 Task: Create a resume using Canva and update it with your personal details, including name, education, language skills, and technical skills.
Action: Mouse moved to (94, 252)
Screenshot: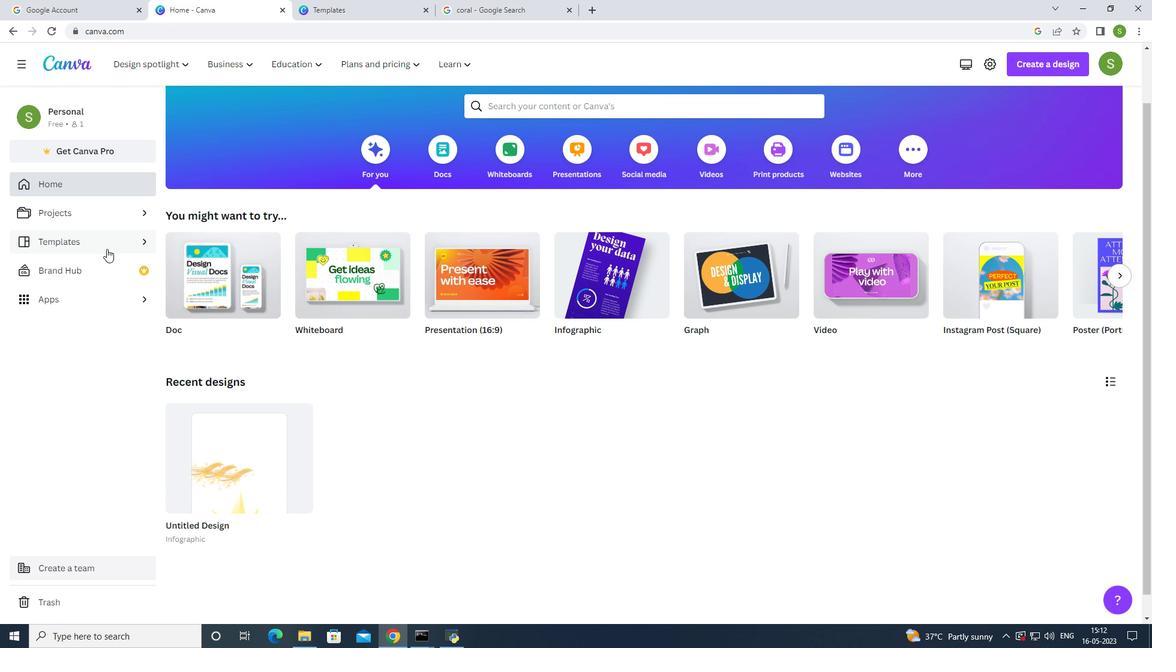 
Action: Mouse pressed left at (94, 252)
Screenshot: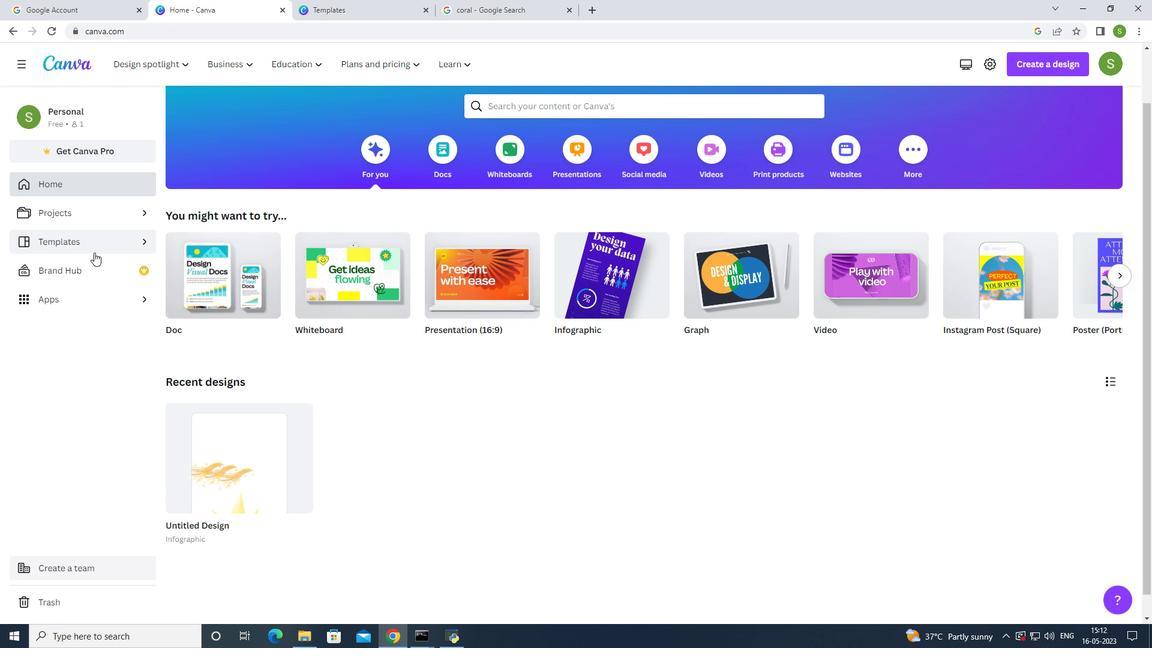 
Action: Mouse moved to (642, 56)
Screenshot: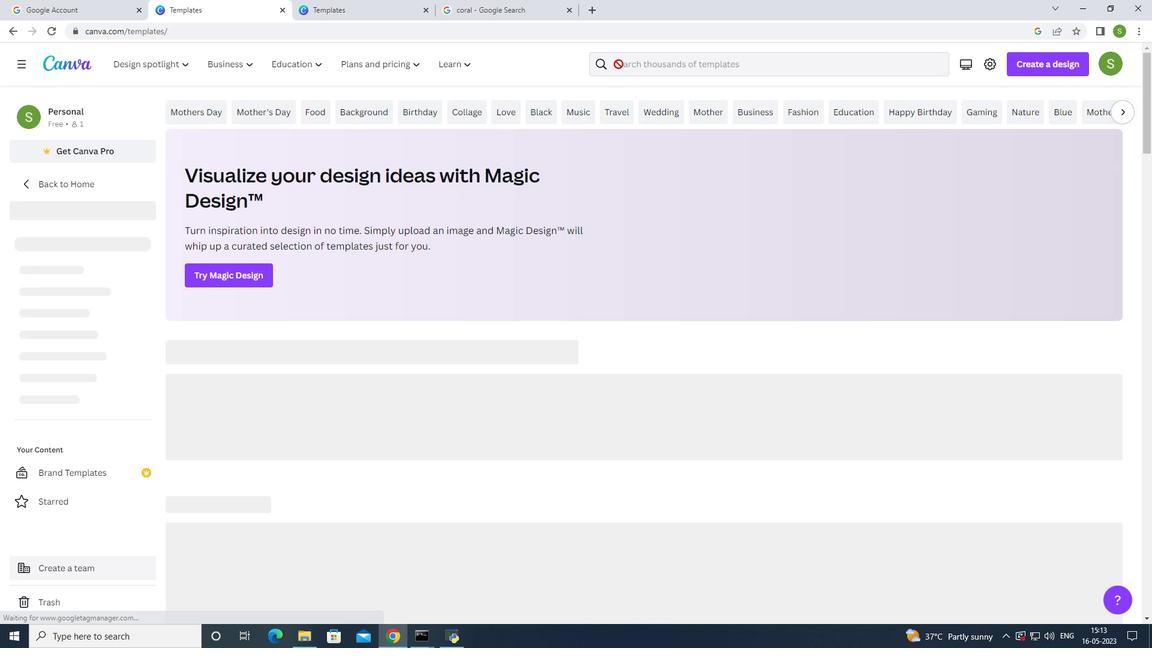 
Action: Mouse pressed left at (642, 56)
Screenshot: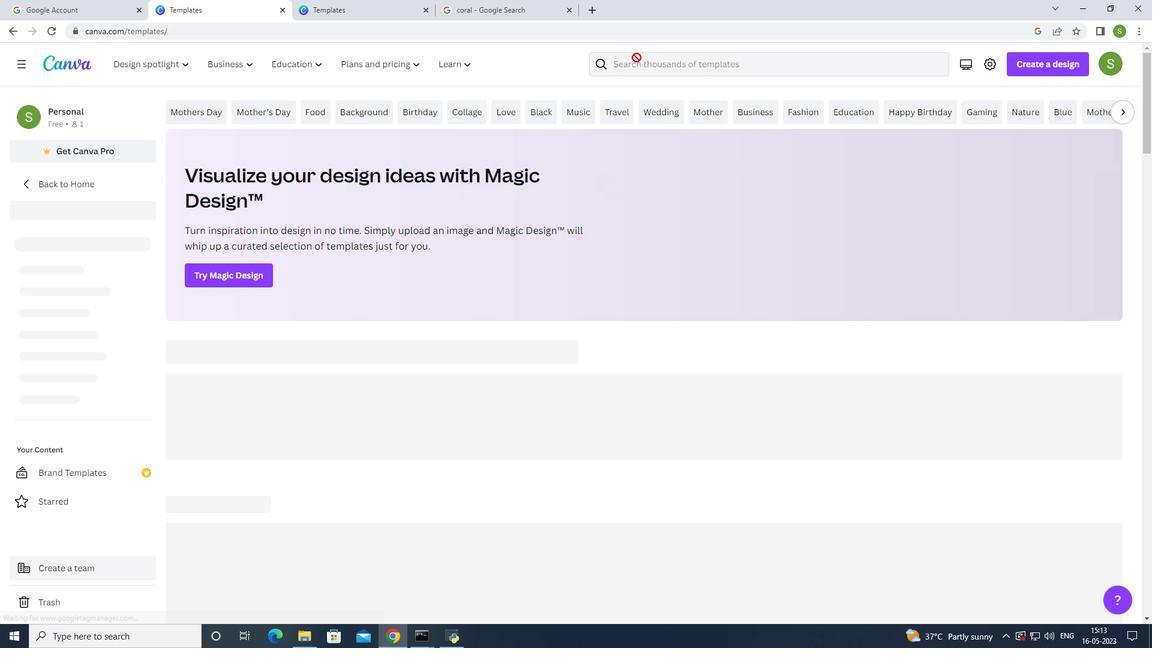 
Action: Mouse moved to (642, 60)
Screenshot: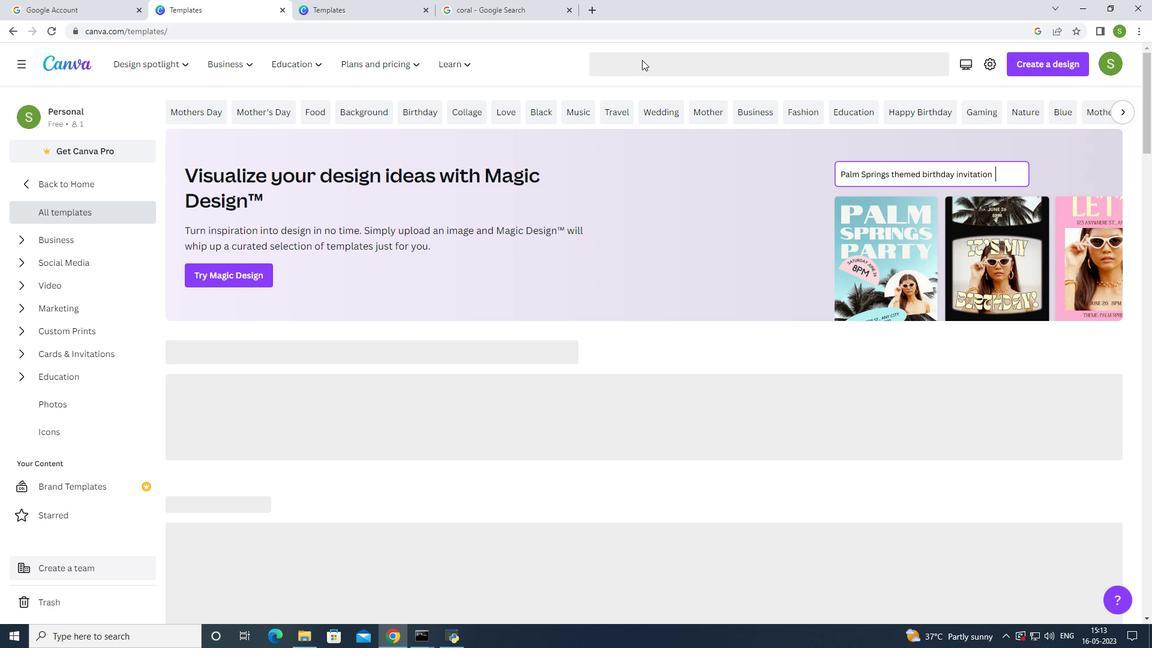 
Action: Mouse pressed left at (642, 60)
Screenshot: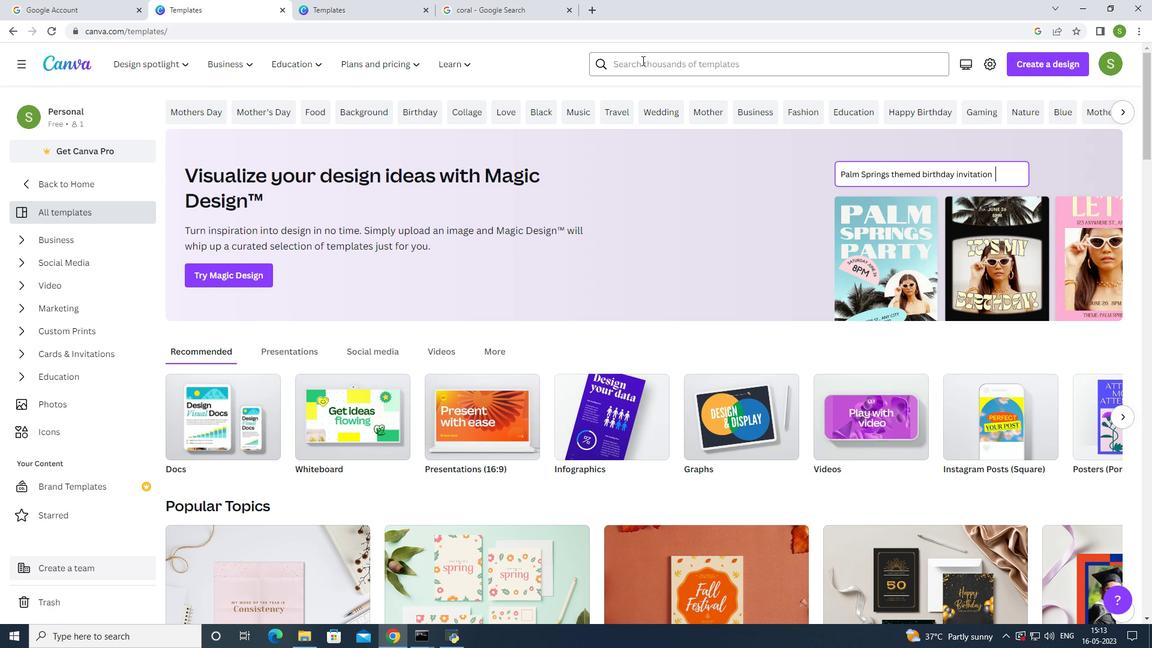 
Action: Mouse moved to (641, 66)
Screenshot: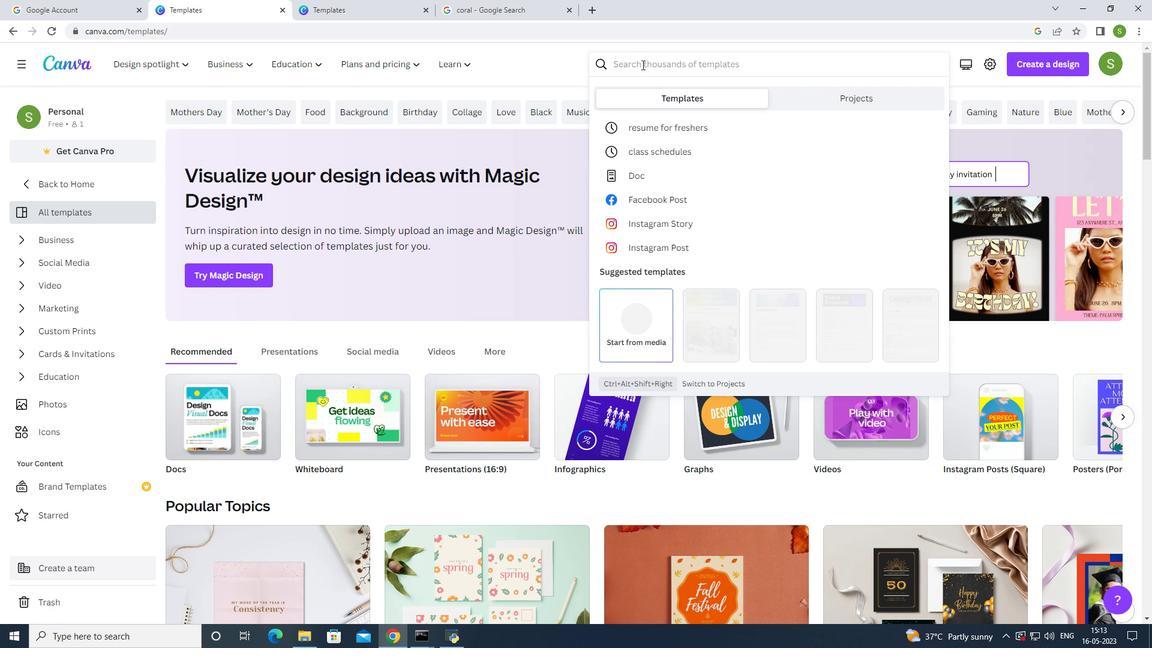 
Action: Key pressed res
Screenshot: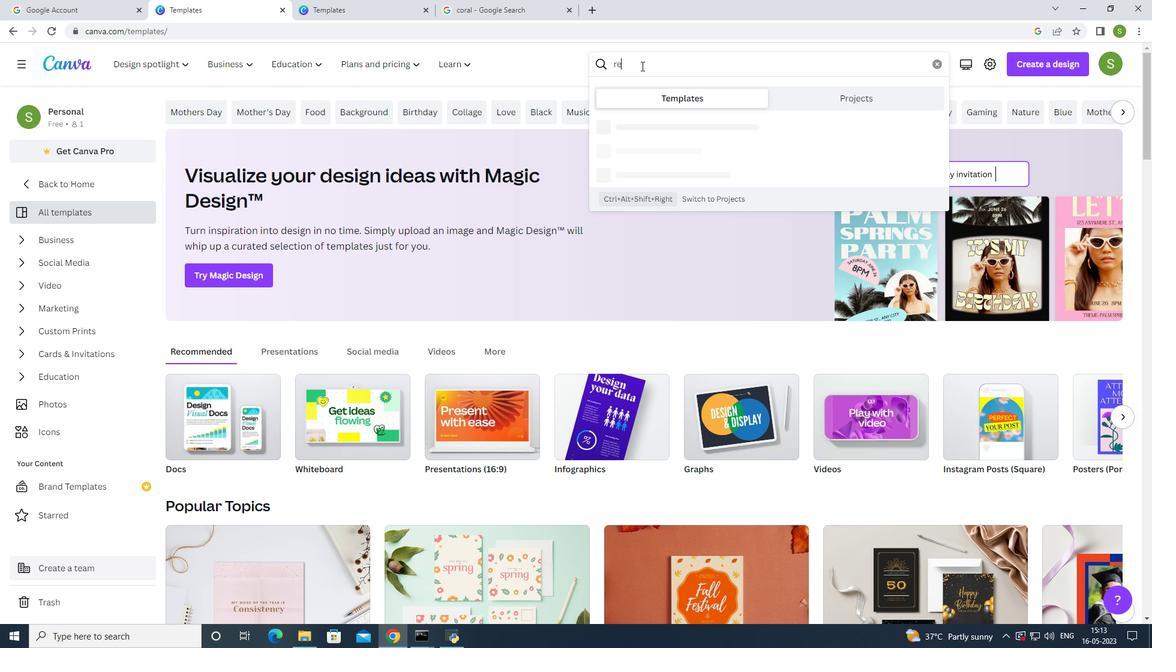 
Action: Mouse moved to (637, 71)
Screenshot: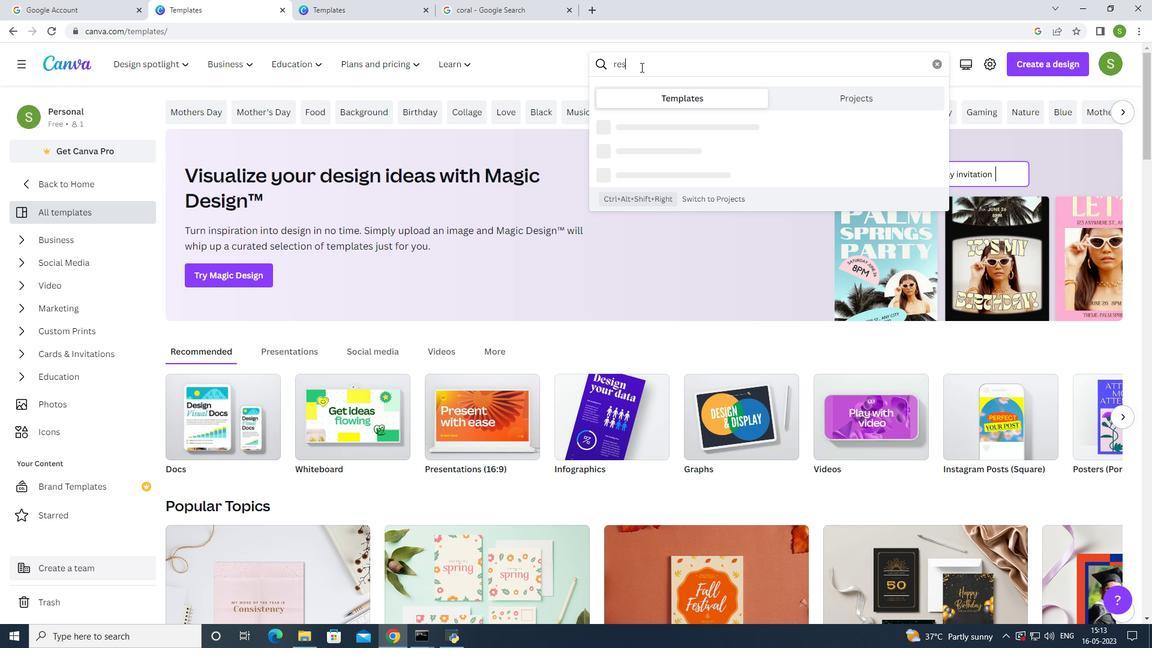 
Action: Key pressed um
Screenshot: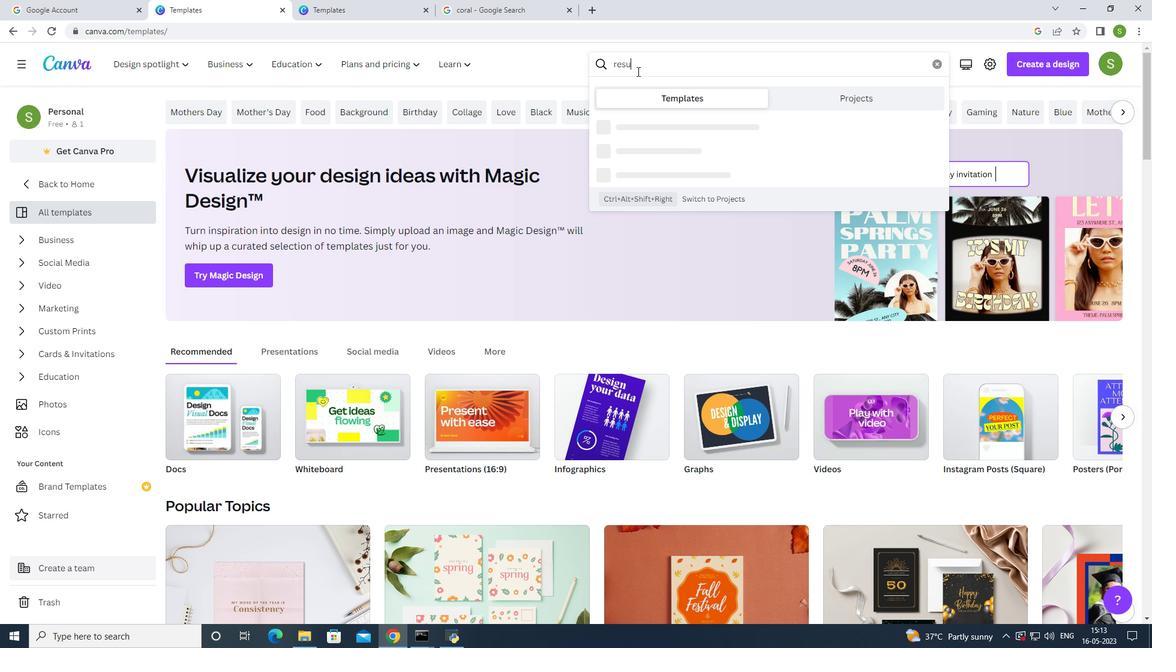 
Action: Mouse moved to (634, 73)
Screenshot: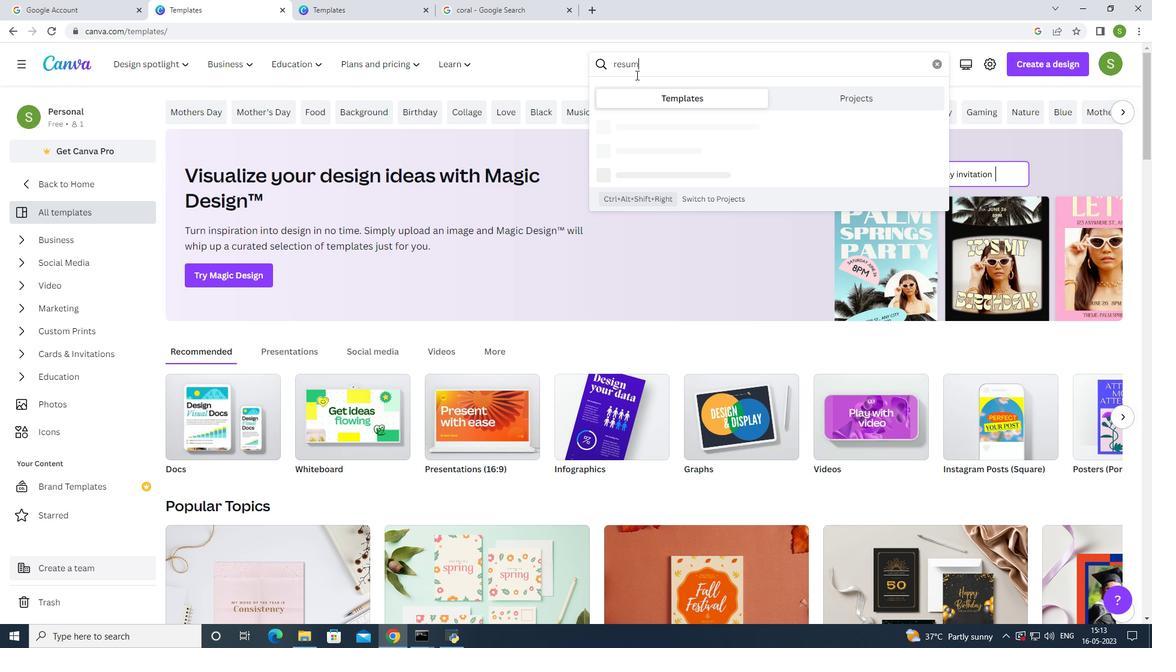 
Action: Key pressed e
Screenshot: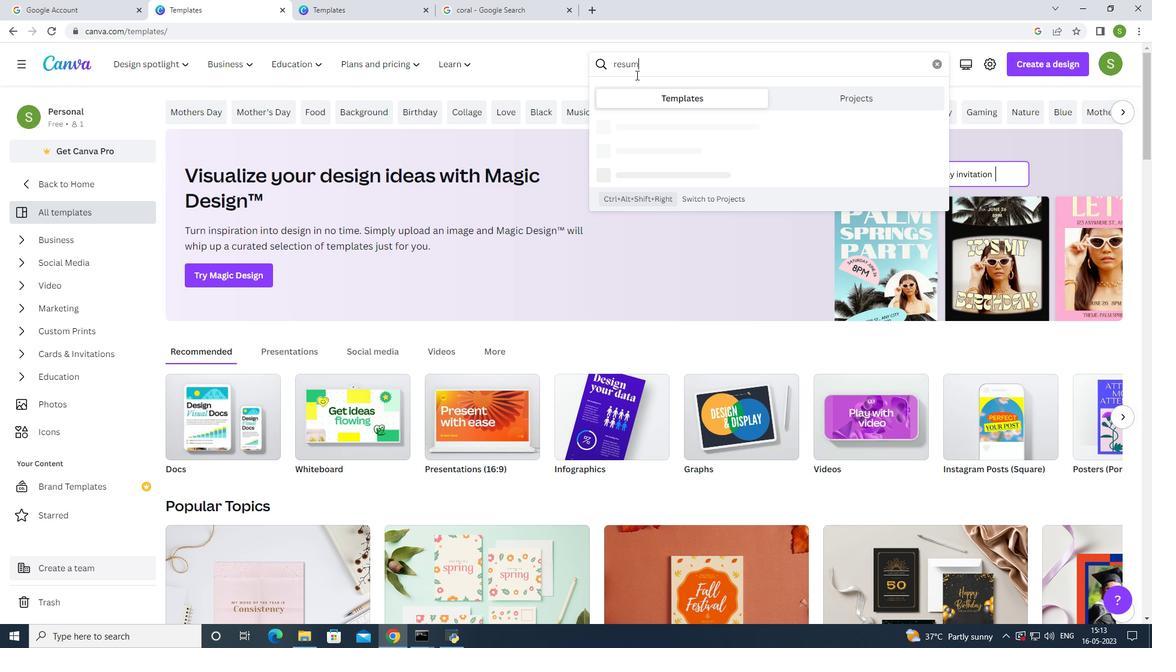 
Action: Mouse moved to (648, 127)
Screenshot: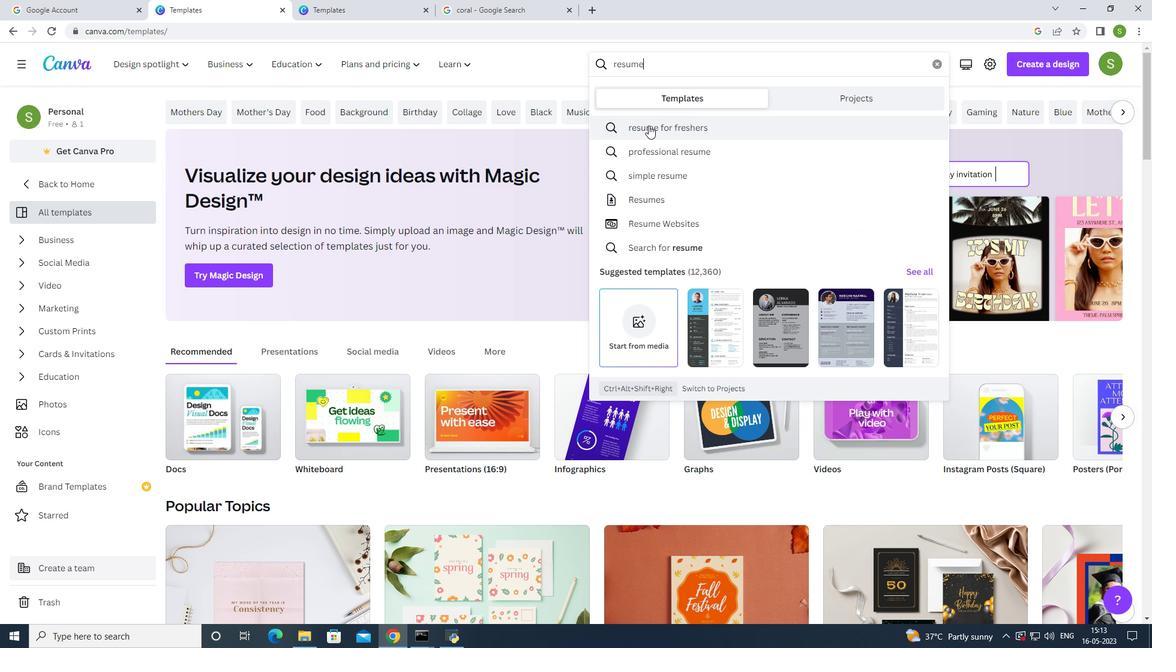 
Action: Mouse pressed left at (648, 127)
Screenshot: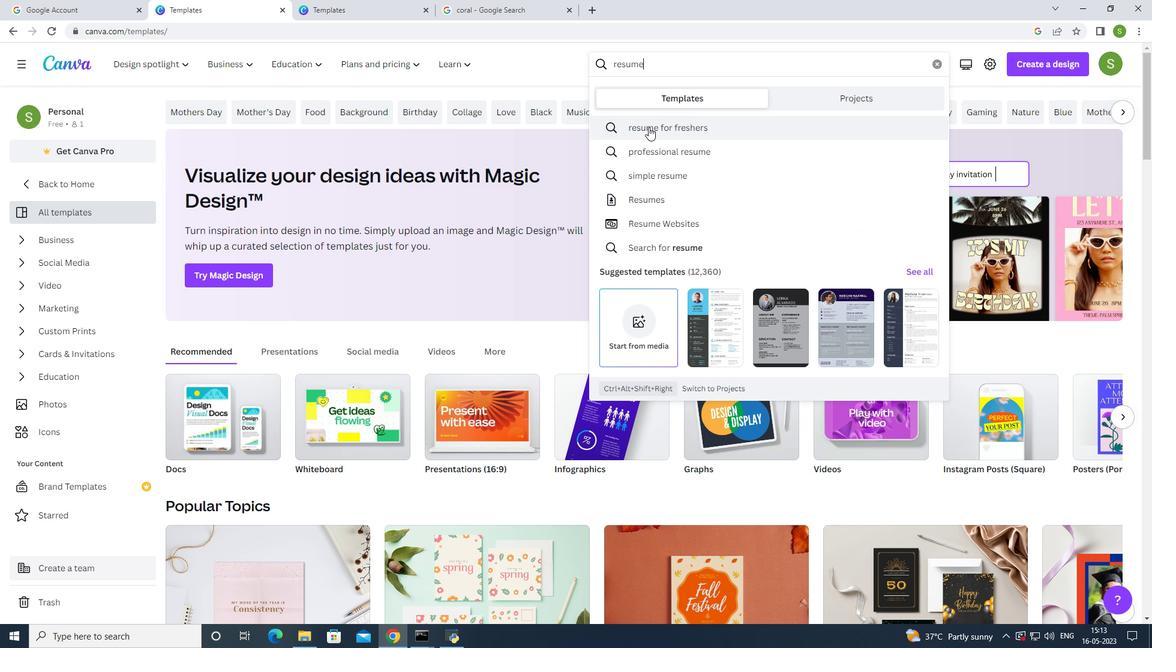 
Action: Mouse moved to (584, 291)
Screenshot: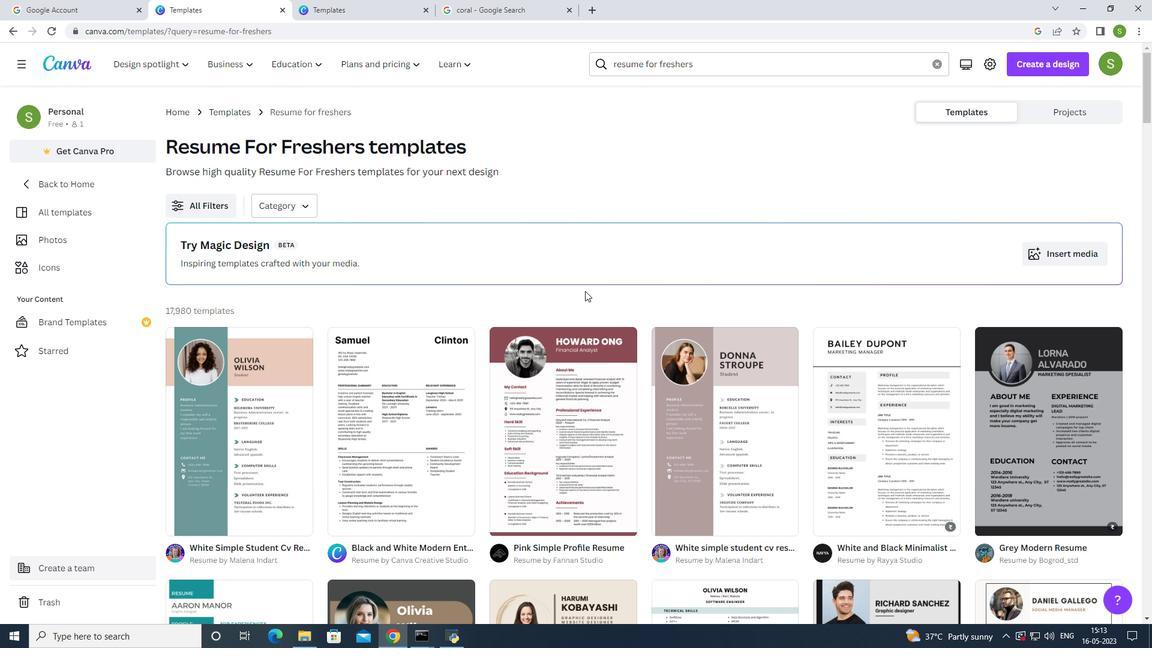 
Action: Mouse scrolled (584, 291) with delta (0, 0)
Screenshot: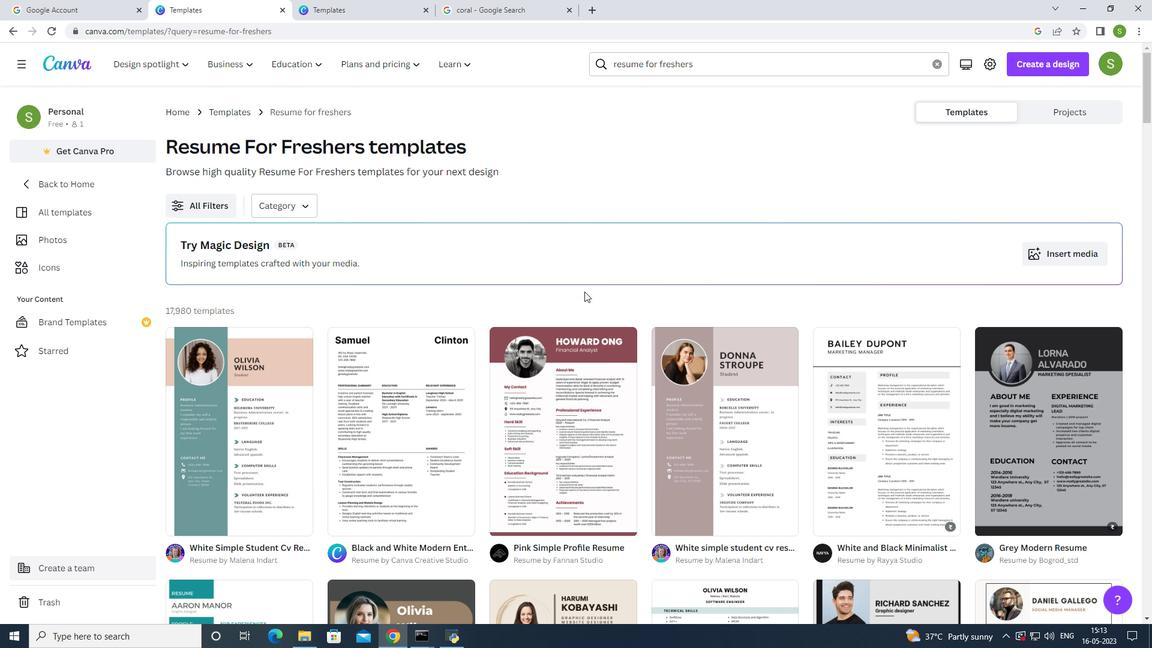 
Action: Mouse scrolled (584, 291) with delta (0, 0)
Screenshot: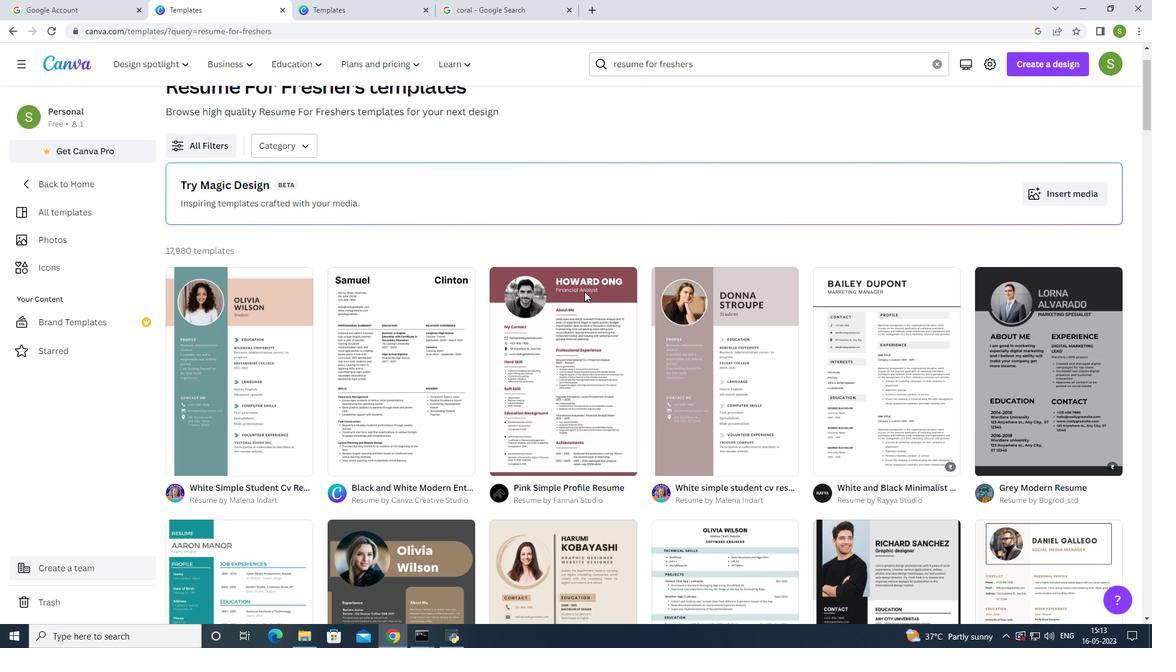 
Action: Mouse moved to (272, 331)
Screenshot: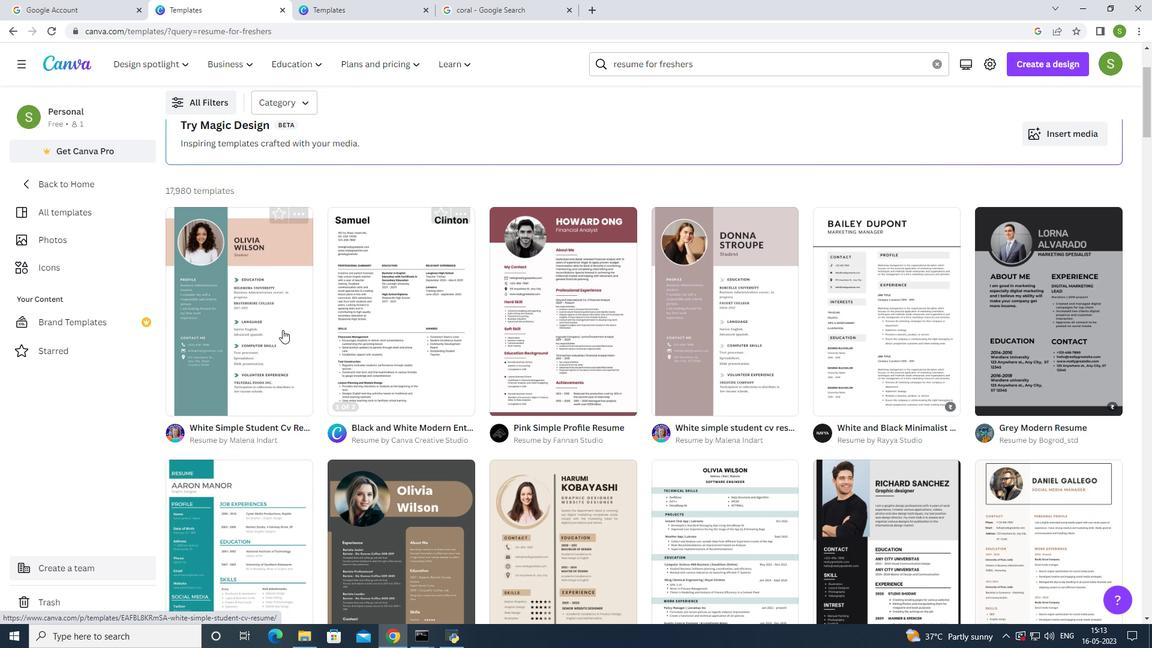 
Action: Mouse pressed left at (272, 331)
Screenshot: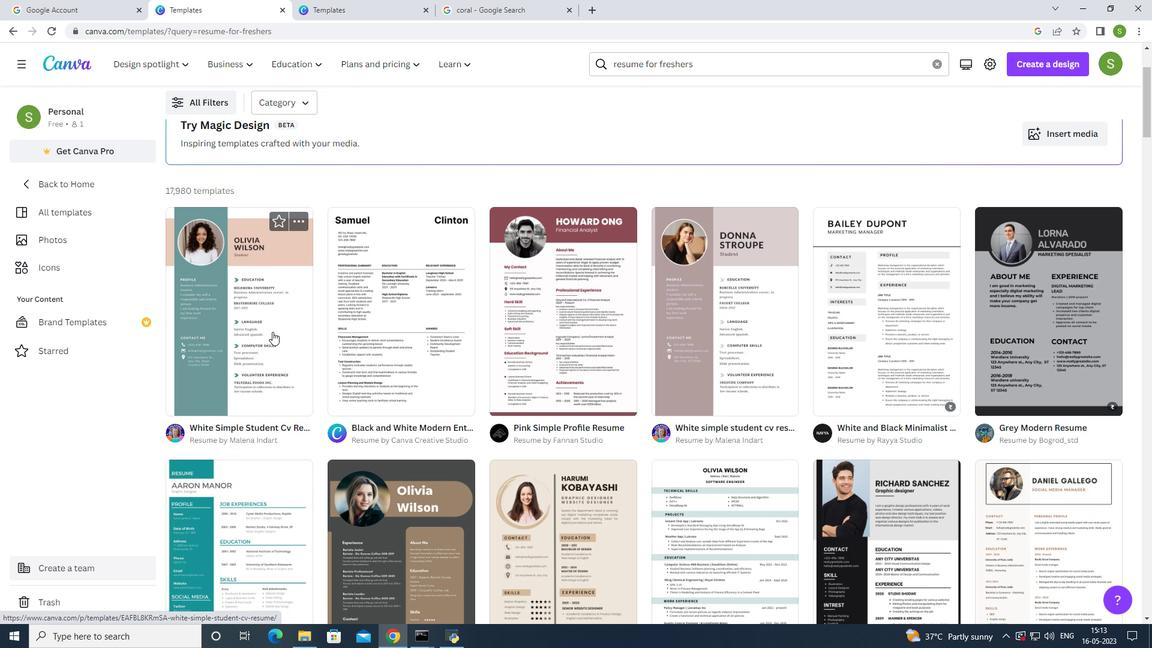 
Action: Mouse moved to (455, 222)
Screenshot: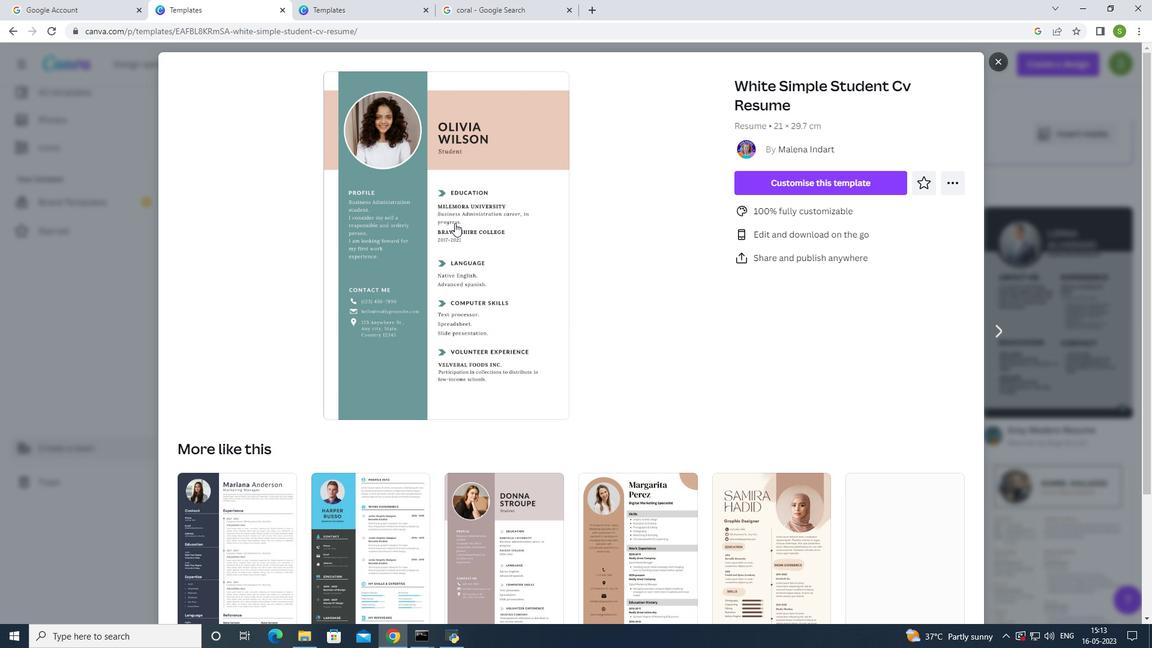 
Action: Mouse pressed left at (455, 222)
Screenshot: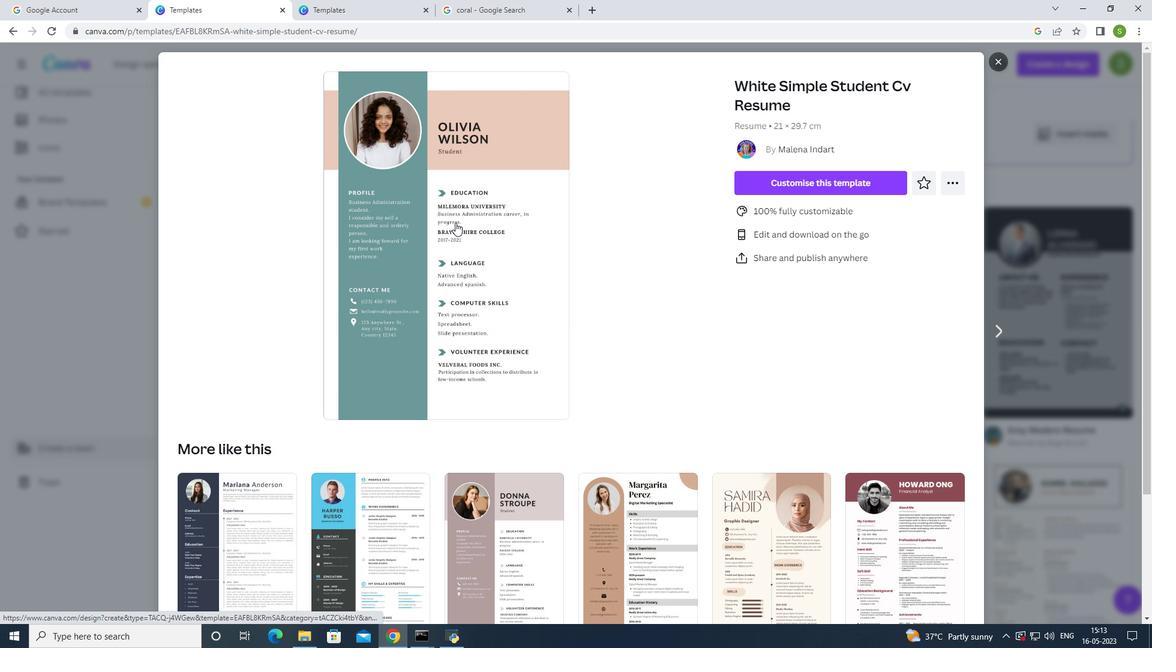
Action: Mouse moved to (771, 291)
Screenshot: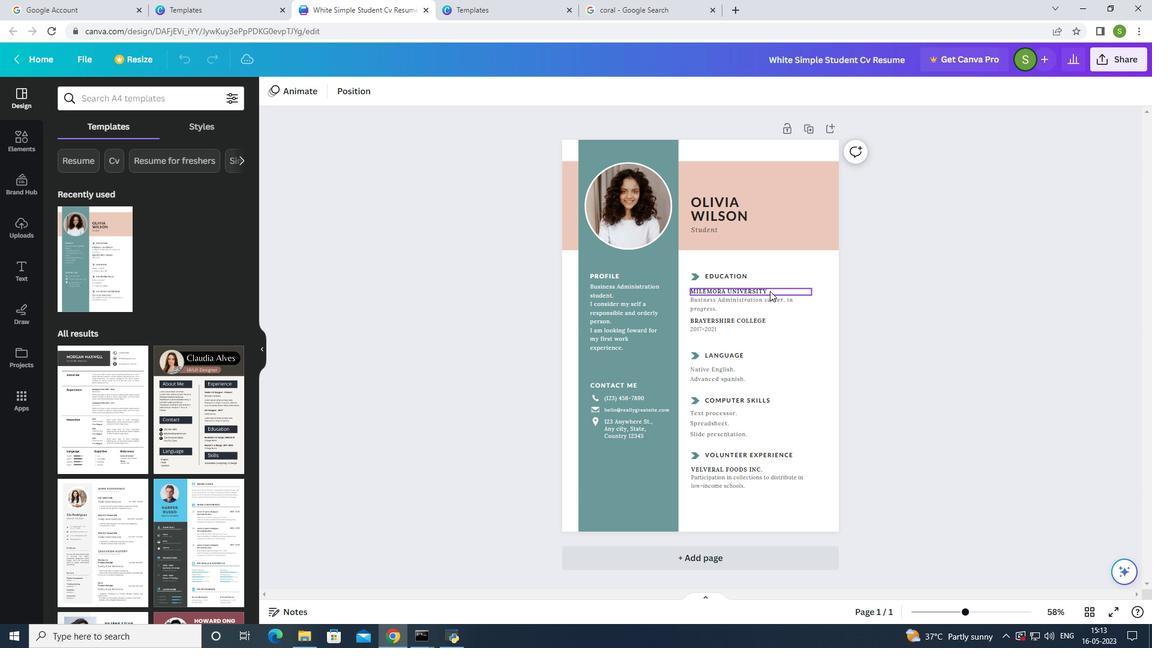 
Action: Mouse pressed left at (771, 291)
Screenshot: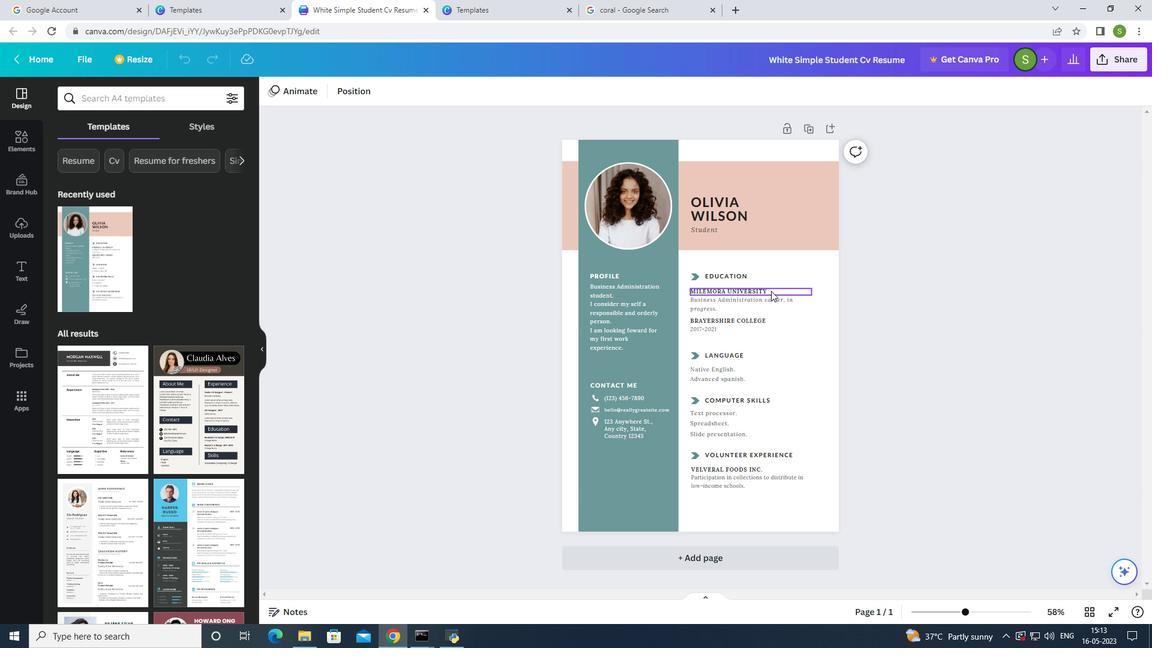 
Action: Mouse moved to (771, 291)
Screenshot: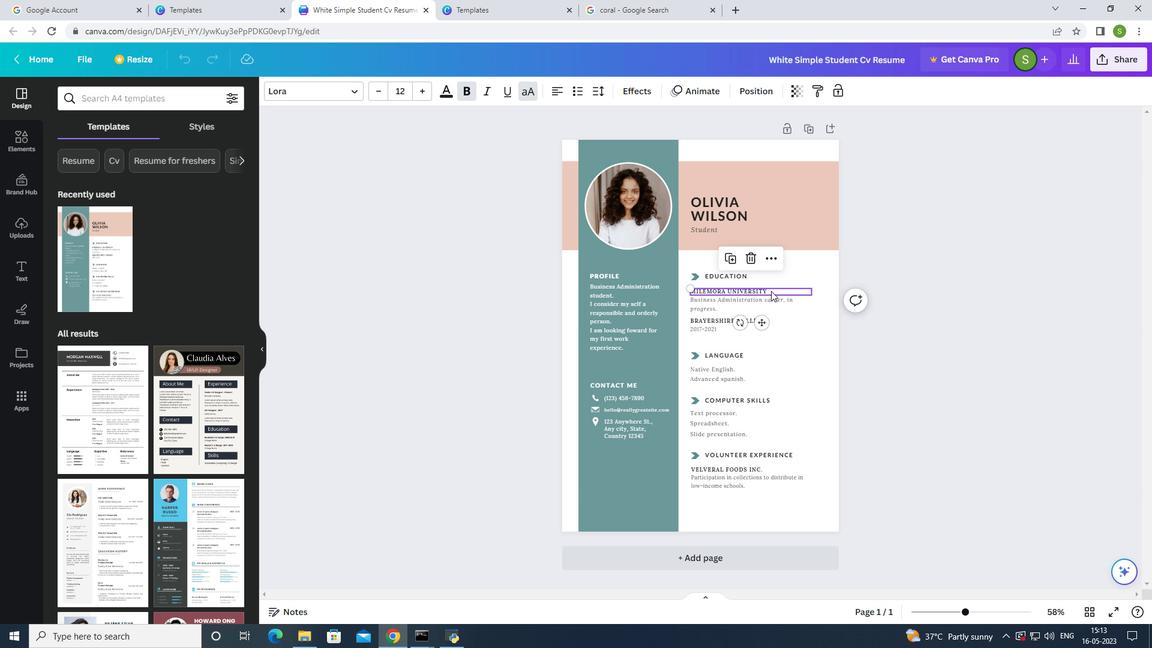 
Action: Mouse pressed left at (771, 291)
Screenshot: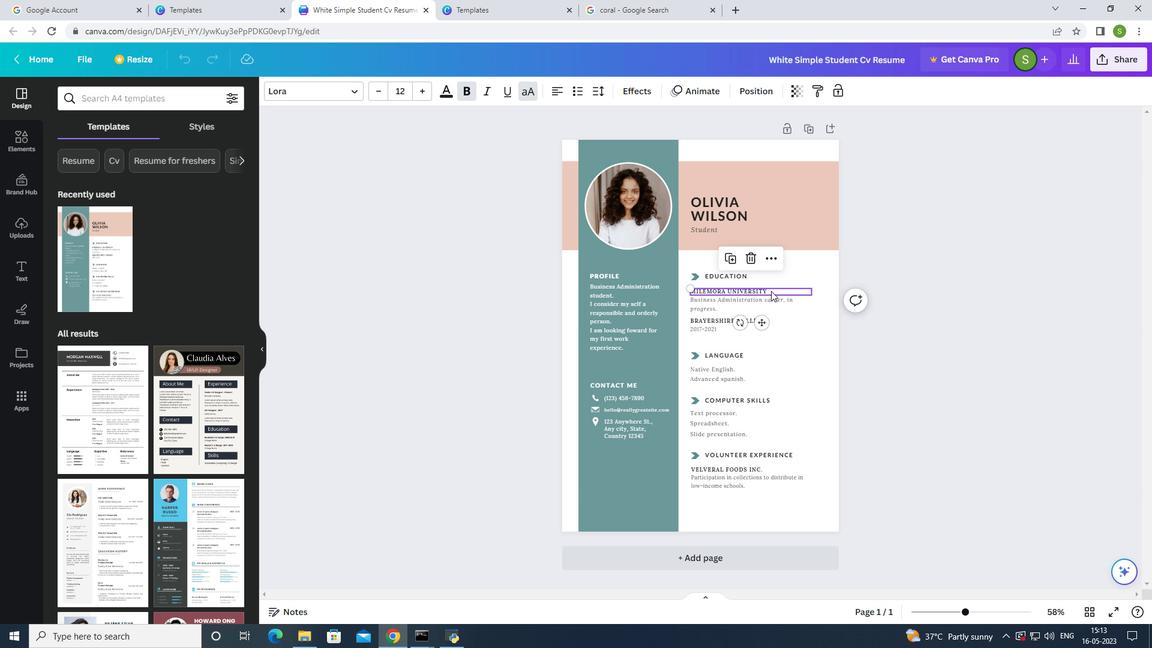 
Action: Mouse moved to (786, 285)
Screenshot: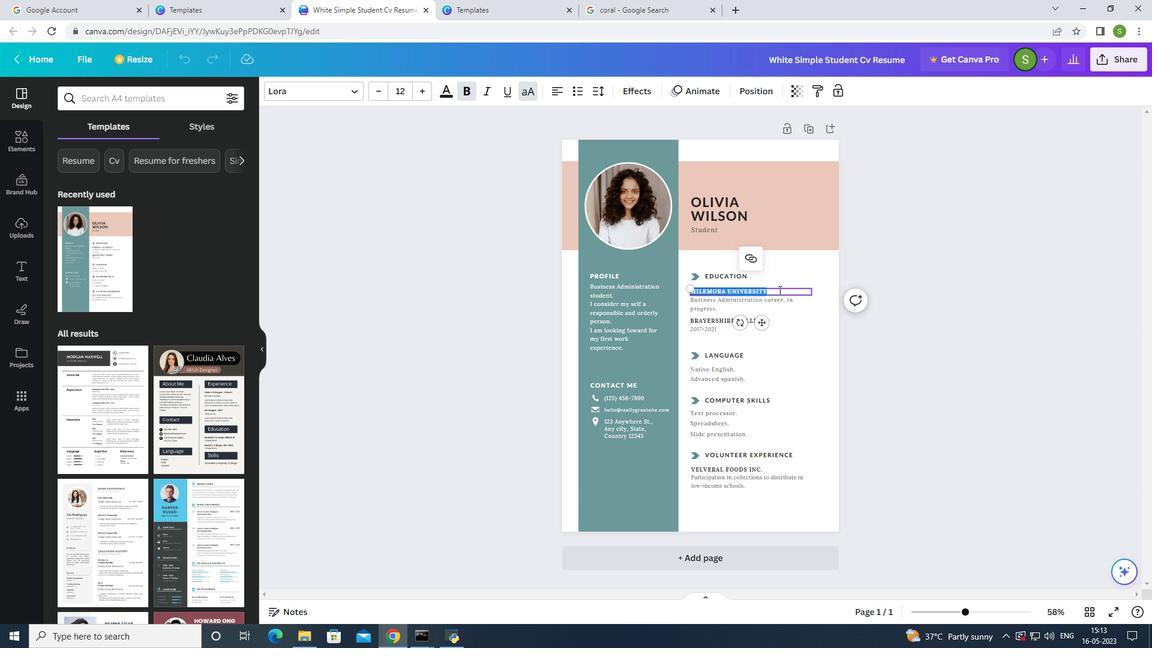 
Action: Key pressed <Key.shift>D<Key.shift><Key.caps_lock>ELH
Screenshot: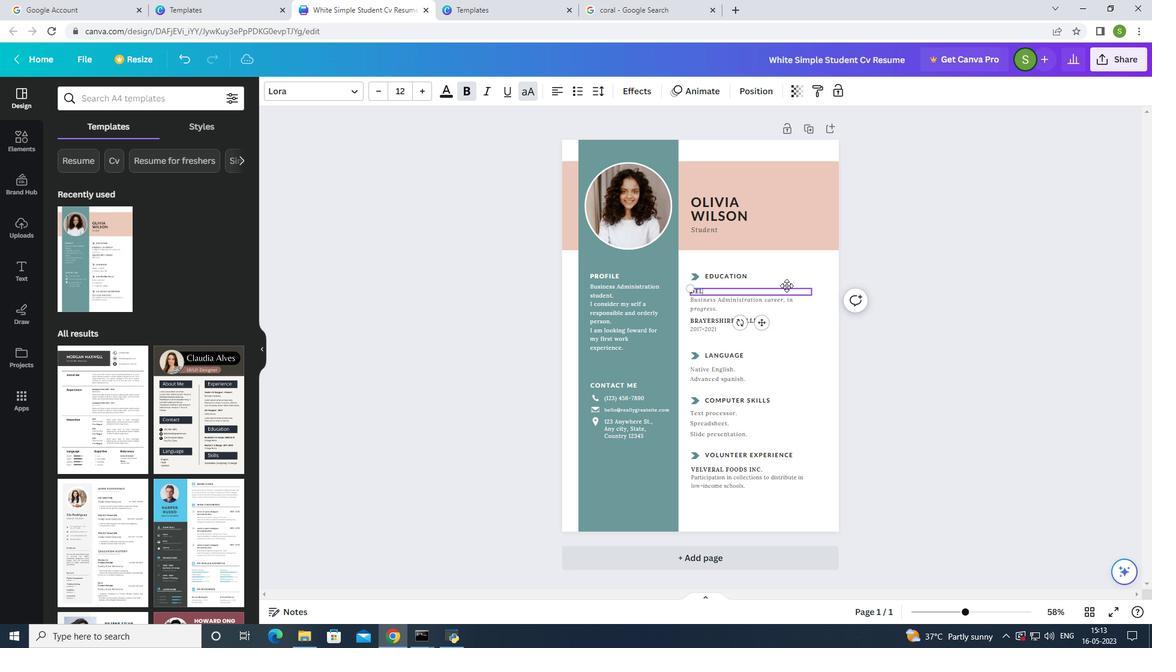 
Action: Mouse moved to (787, 285)
Screenshot: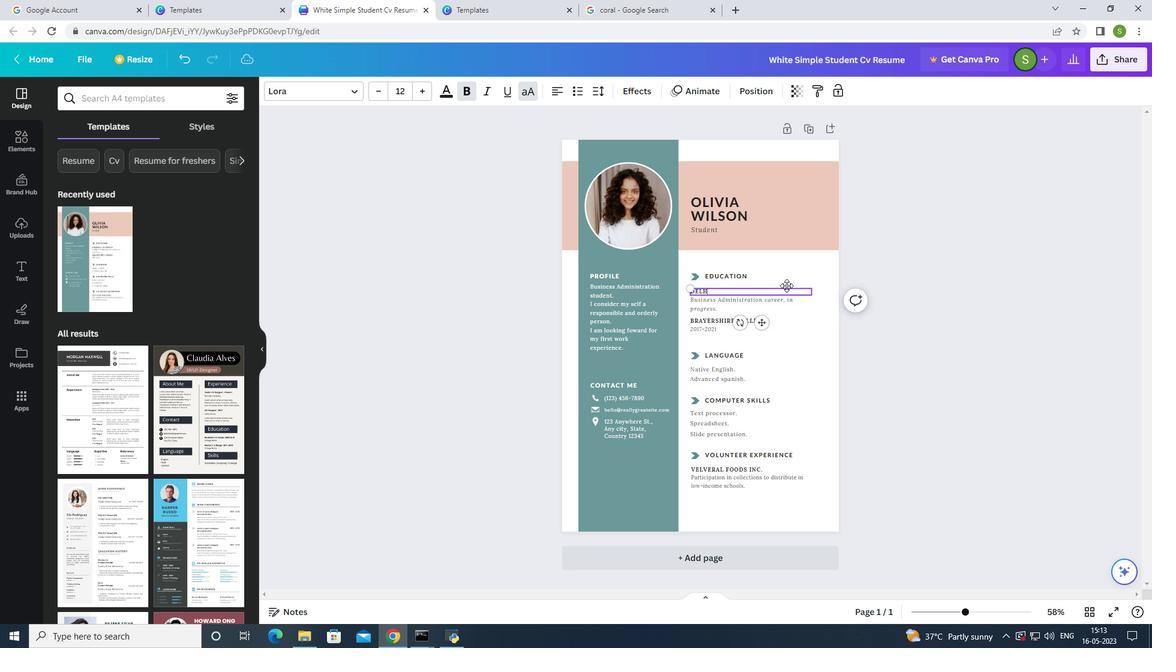 
Action: Key pressed I
Screenshot: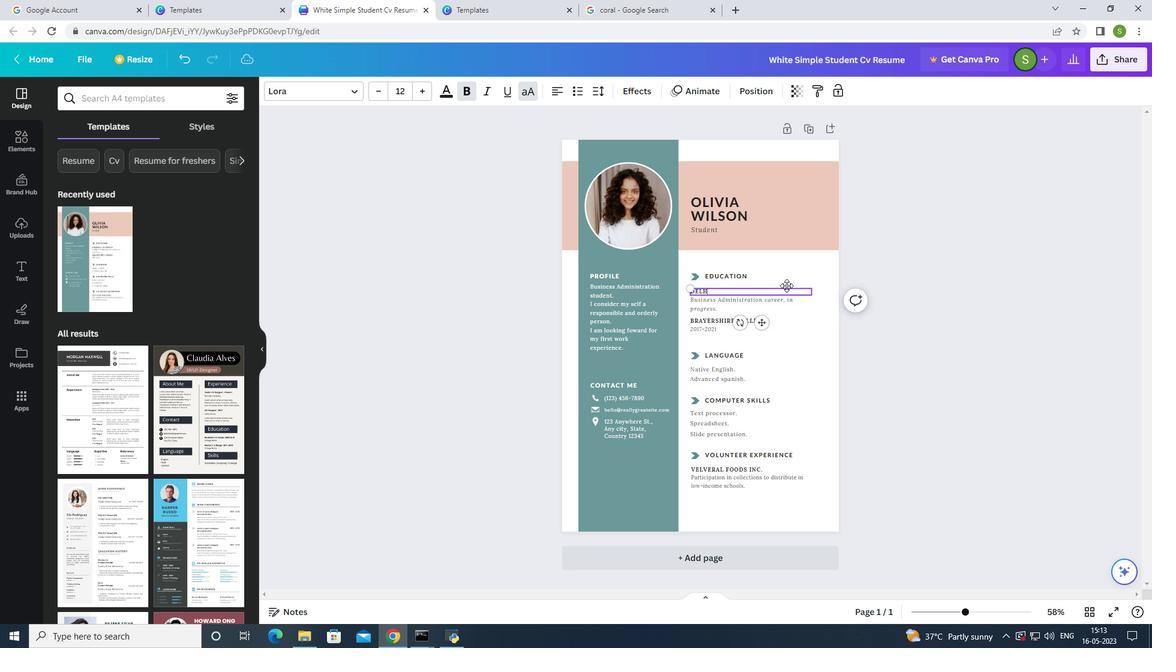 
Action: Mouse moved to (789, 288)
Screenshot: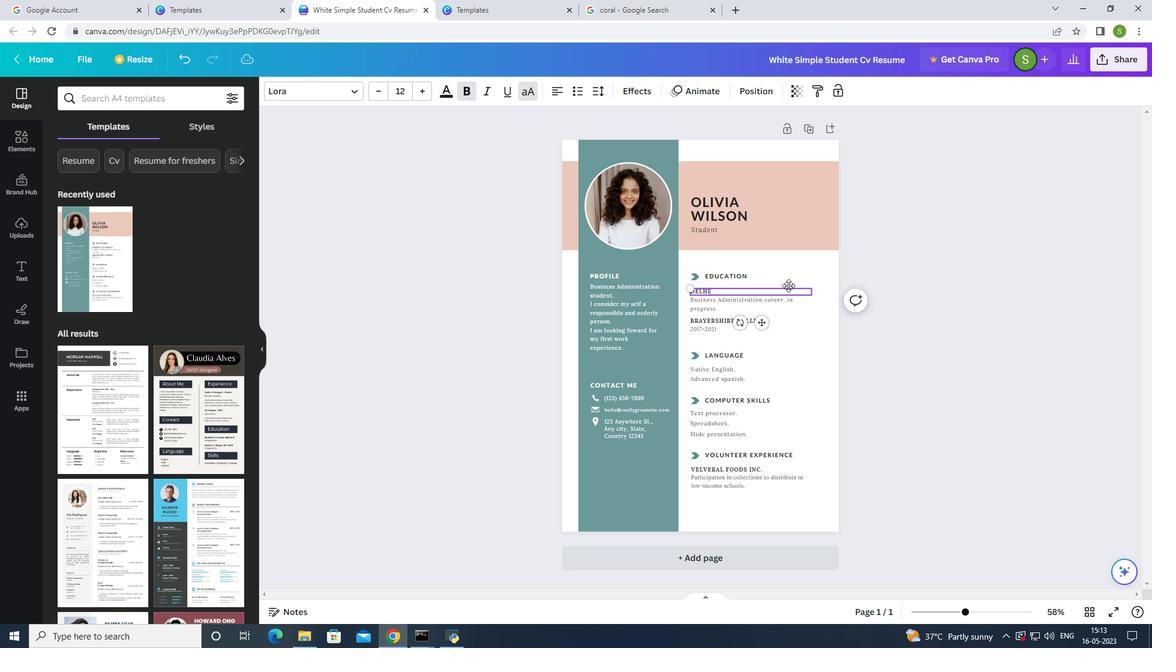 
Action: Key pressed <Key.space>UNIVERSITY
Screenshot: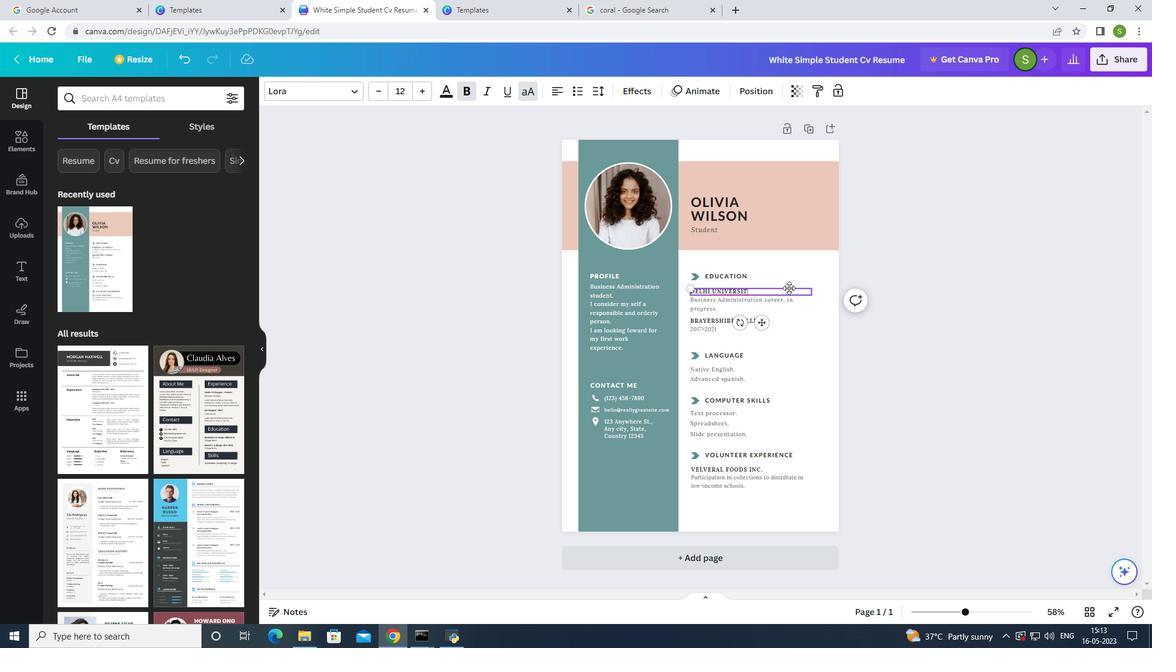 
Action: Mouse moved to (795, 341)
Screenshot: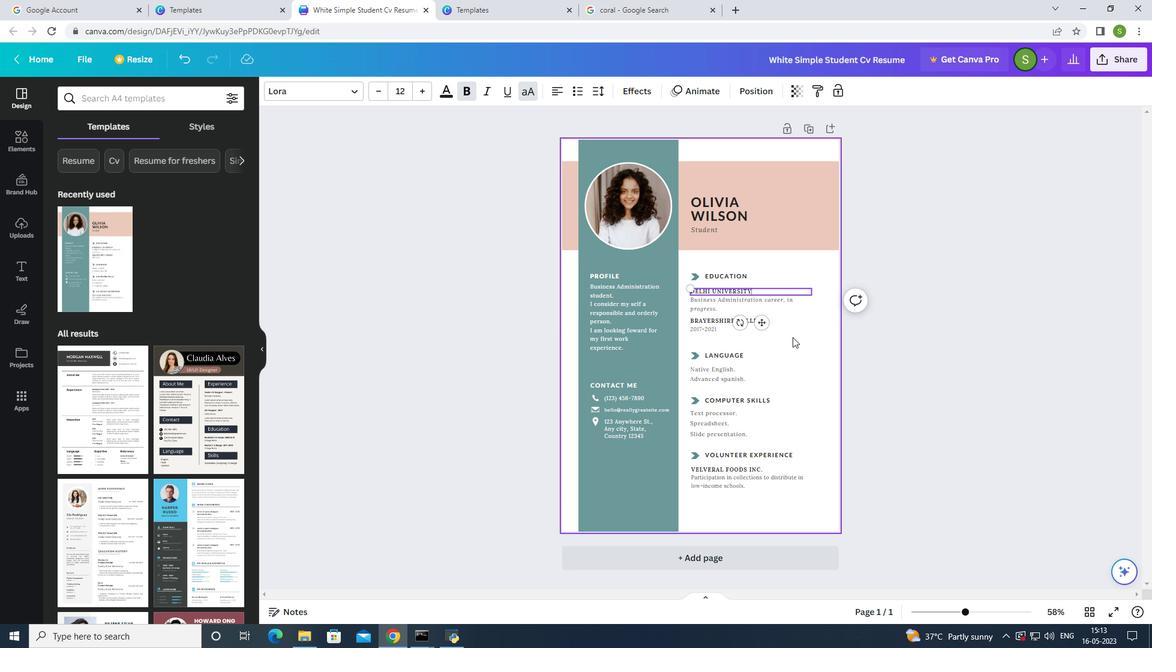 
Action: Mouse pressed left at (795, 341)
Screenshot: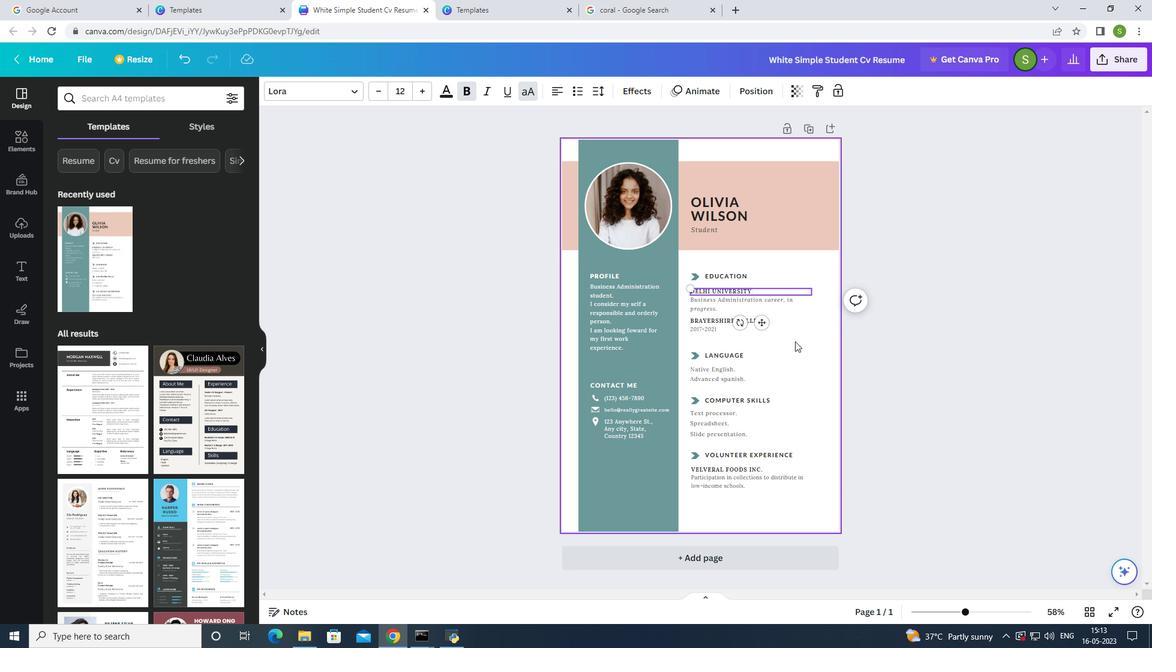 
Action: Mouse moved to (734, 320)
Screenshot: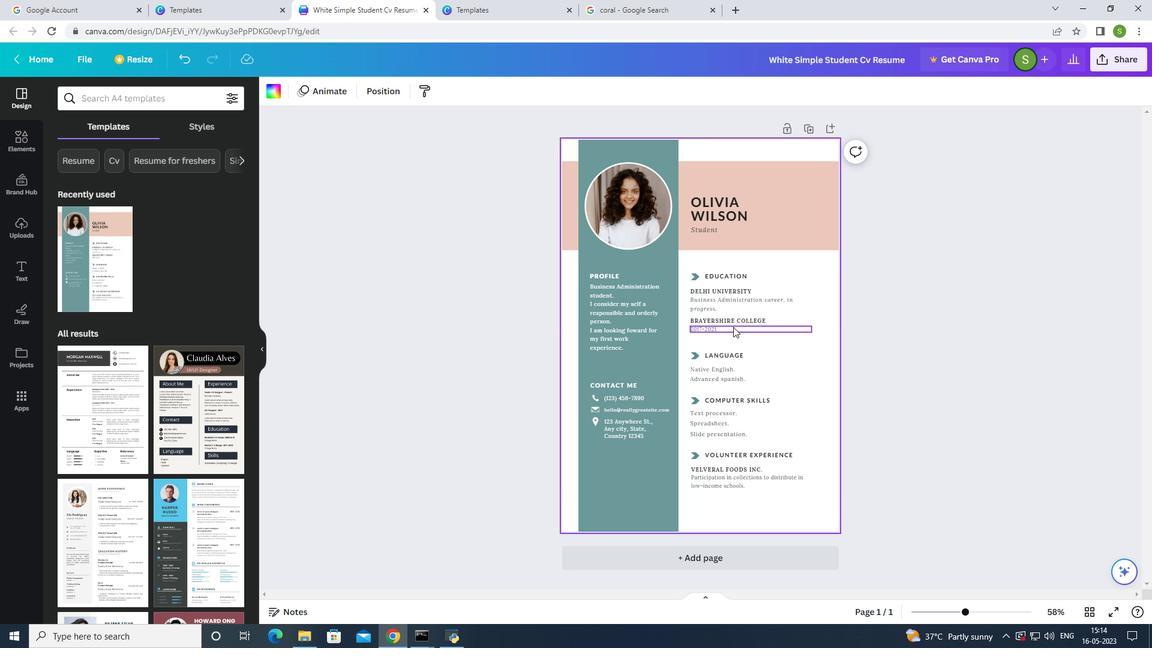
Action: Mouse pressed left at (734, 320)
Screenshot: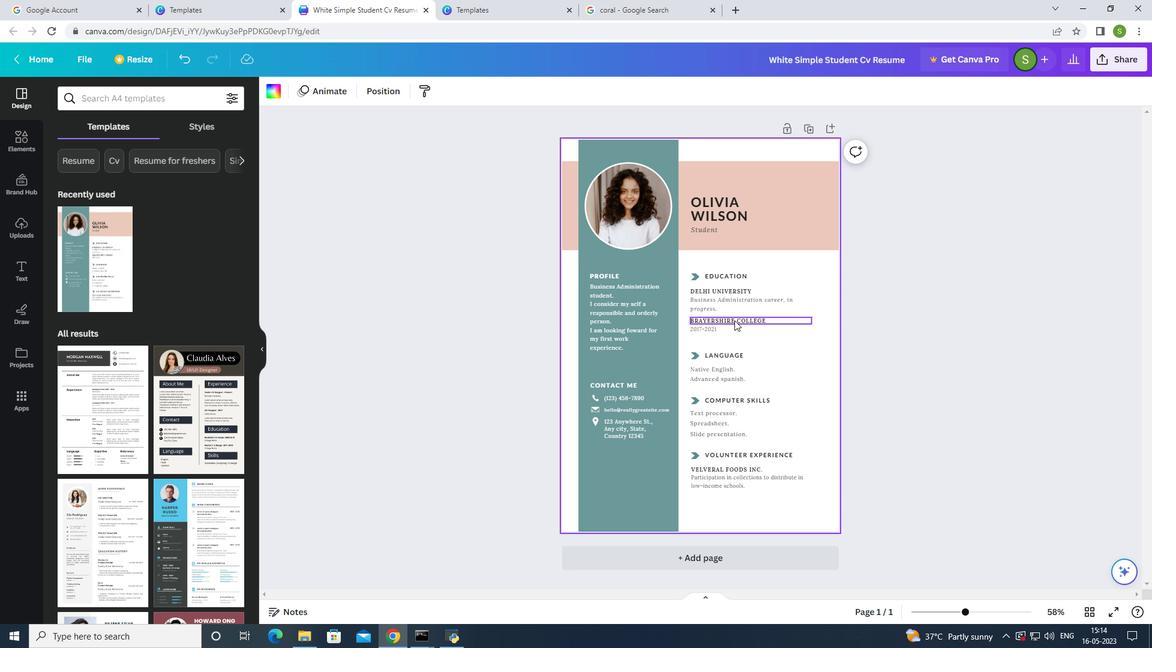 
Action: Mouse moved to (736, 318)
Screenshot: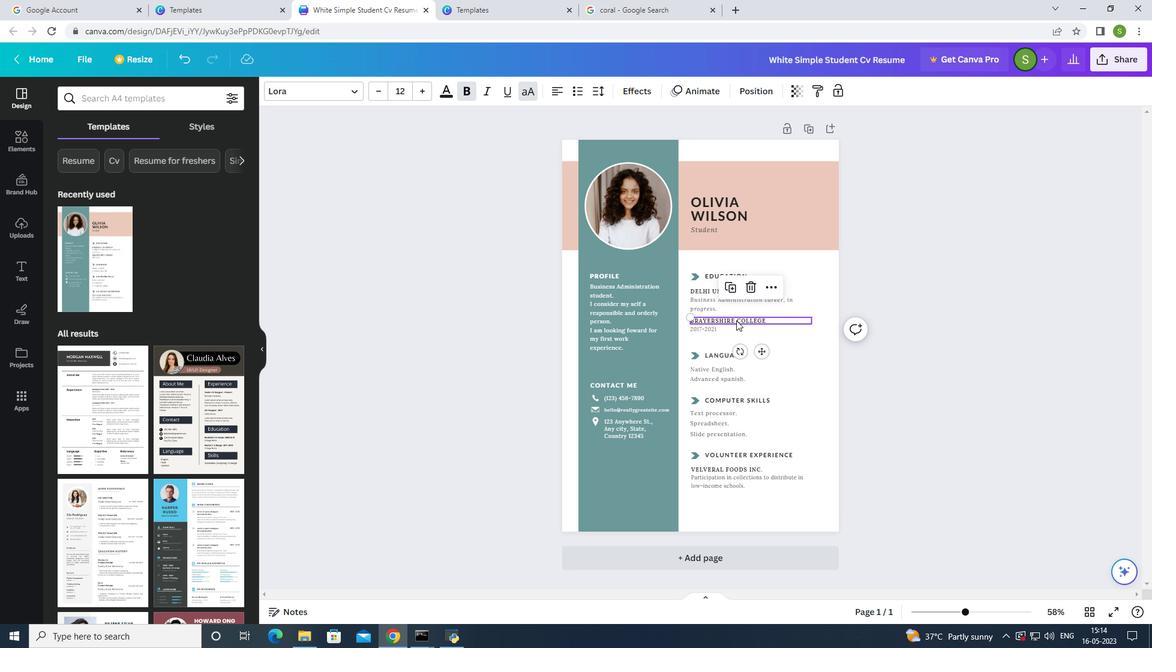 
Action: Mouse pressed left at (736, 318)
Screenshot: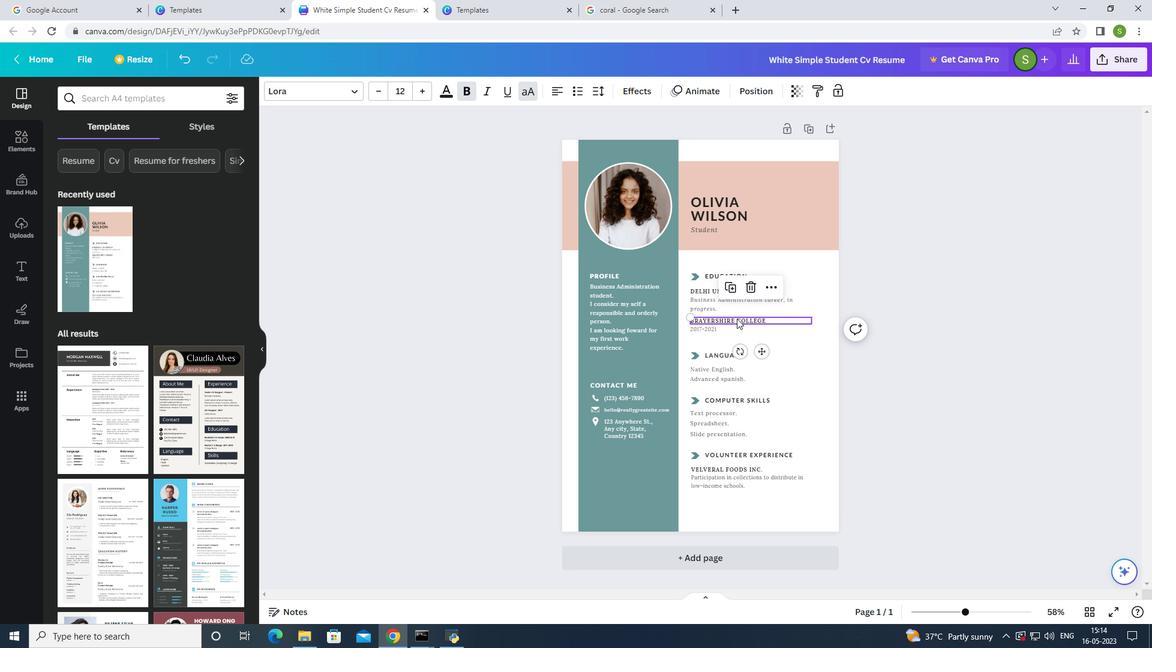 
Action: Mouse moved to (736, 321)
Screenshot: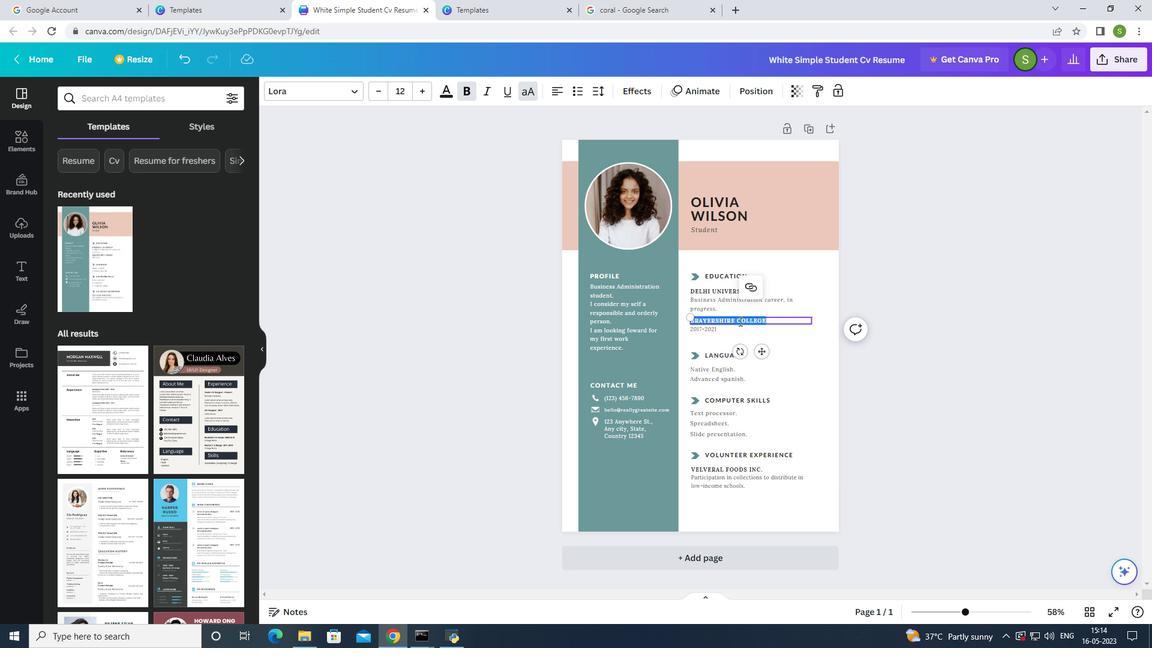 
Action: Mouse pressed left at (736, 321)
Screenshot: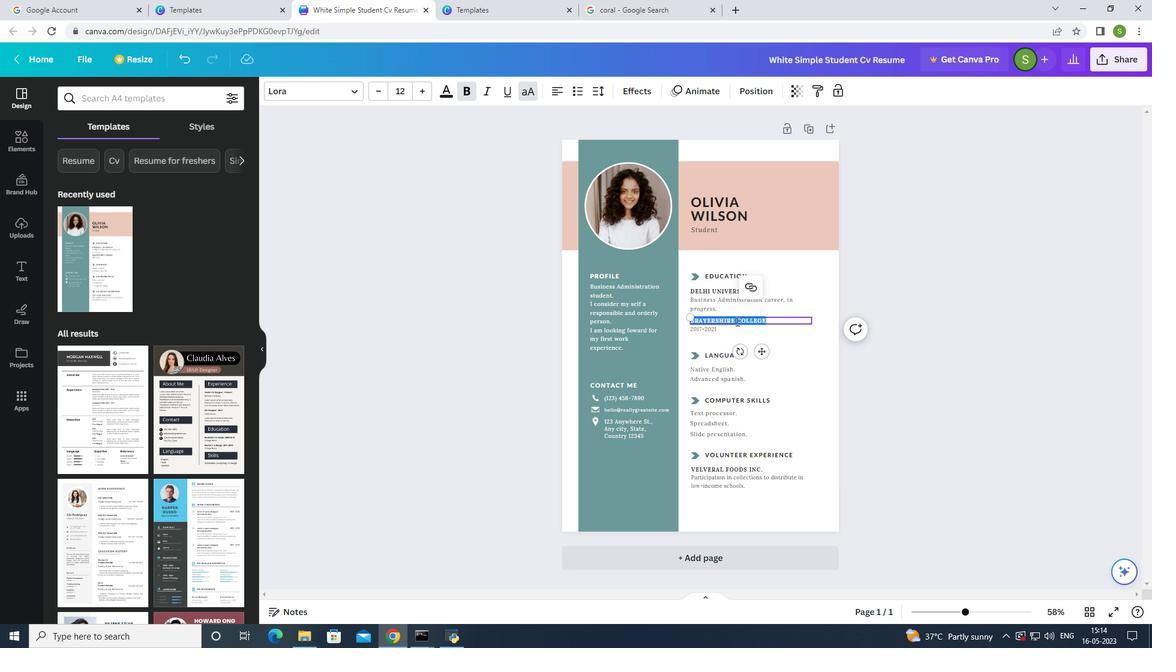 
Action: Mouse moved to (760, 321)
Screenshot: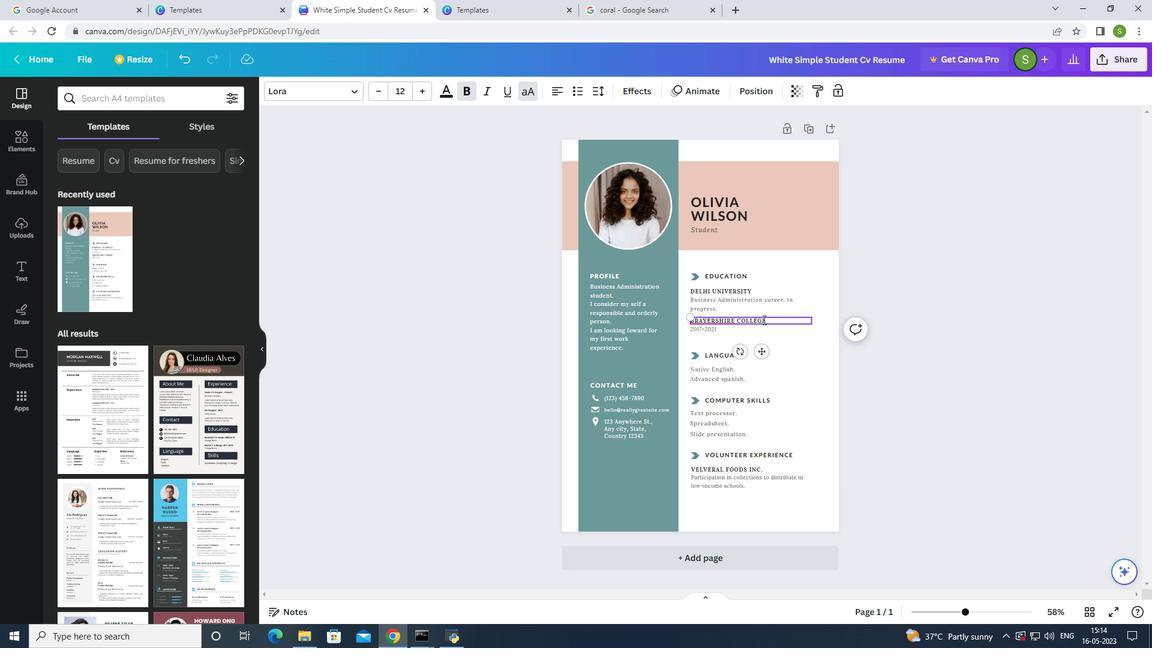 
Action: Key pressed <Key.backspace><Key.backspace><Key.backspace><Key.backspace><Key.backspace><Key.backspace><Key.backspace><Key.backspace><Key.backspace><Key.backspace><Key.backspace><Key.backspace><Key.backspace><Key.backspace><Key.backspace><Key.backspace><Key.backspace><Key.backspace><Key.backspace>DELHI<Key.space>
Screenshot: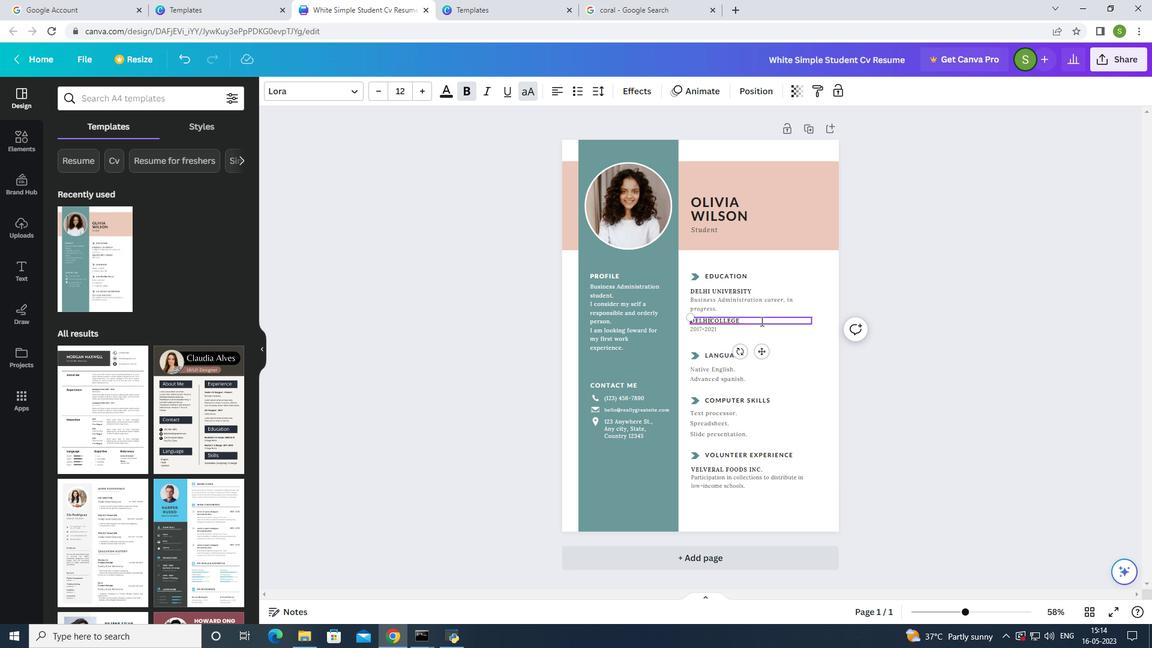 
Action: Mouse moved to (714, 369)
Screenshot: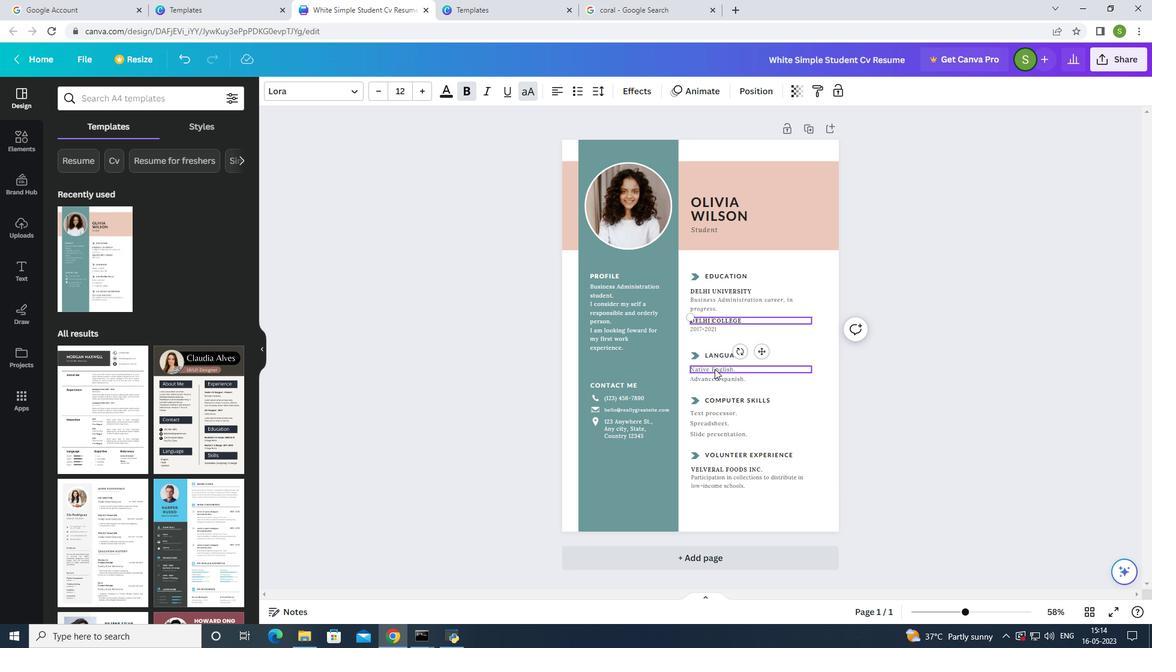 
Action: Mouse pressed left at (714, 369)
Screenshot: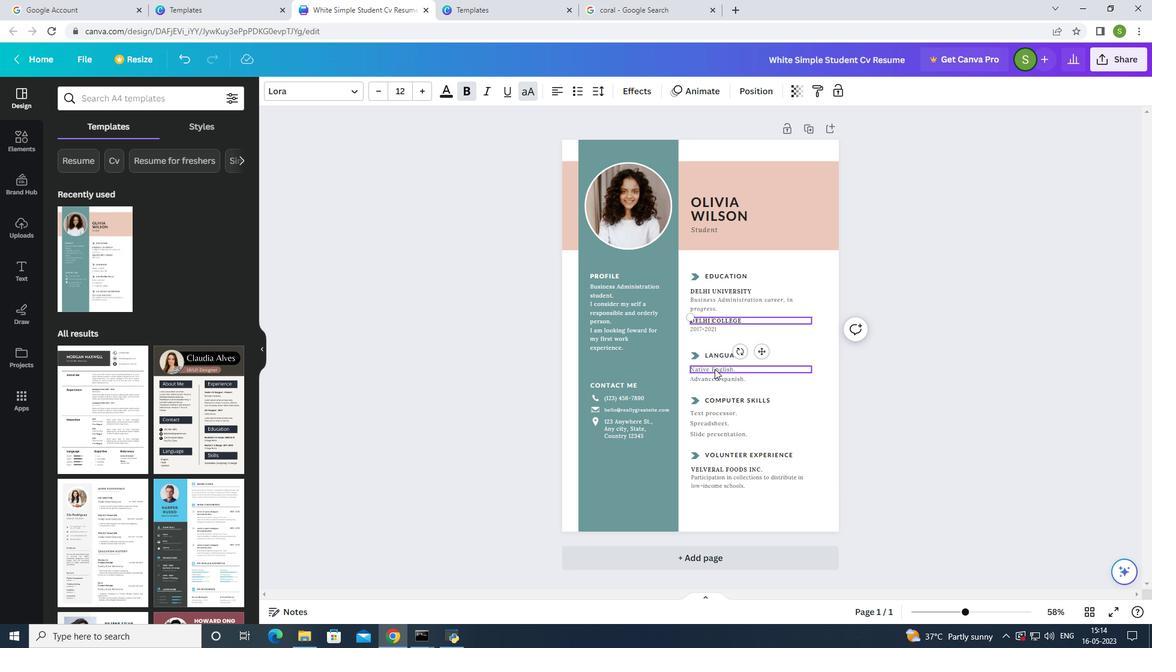 
Action: Mouse moved to (708, 367)
Screenshot: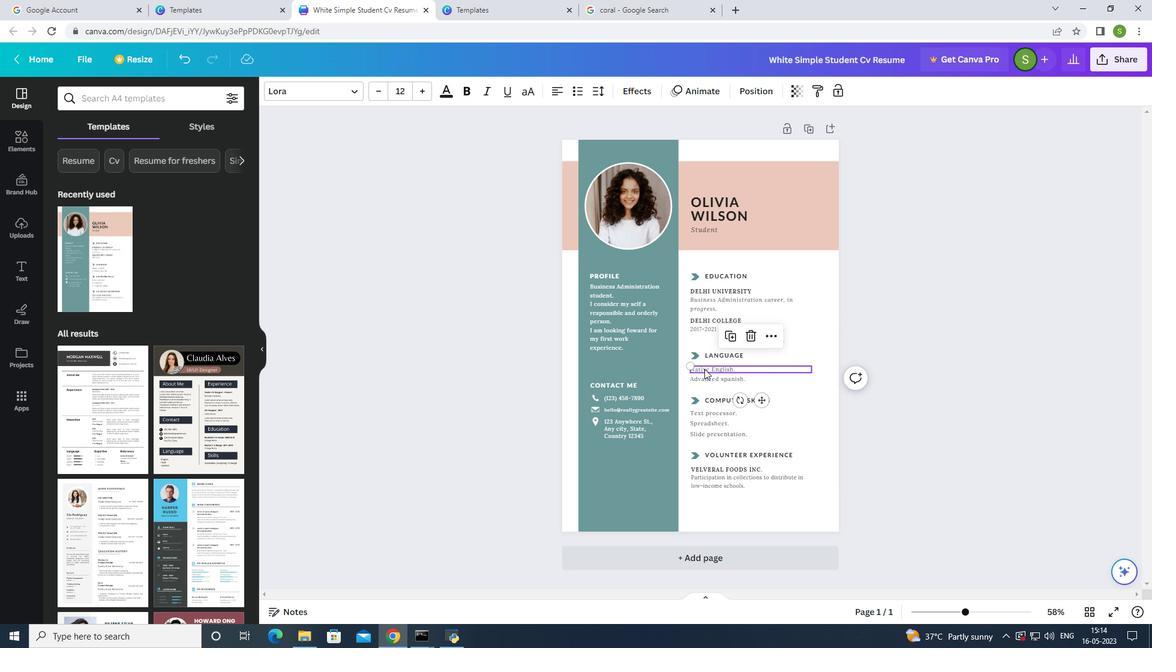 
Action: Mouse pressed left at (708, 367)
Screenshot: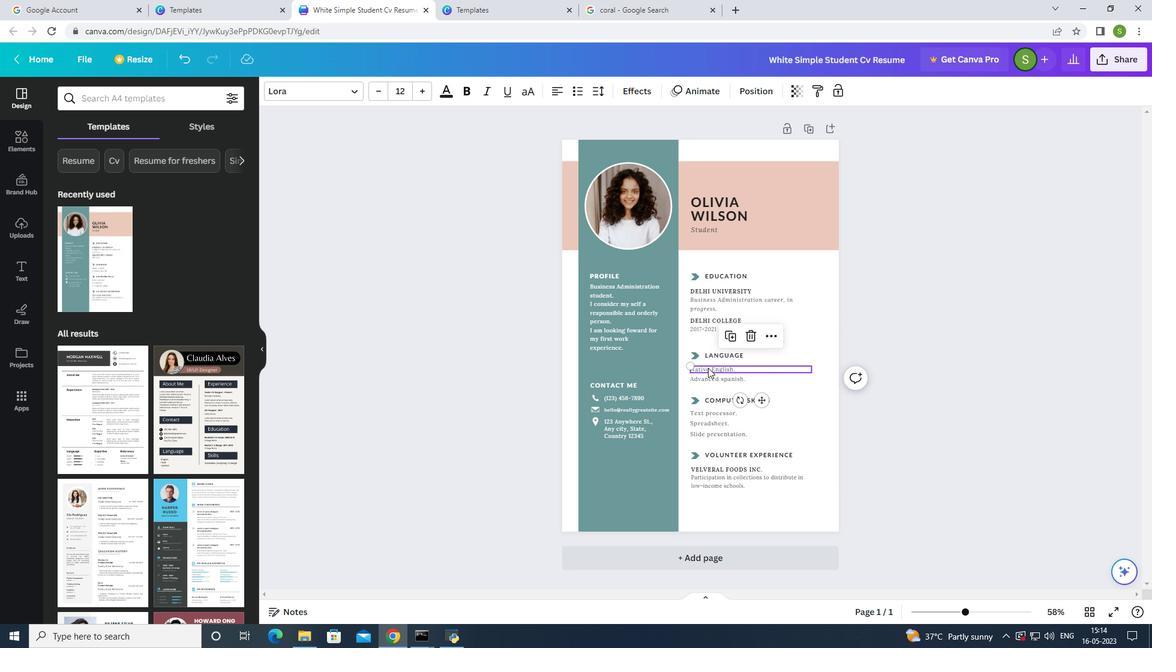 
Action: Mouse moved to (711, 369)
Screenshot: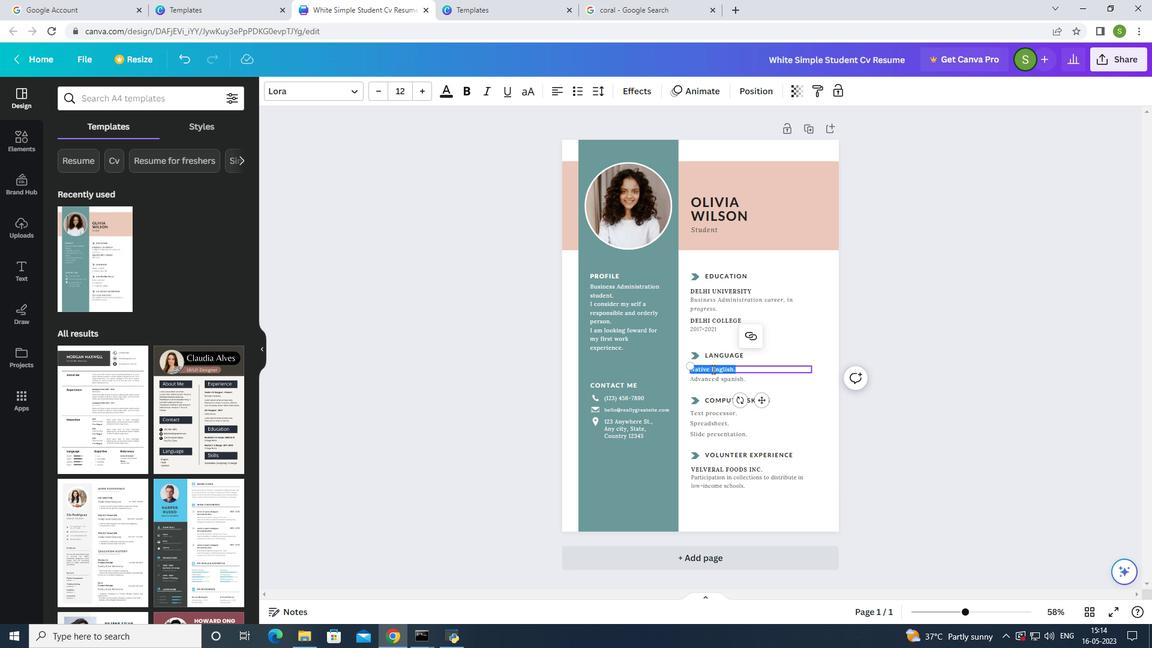 
Action: Mouse pressed left at (711, 369)
Screenshot: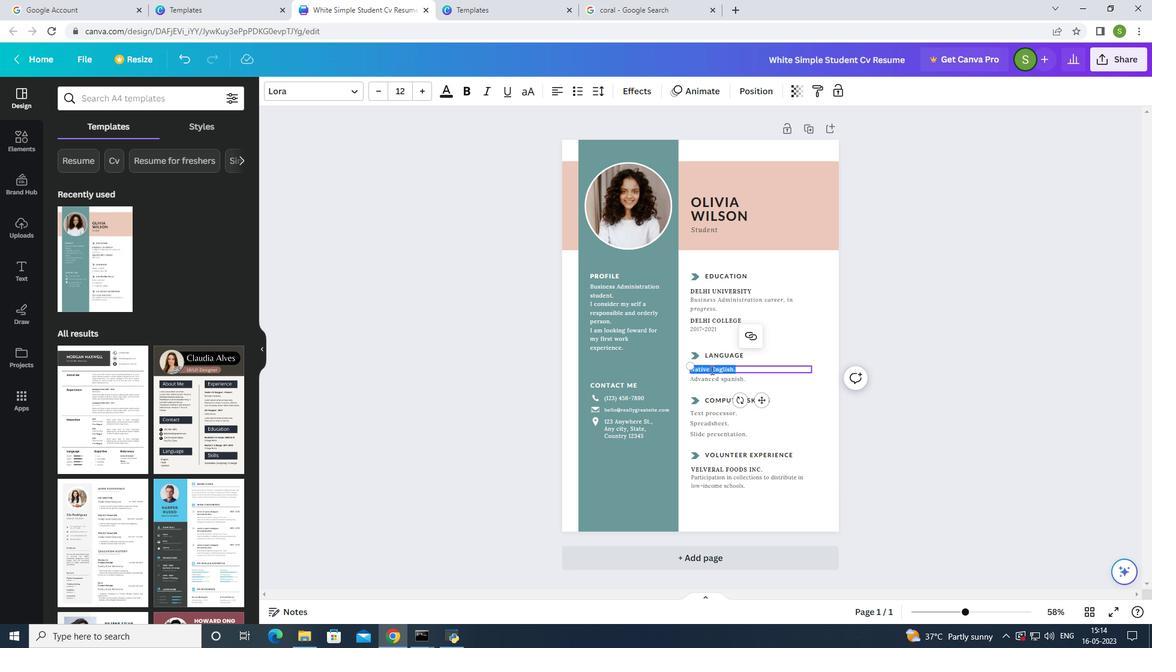 
Action: Mouse moved to (729, 379)
Screenshot: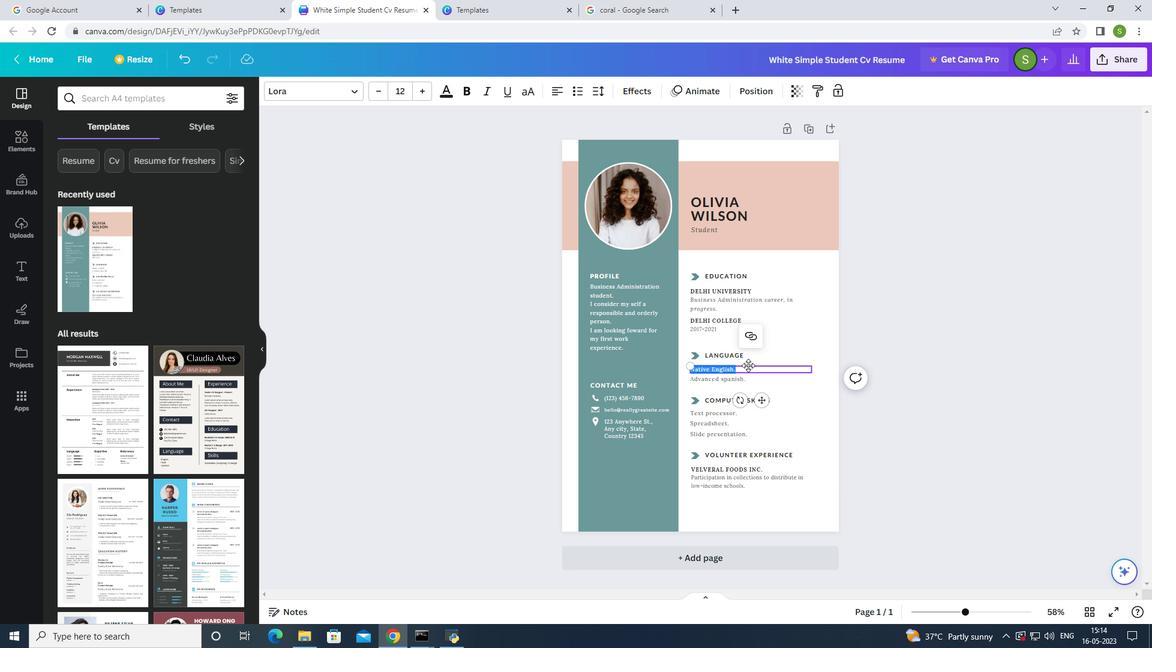
Action: Key pressed F<Key.caps_lock>rench<Key.space><Key.caps_lock>E<Key.caps_lock>nglish<Key.enter>
Screenshot: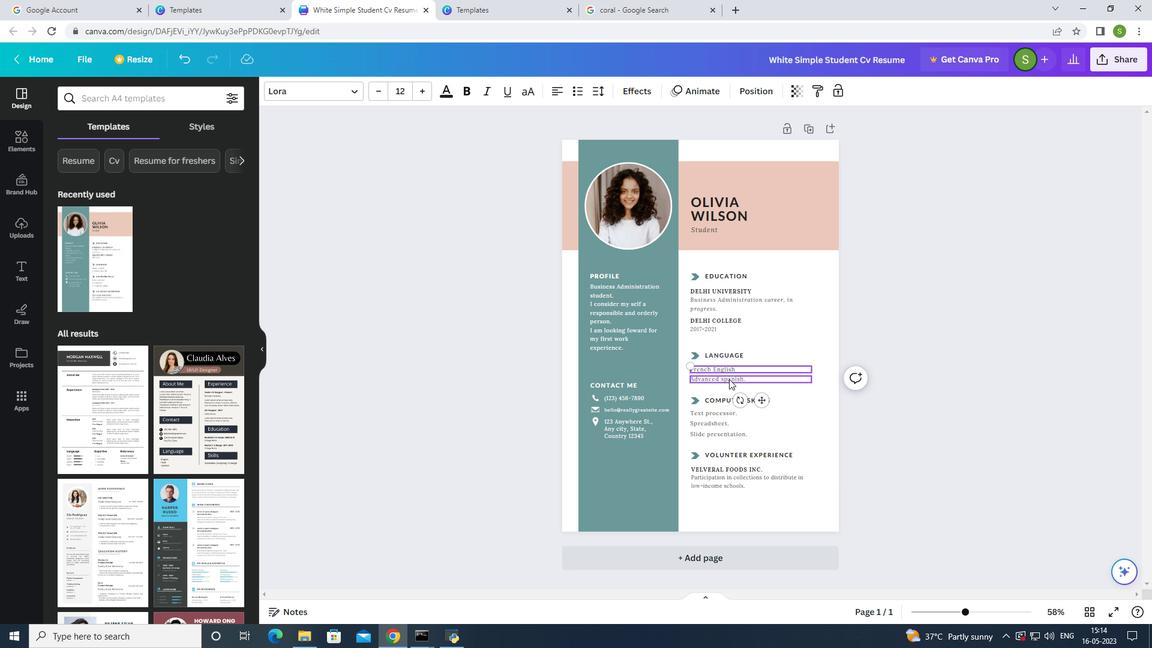 
Action: Mouse moved to (744, 398)
Screenshot: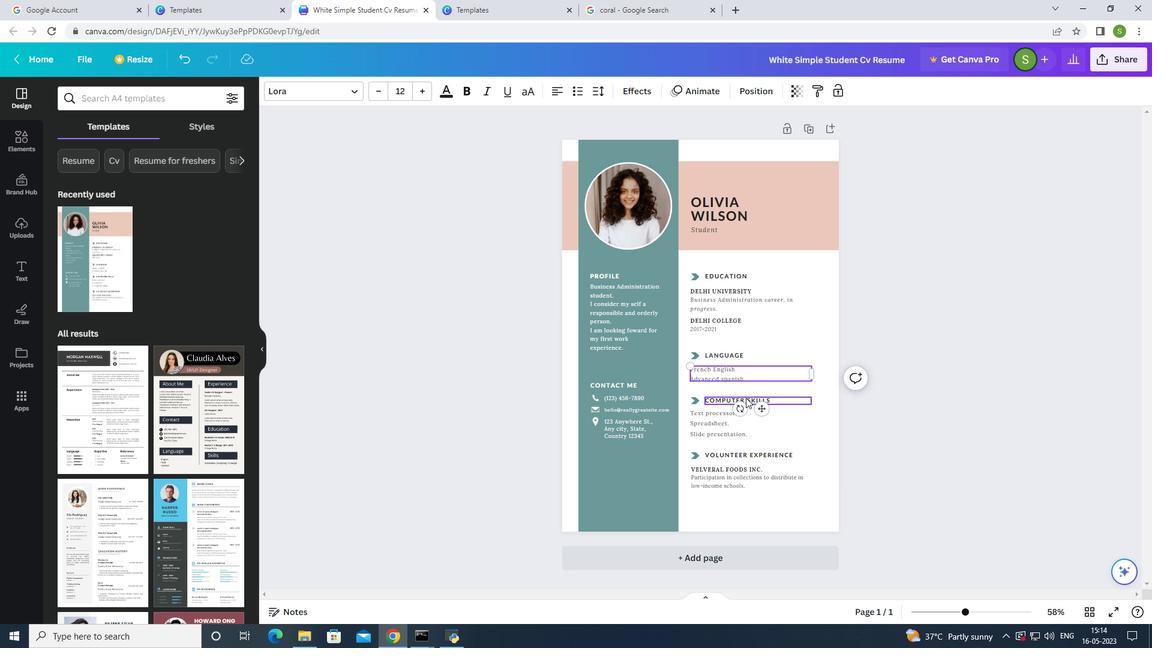 
Action: Mouse pressed left at (744, 398)
Screenshot: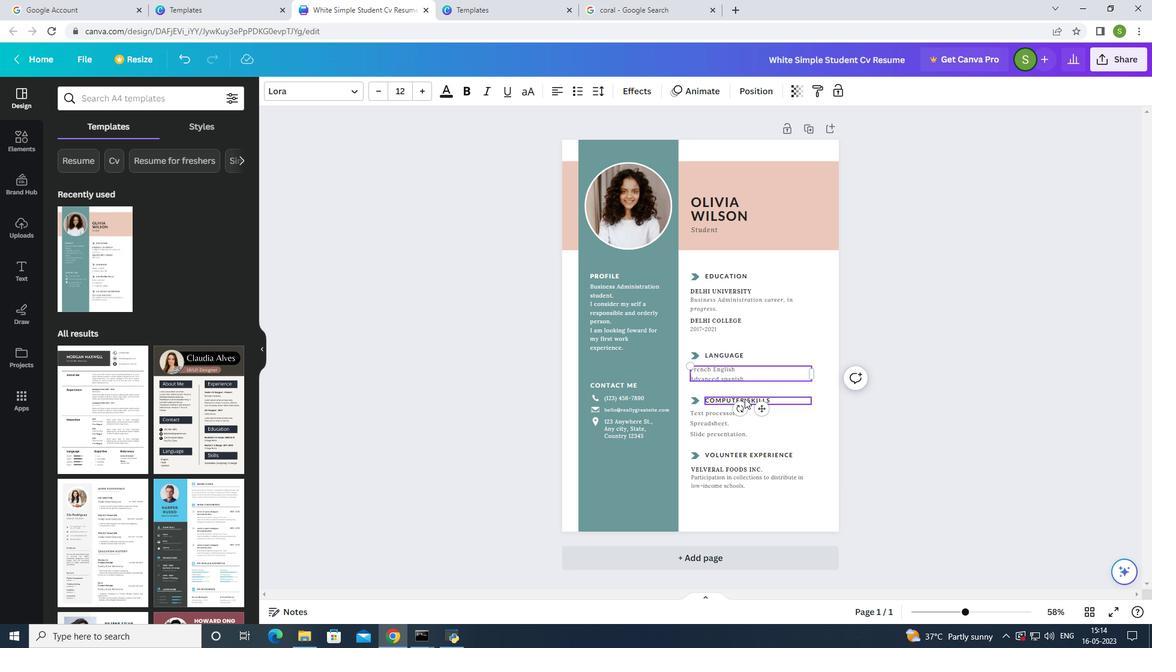 
Action: Mouse moved to (742, 399)
Screenshot: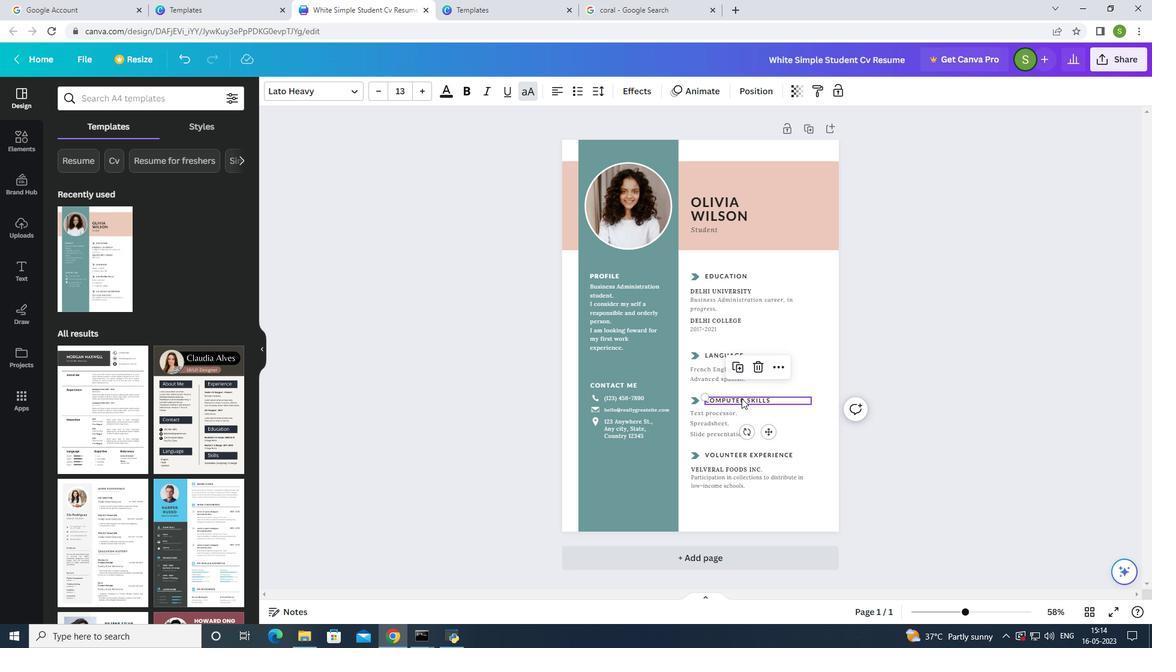 
Action: Mouse pressed left at (742, 399)
Screenshot: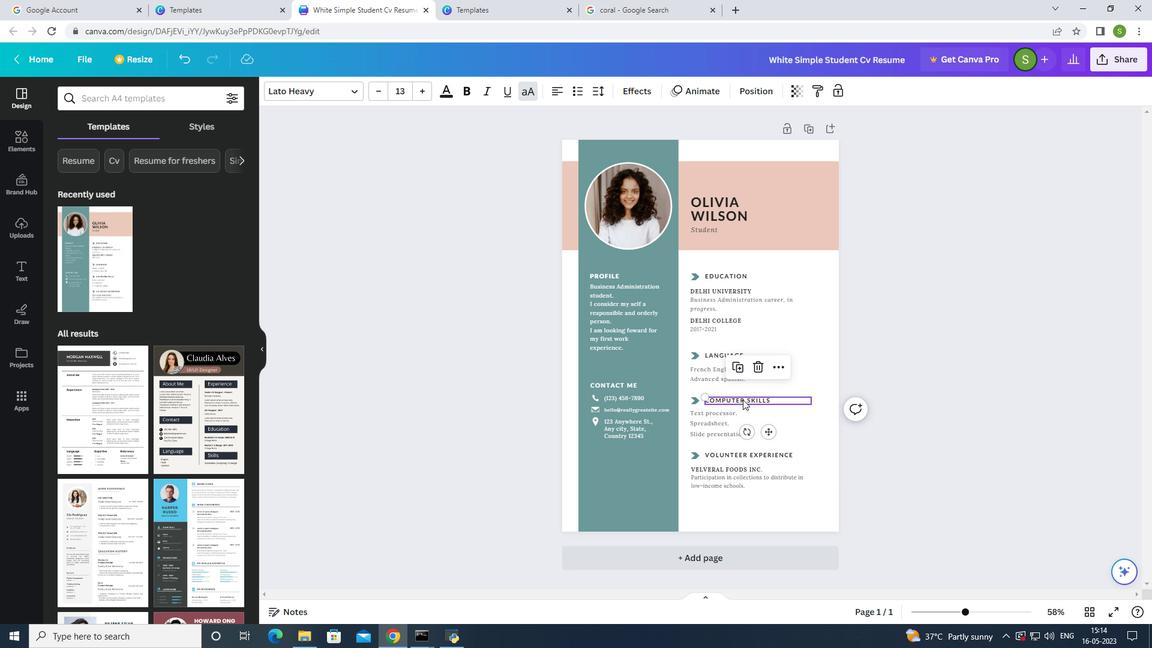 
Action: Mouse pressed left at (742, 399)
Screenshot: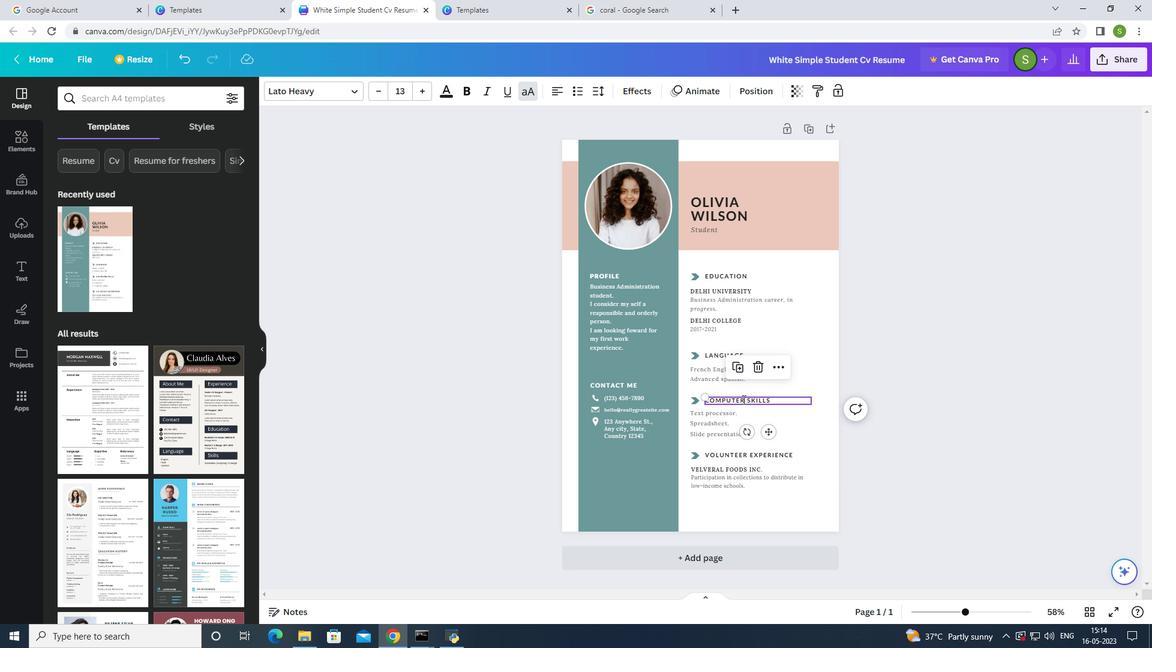 
Action: Mouse moved to (750, 408)
Screenshot: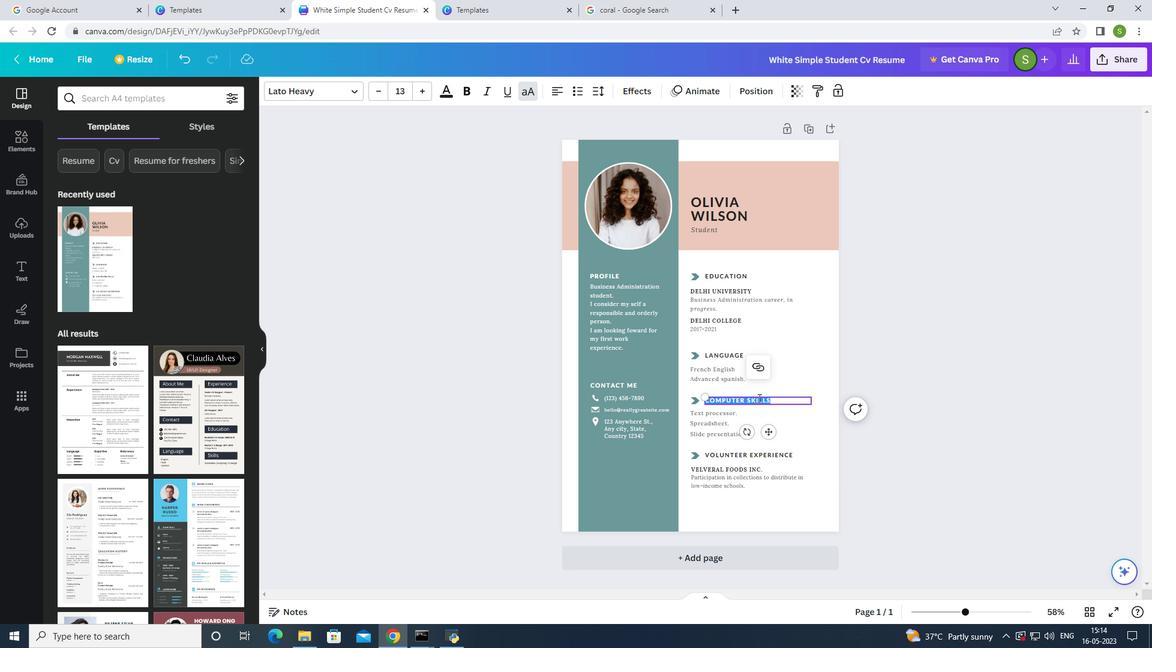 
Action: Key pressed <Key.shift><Key.shift><Key.shift><Key.shift><Key.shift><Key.shift><Key.shift><Key.shift><Key.shift><Key.shift><Key.shift><Key.shift><Key.shift><Key.shift><Key.shift><Key.shift>Technical<Key.space><Key.shift>Skills
Screenshot: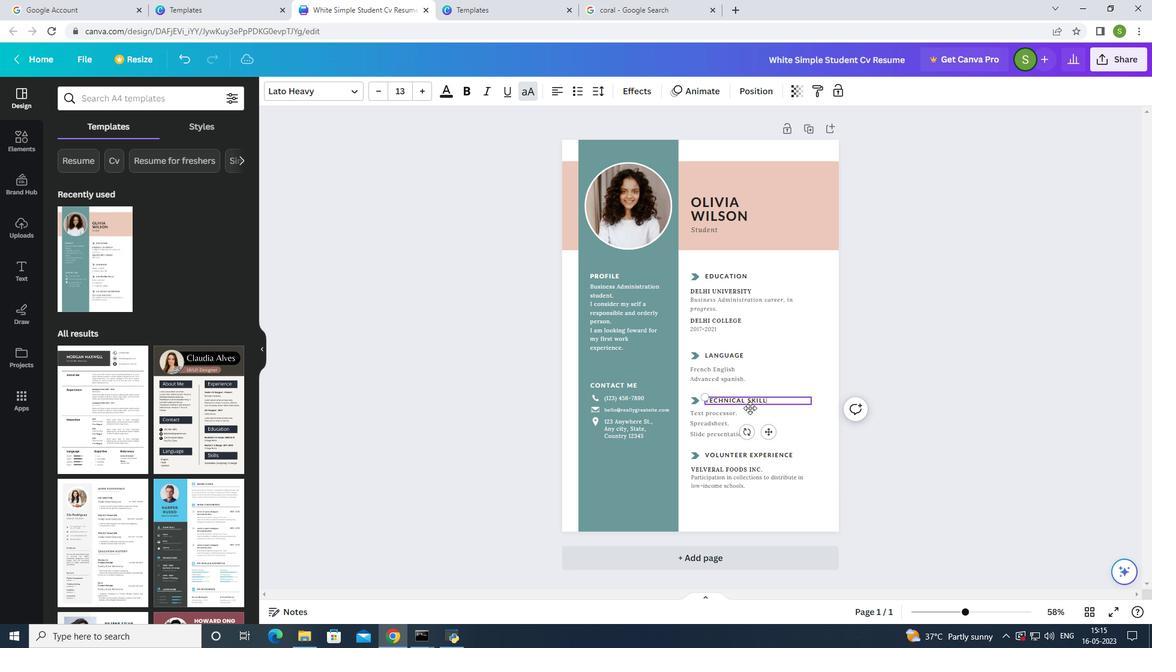 
Action: Mouse moved to (736, 414)
Screenshot: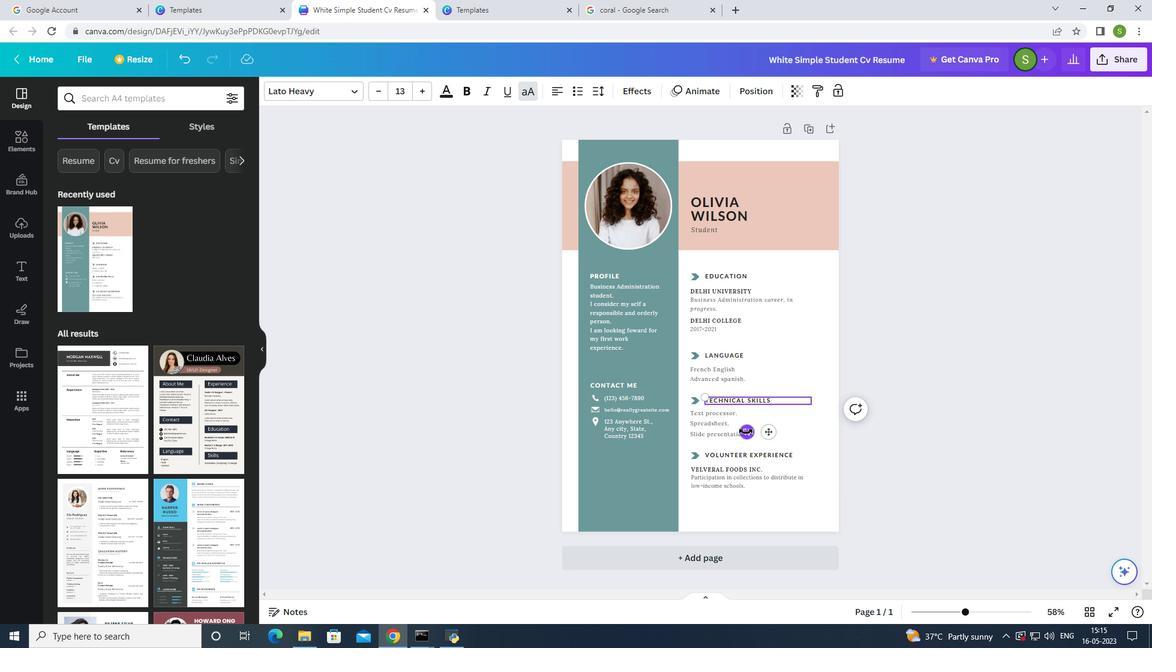 
Action: Mouse pressed left at (736, 414)
Screenshot: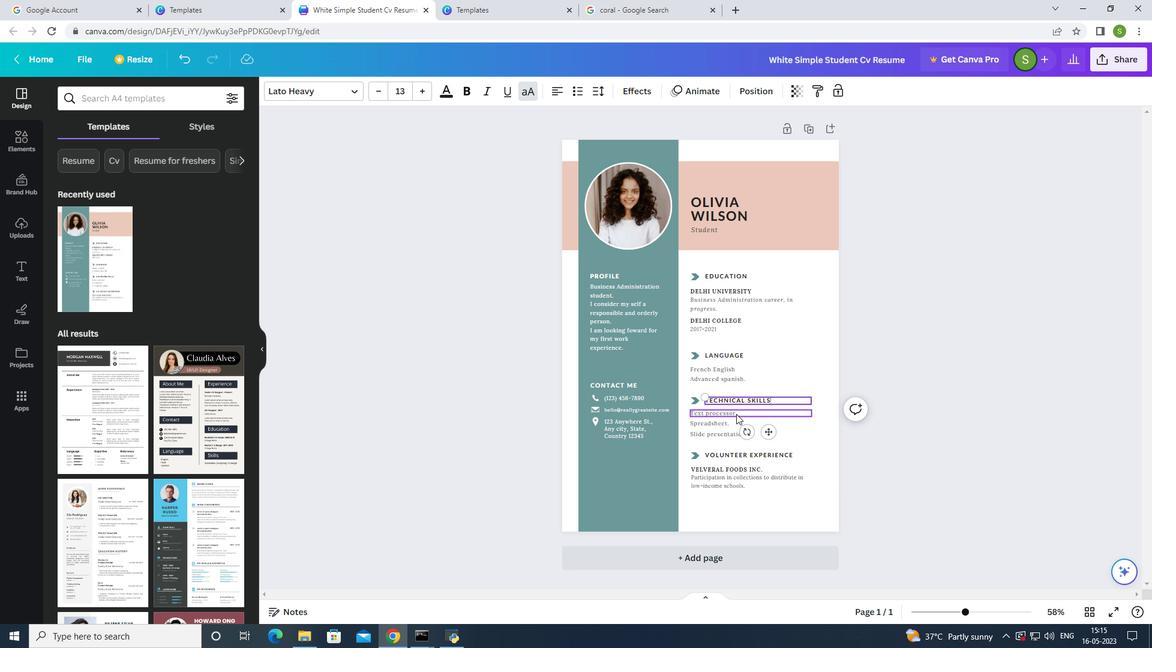 
Action: Mouse moved to (738, 412)
Screenshot: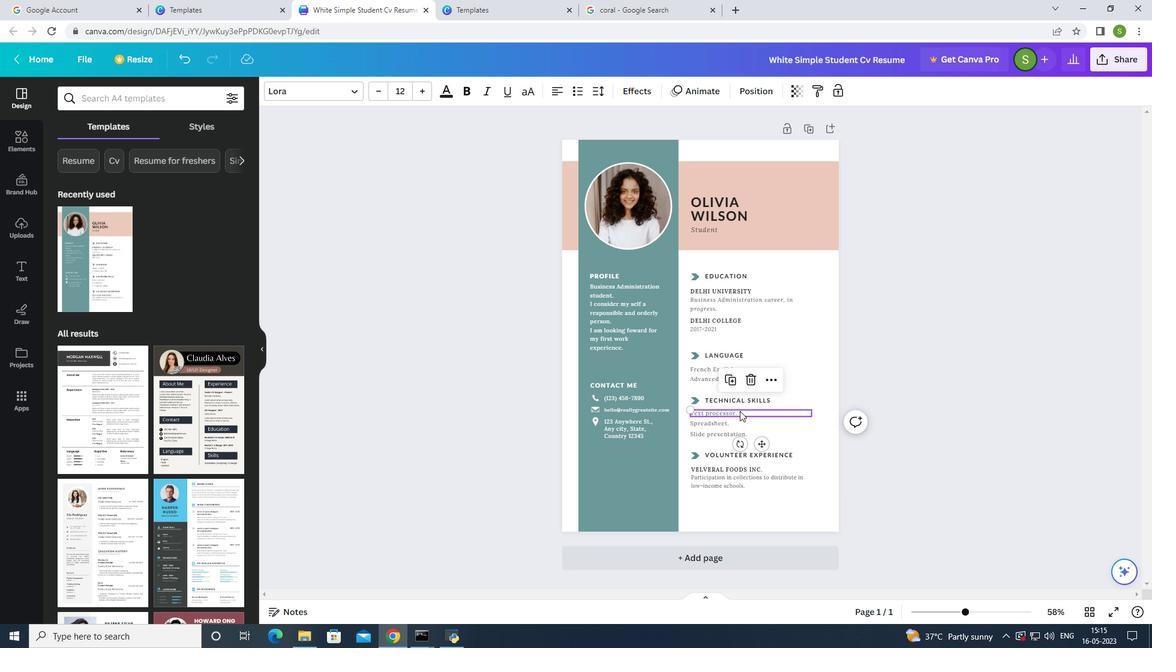 
Action: Mouse pressed left at (738, 412)
Screenshot: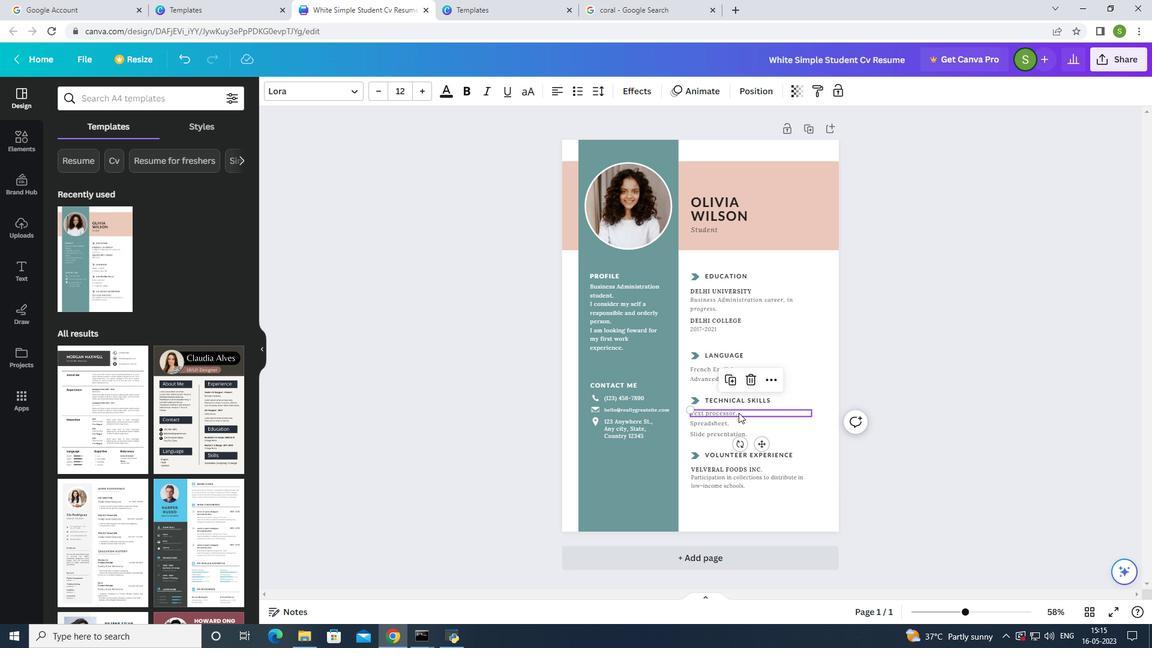 
Action: Key pressed c-<Key.backspace><Key.backspace><Key.caps_lock>C-LANGUAGE
Screenshot: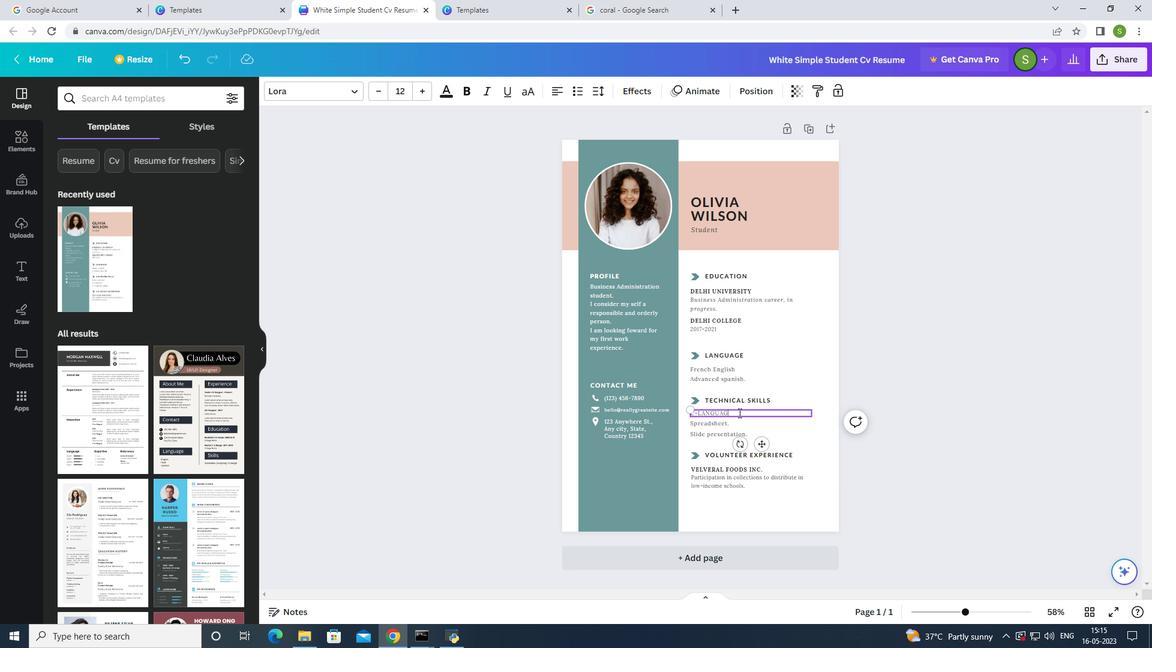 
Action: Mouse moved to (737, 425)
Screenshot: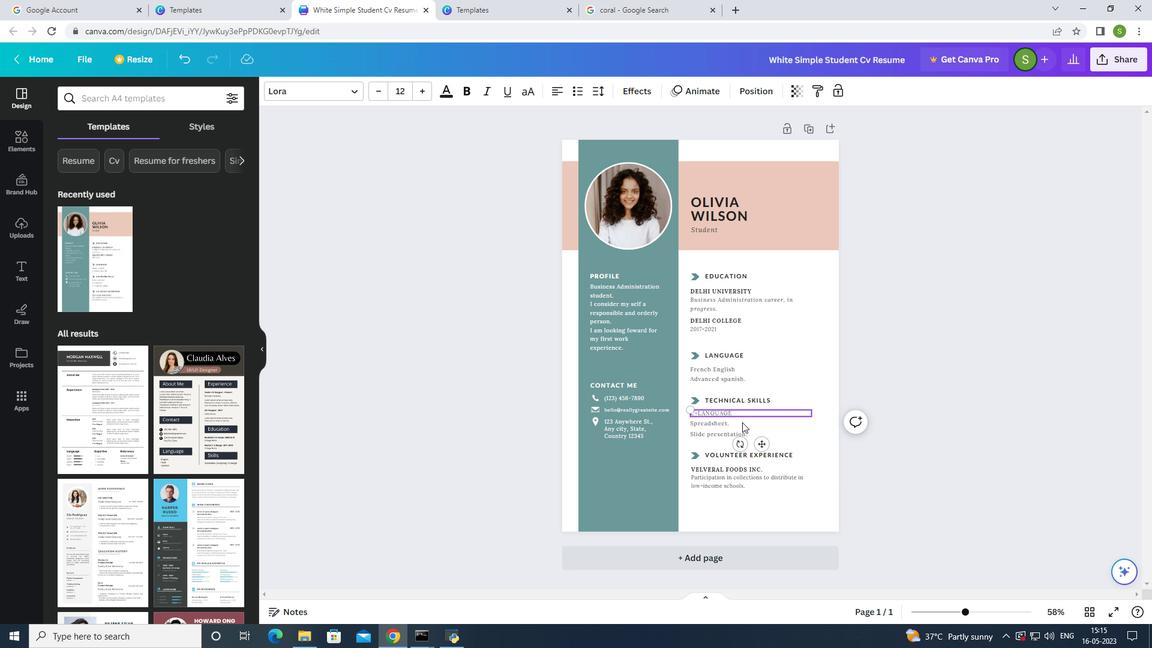 
Action: Mouse pressed left at (737, 425)
Screenshot: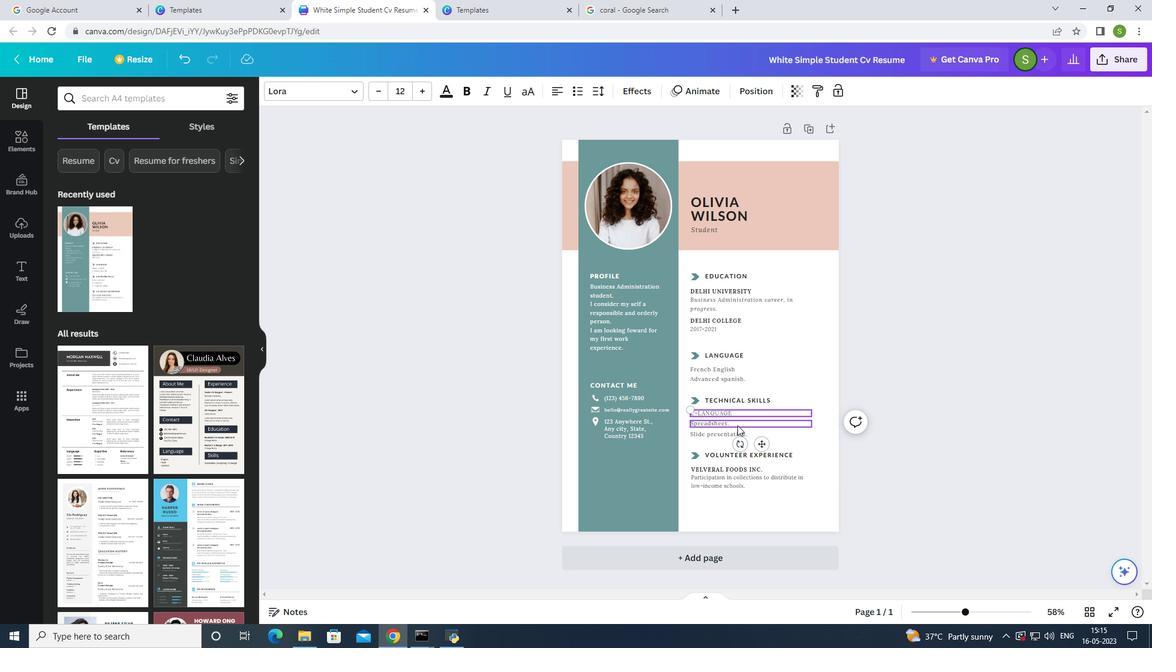 
Action: Mouse moved to (741, 422)
Screenshot: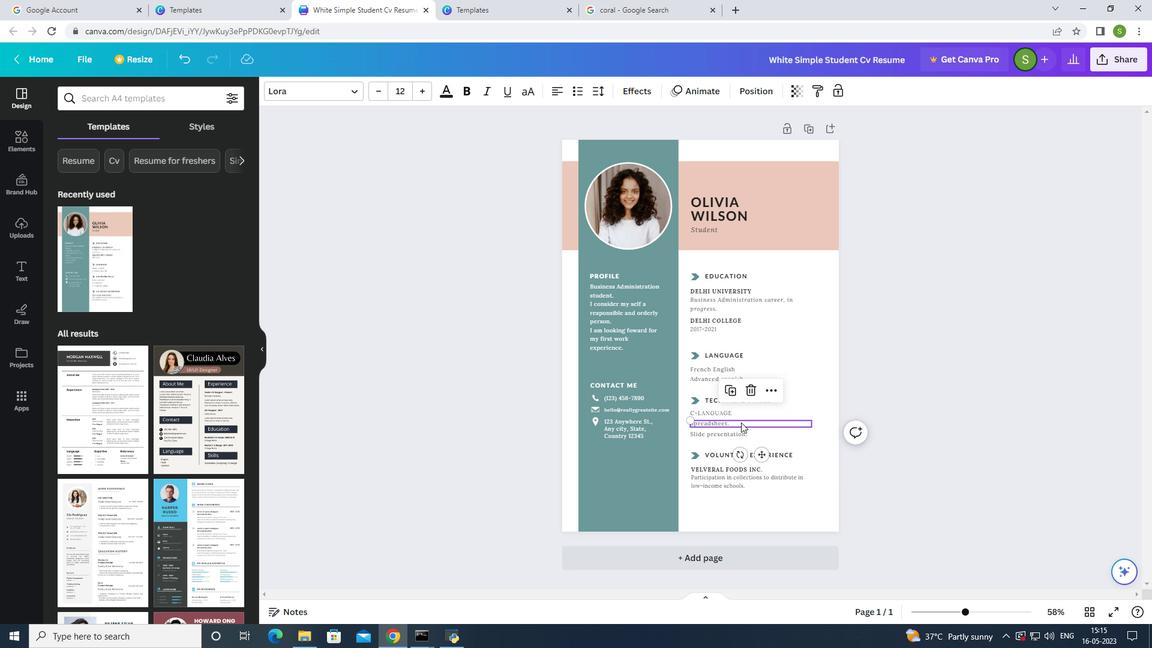 
Action: Key pressed C<Key.shift_r>++
Screenshot: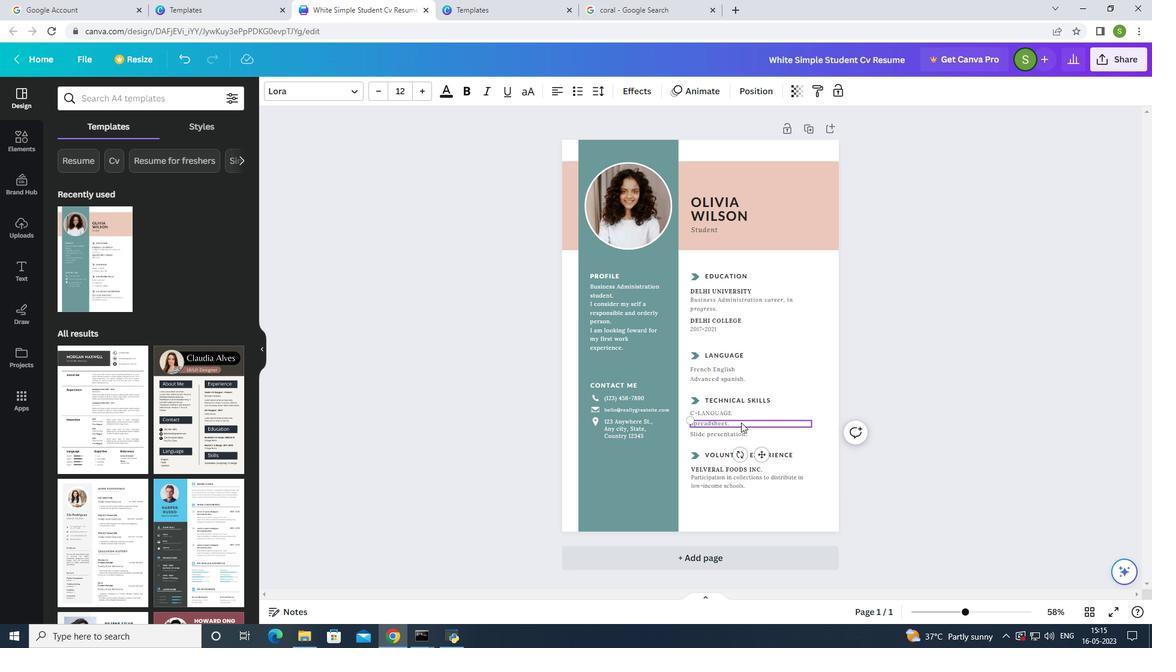
Action: Mouse moved to (735, 426)
Screenshot: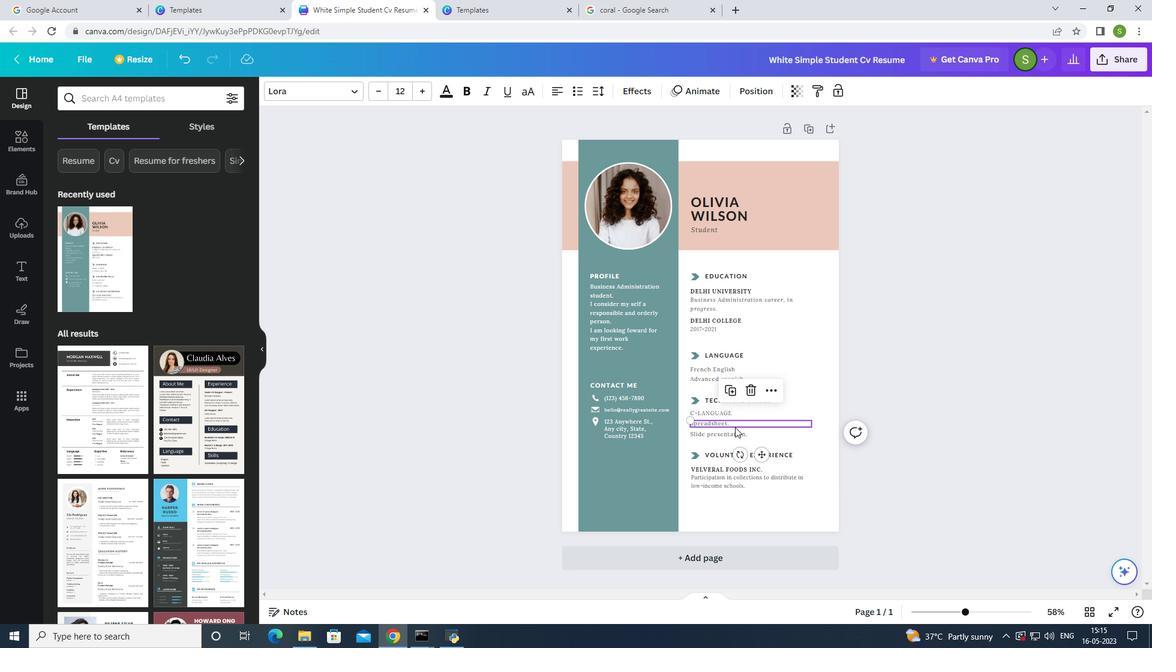 
Action: Mouse pressed left at (735, 426)
Screenshot: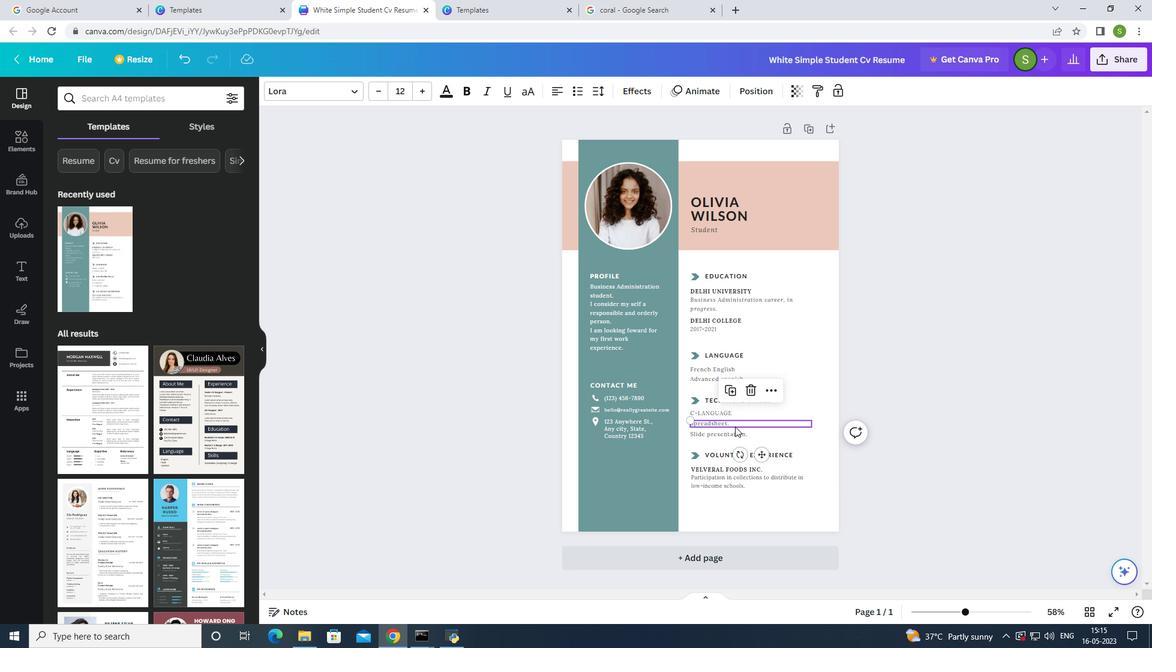 
Action: Mouse moved to (731, 425)
Screenshot: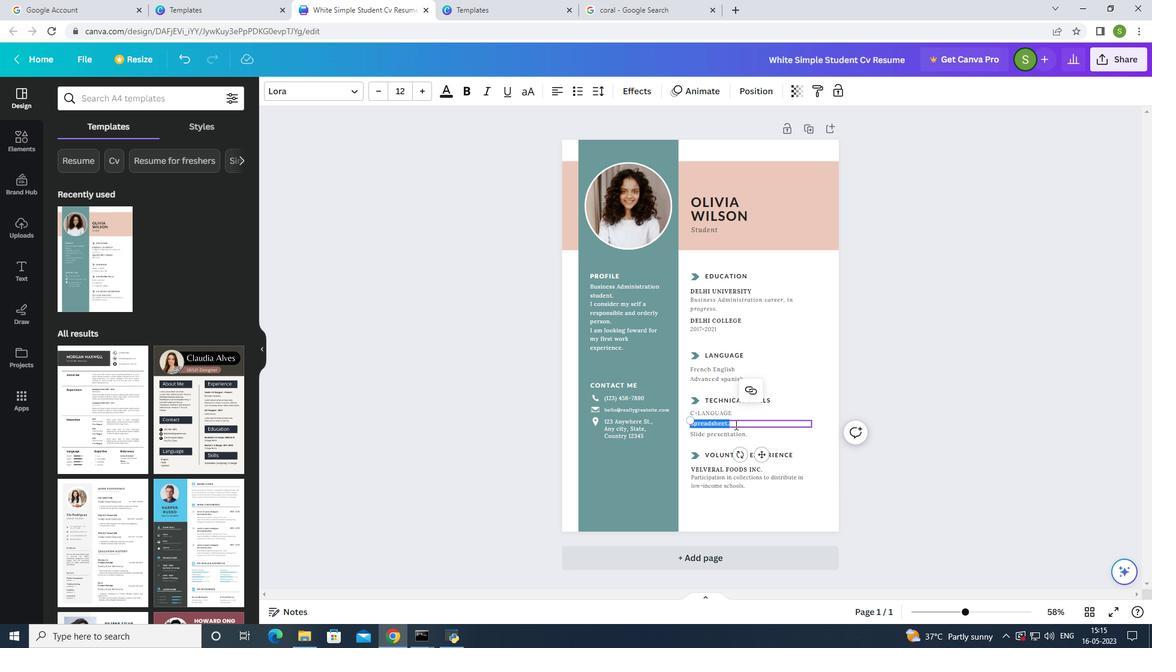 
Action: Key pressed C<Key.shift_r>++
Screenshot: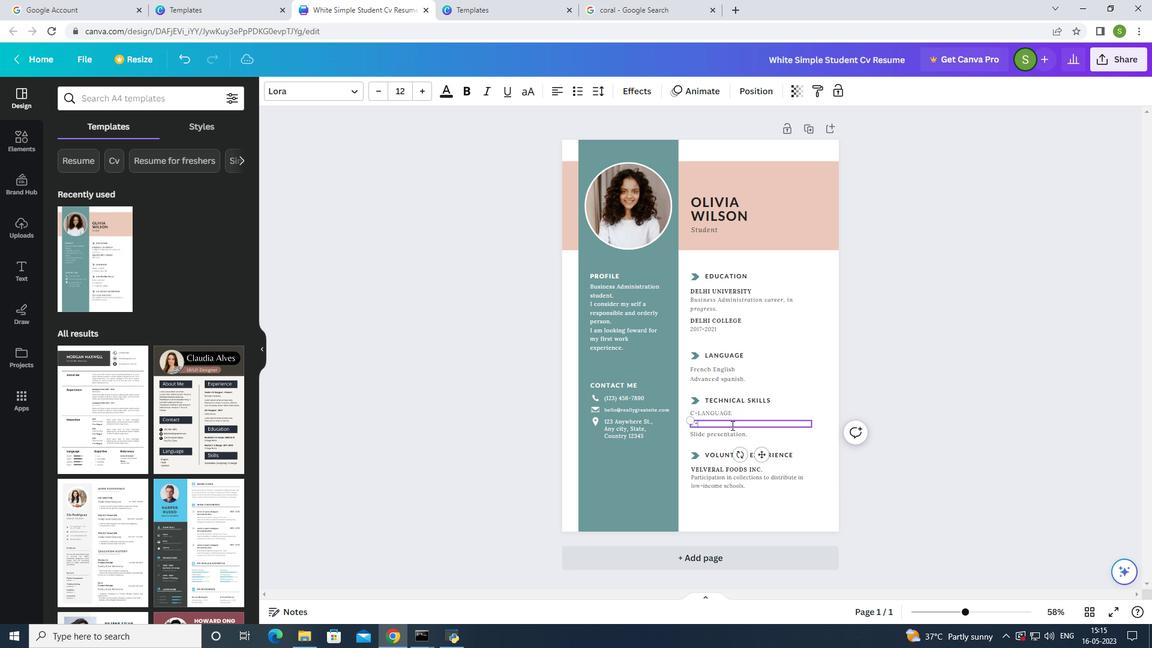 
Action: Mouse moved to (726, 438)
Screenshot: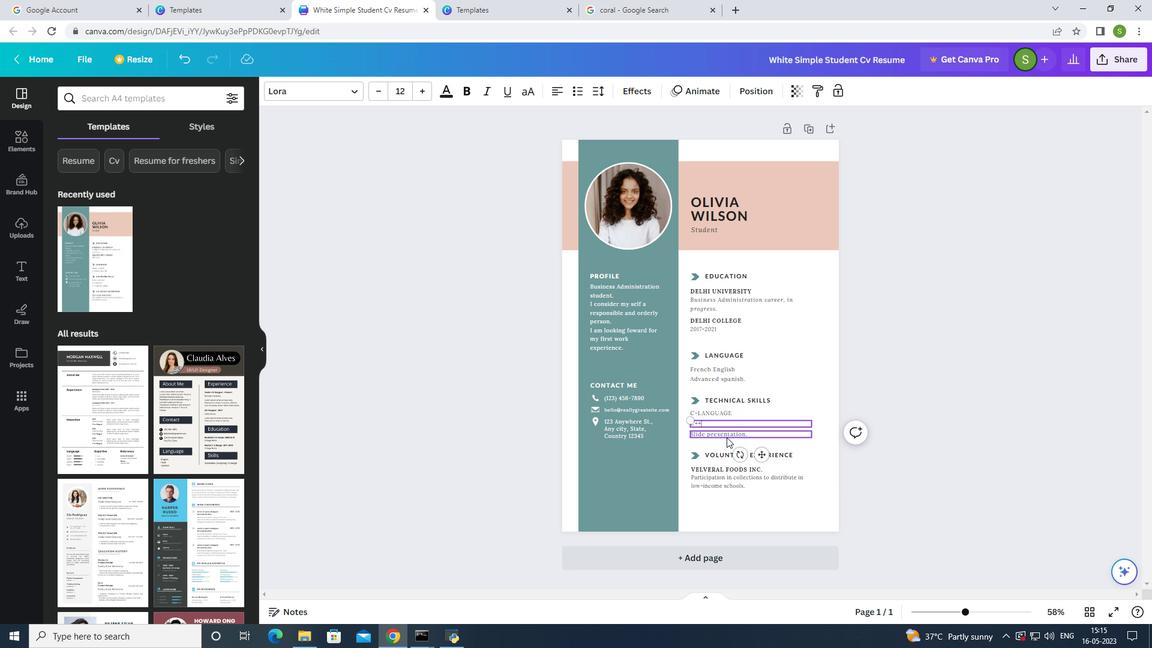 
Action: Mouse pressed left at (726, 438)
Screenshot: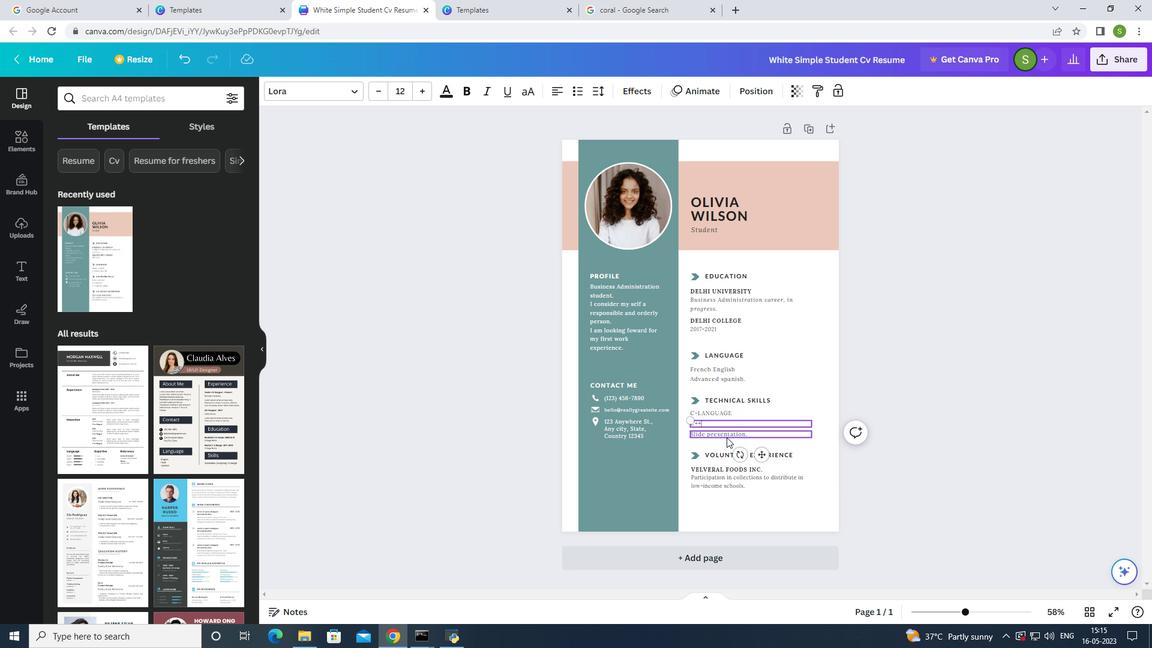 
Action: Mouse moved to (730, 433)
Screenshot: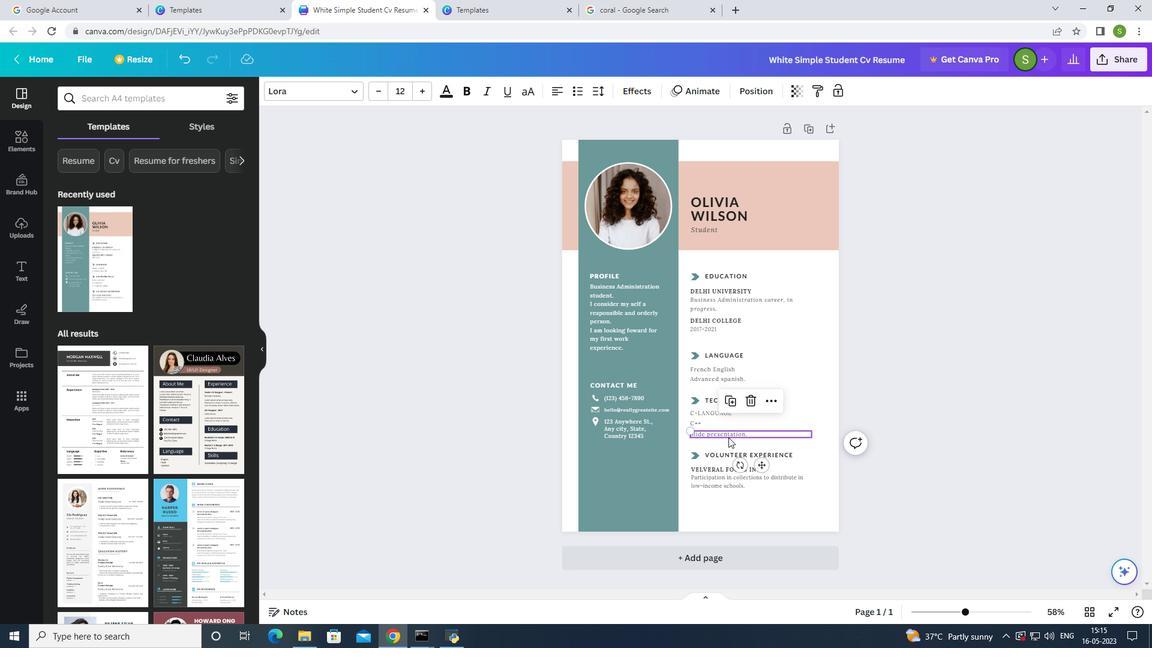 
Action: Mouse pressed left at (730, 433)
Screenshot: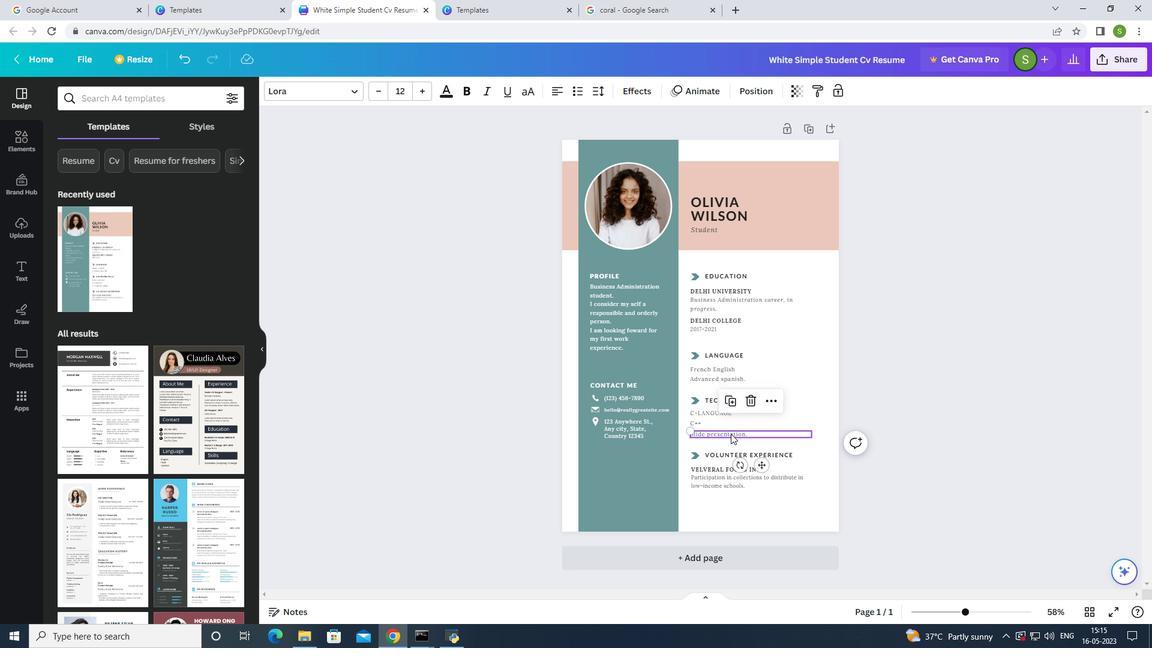 
Action: Mouse moved to (736, 430)
Screenshot: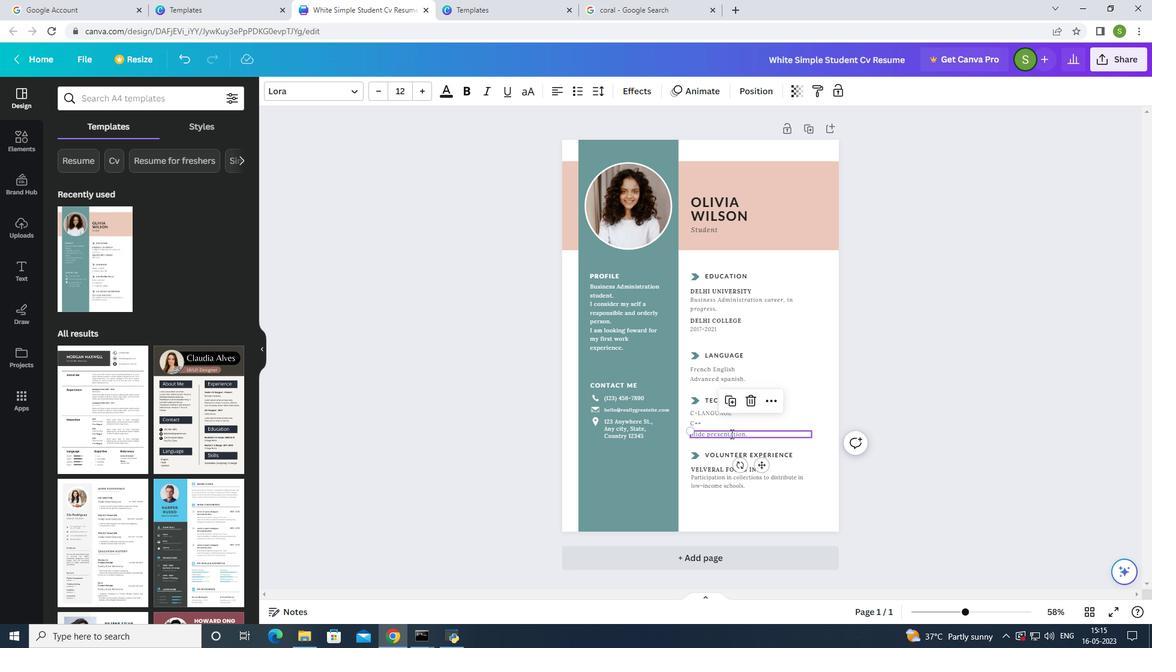 
Action: Key pressed PYTHON
Screenshot: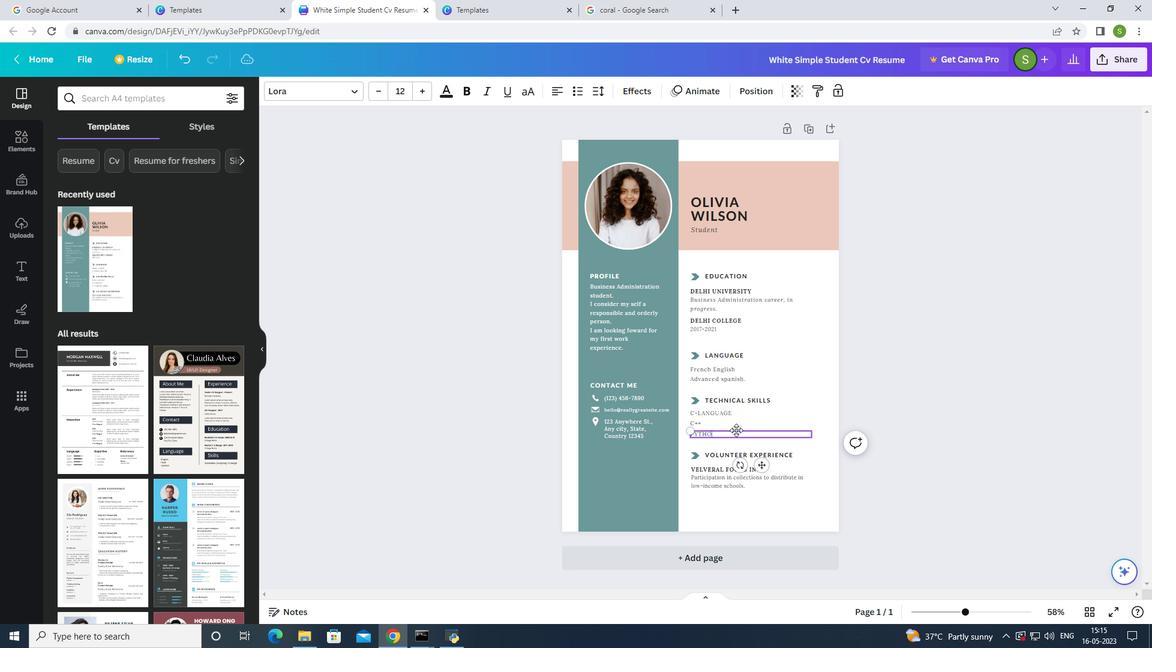 
Action: Mouse moved to (724, 435)
Screenshot: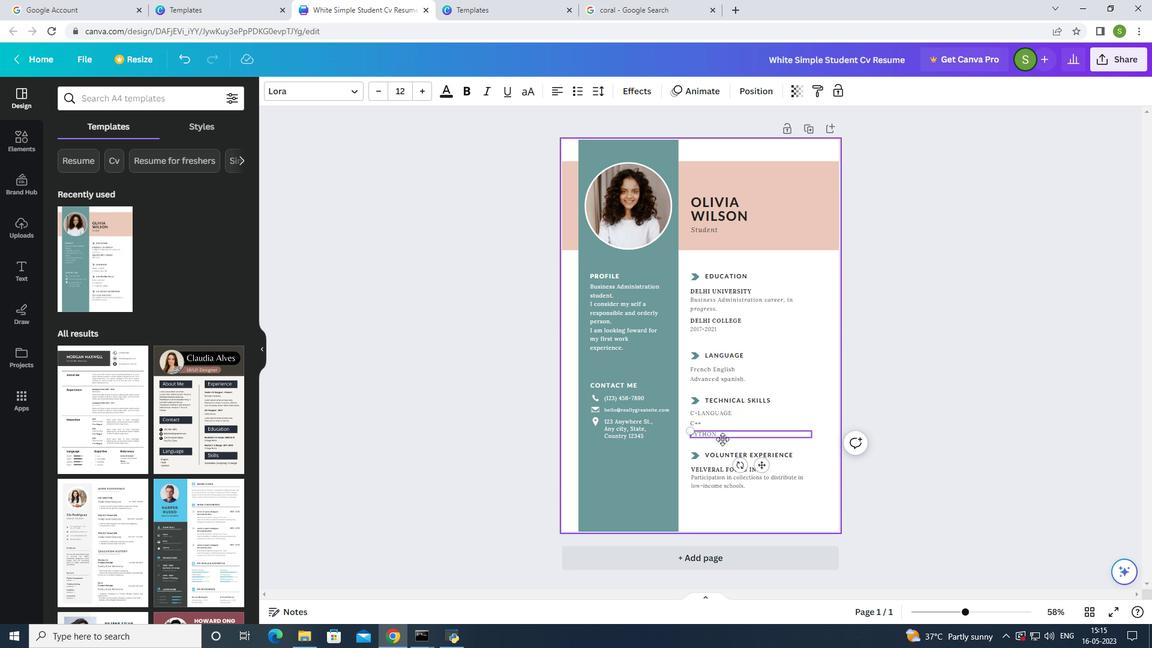 
Action: Mouse pressed left at (724, 435)
Screenshot: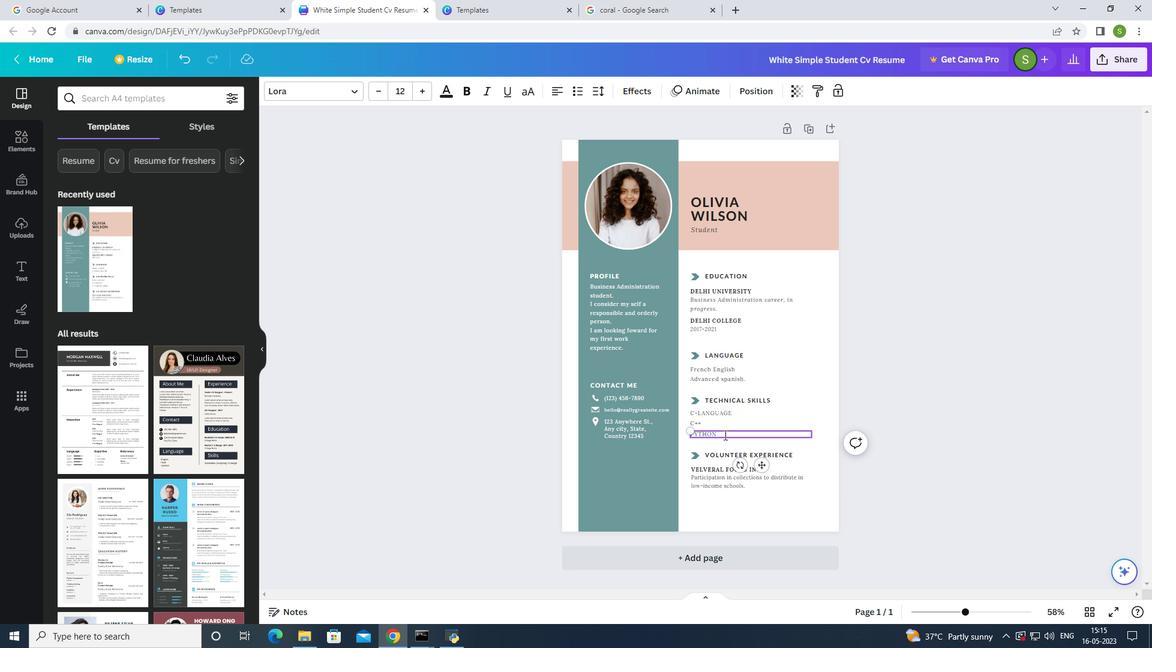 
Action: Mouse moved to (689, 432)
Screenshot: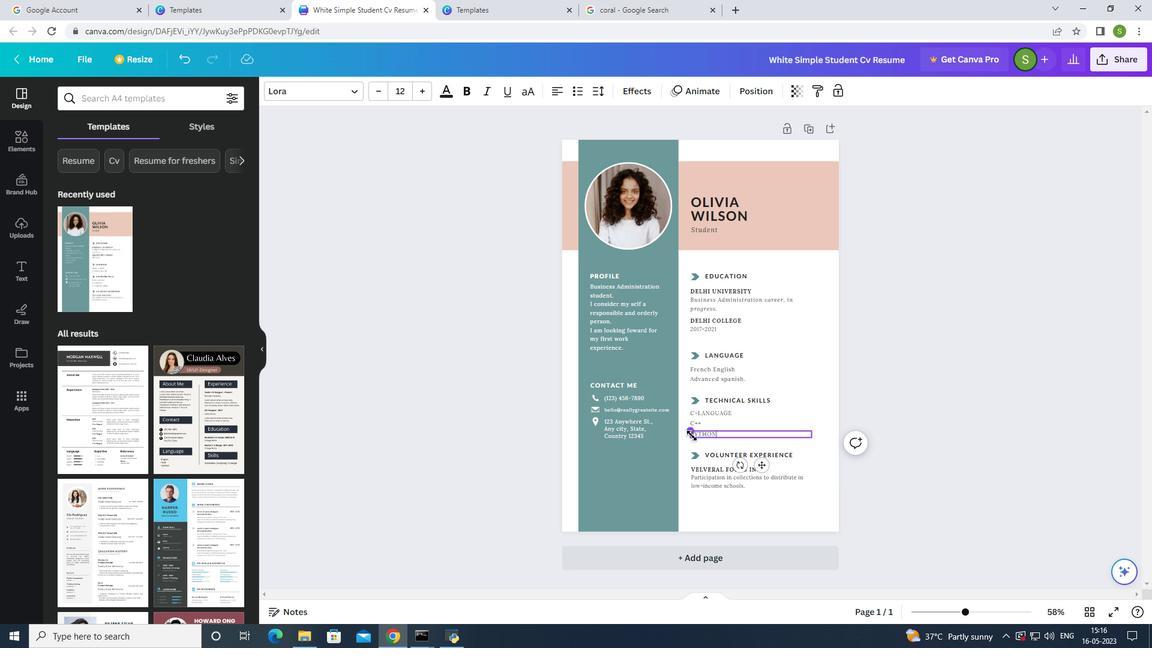 
Action: Mouse pressed left at (689, 432)
Screenshot: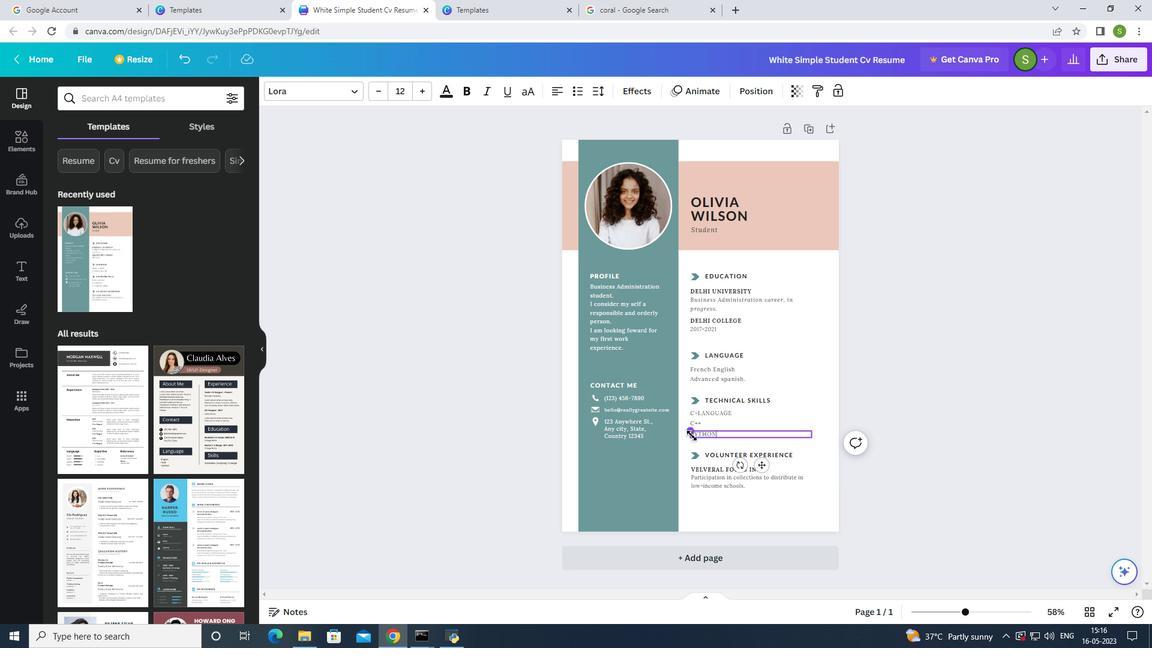 
Action: Mouse moved to (735, 435)
Screenshot: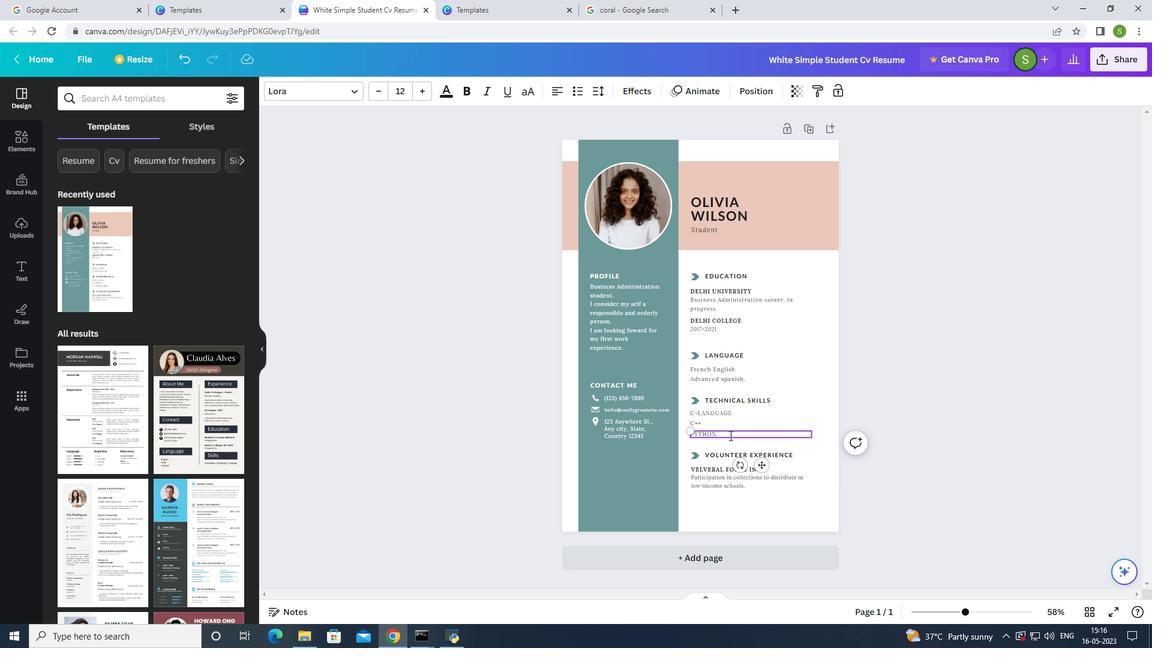 
Action: Mouse pressed left at (735, 435)
Screenshot: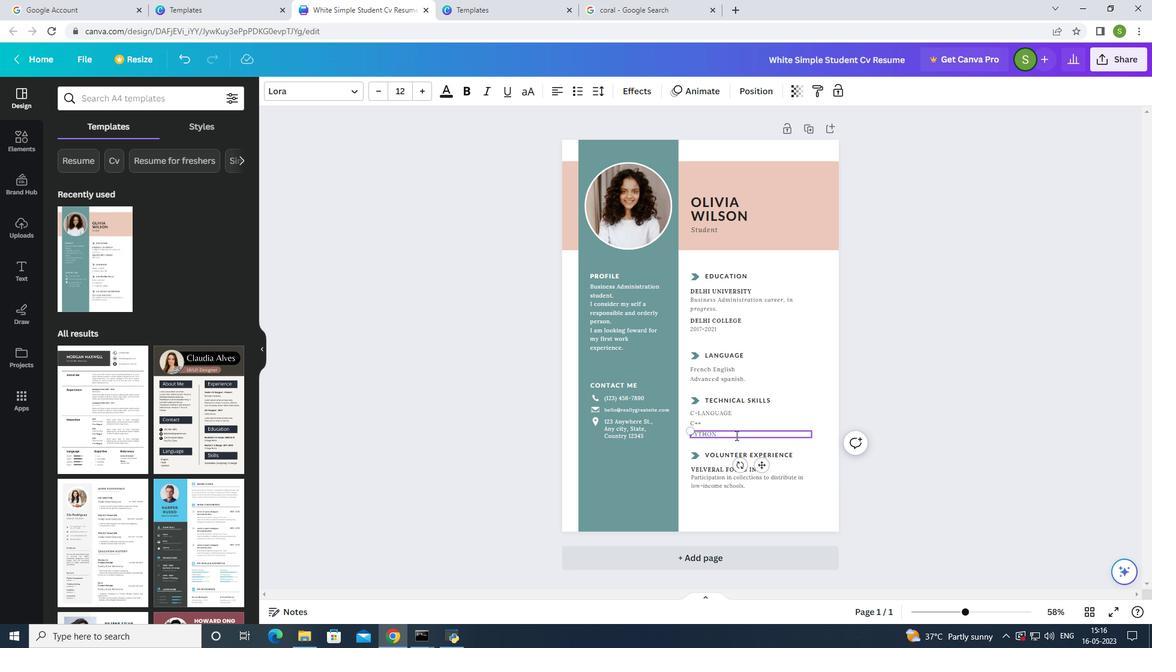 
Action: Mouse moved to (752, 435)
Screenshot: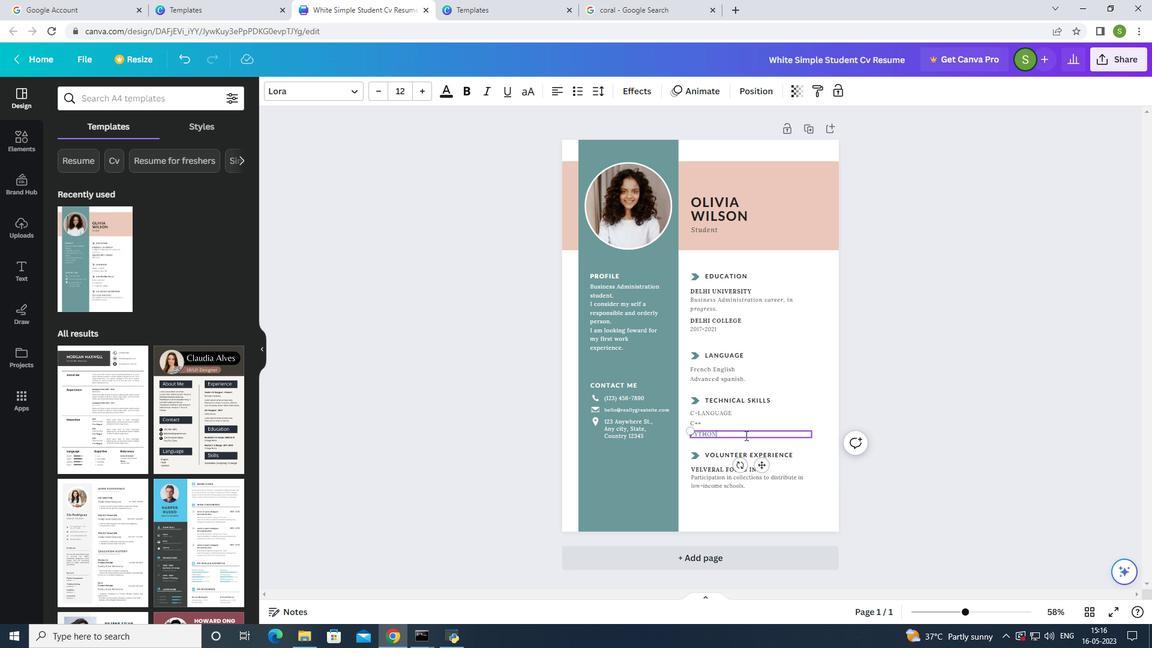 
Action: Mouse pressed left at (752, 435)
Screenshot: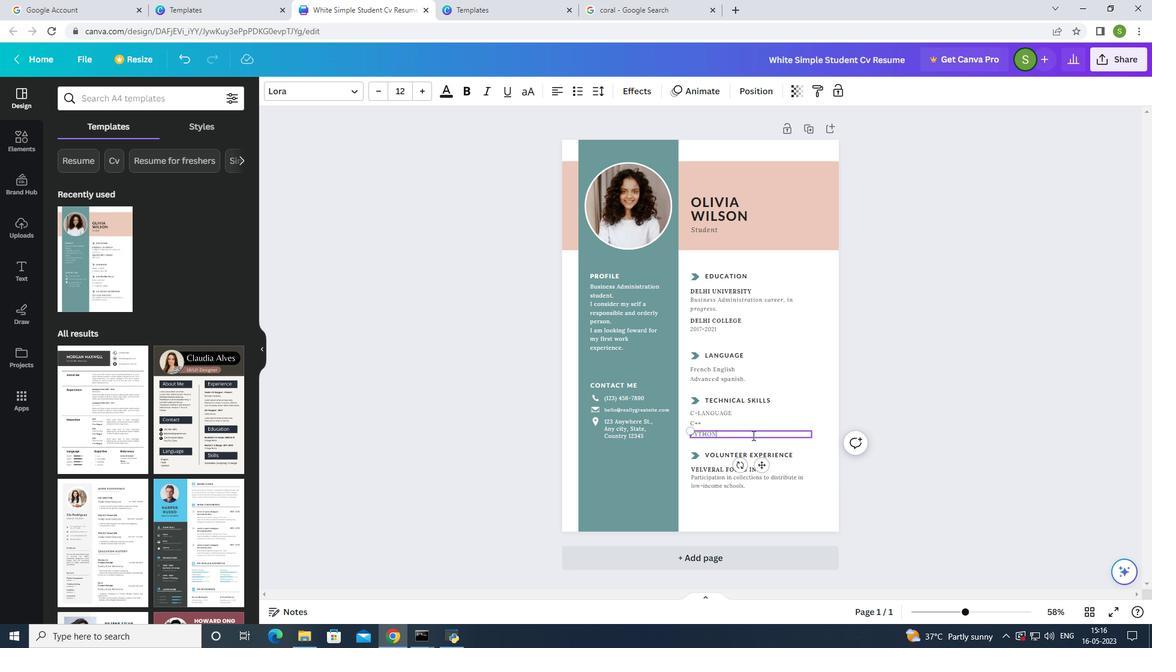 
Action: Mouse moved to (755, 432)
Screenshot: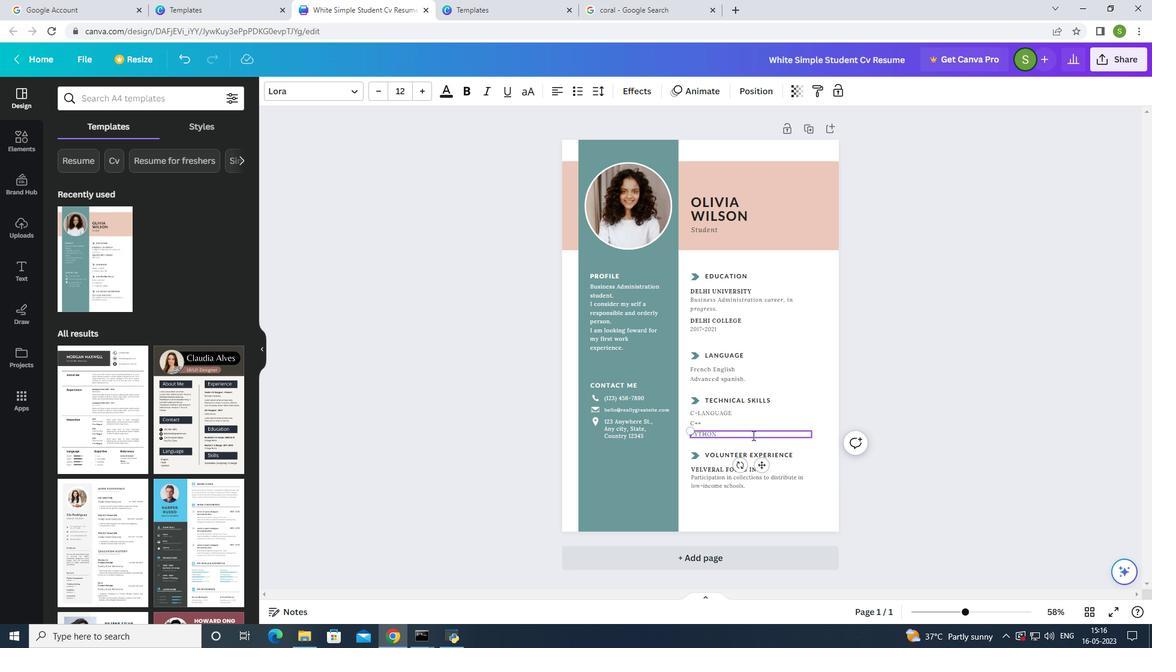 
Action: Mouse pressed left at (755, 432)
Screenshot: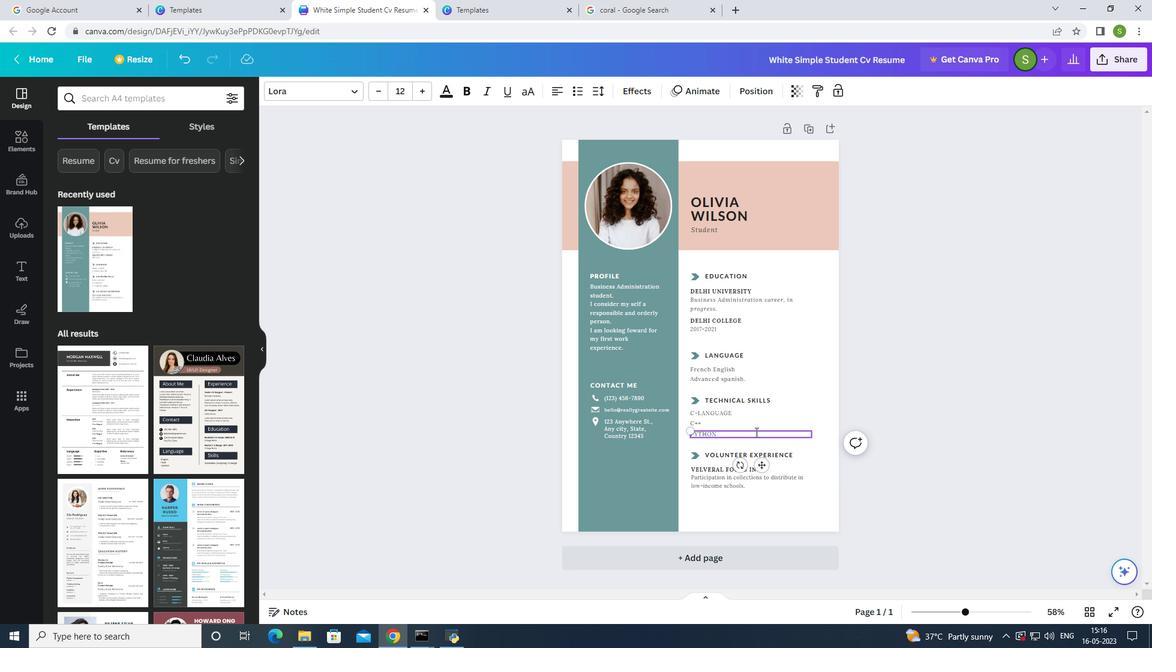
Action: Mouse moved to (713, 433)
Screenshot: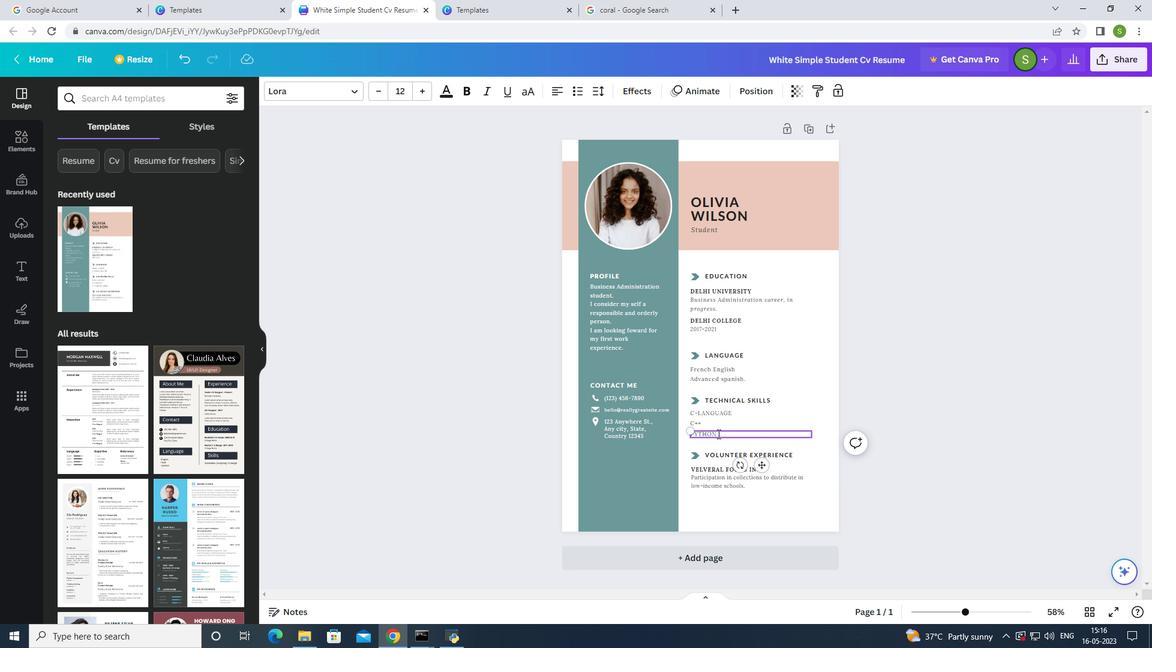 
Action: Mouse pressed left at (713, 433)
Screenshot: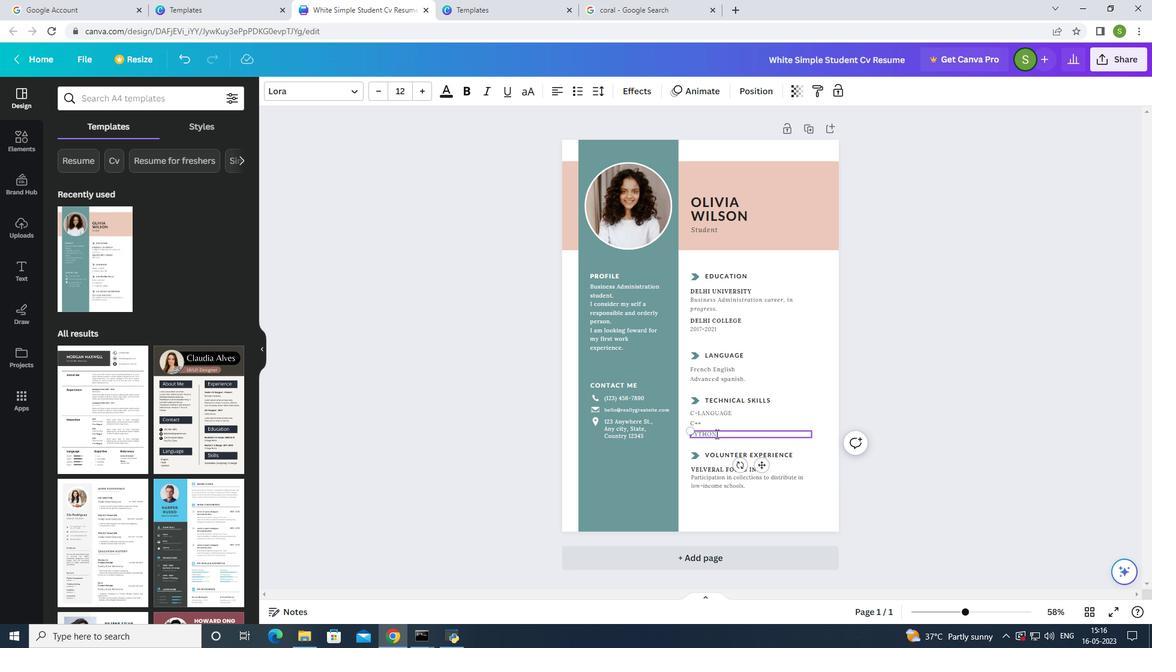 
Action: Mouse moved to (696, 431)
Screenshot: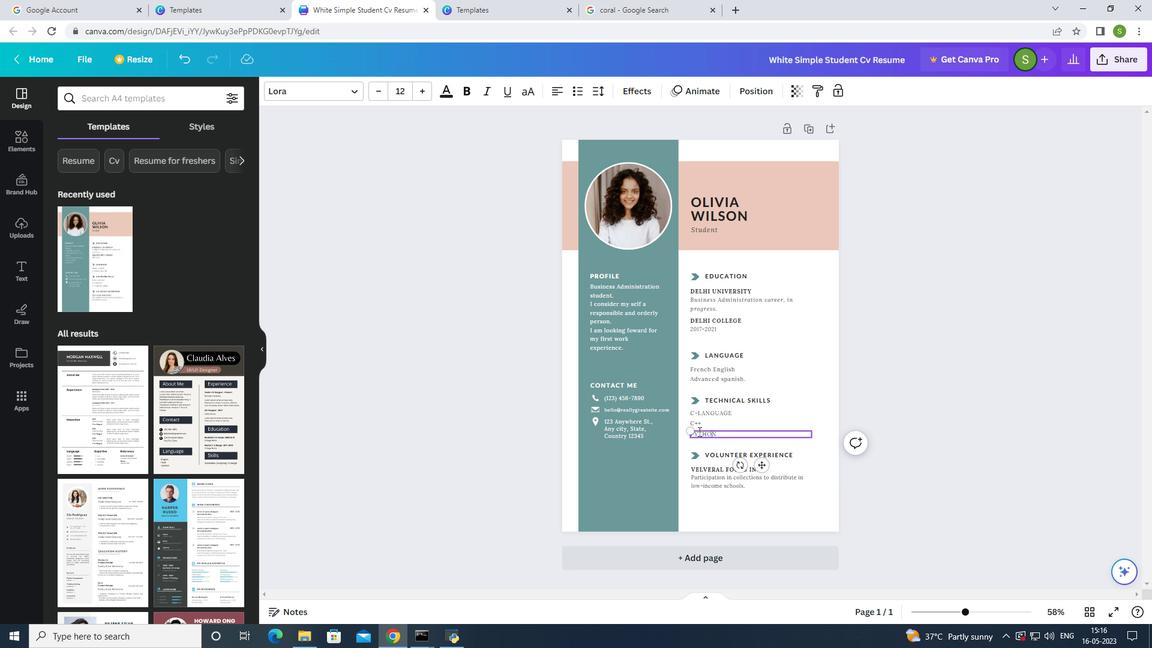 
Action: Mouse pressed left at (696, 431)
Screenshot: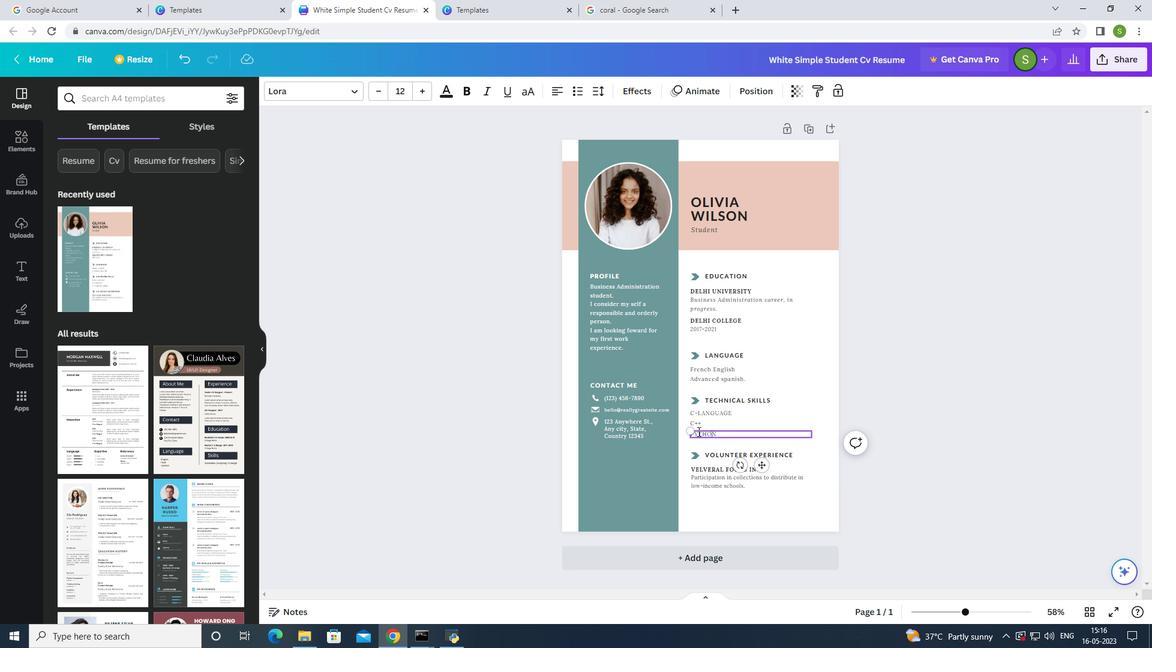 
Action: Mouse moved to (690, 431)
Screenshot: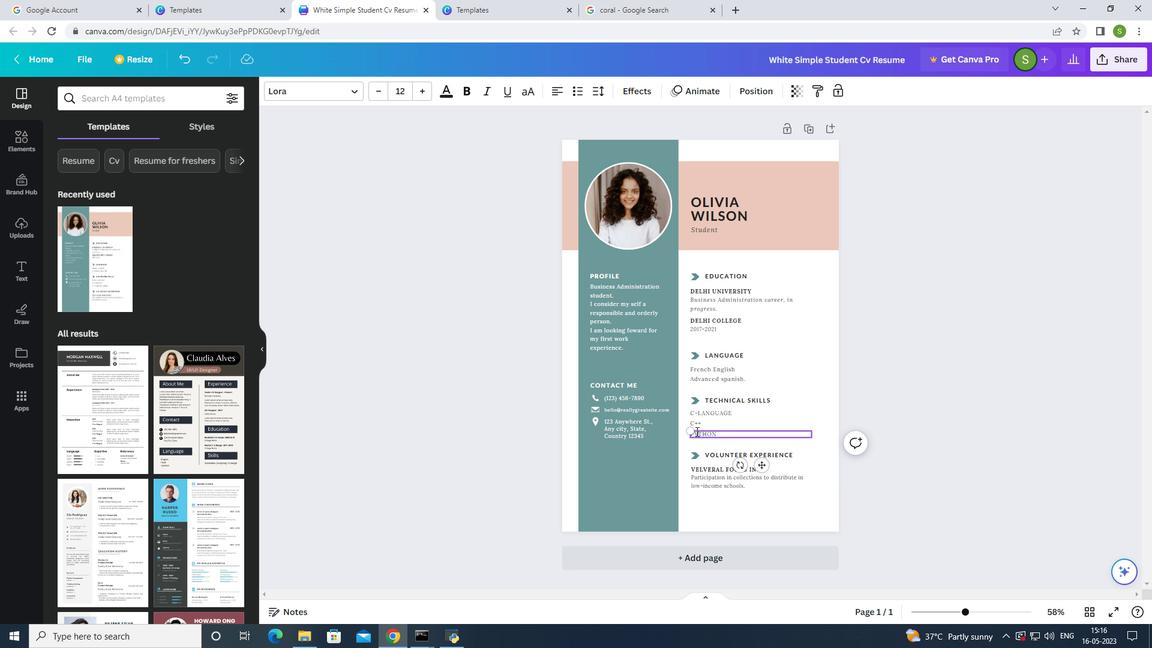 
Action: Mouse pressed left at (690, 431)
Screenshot: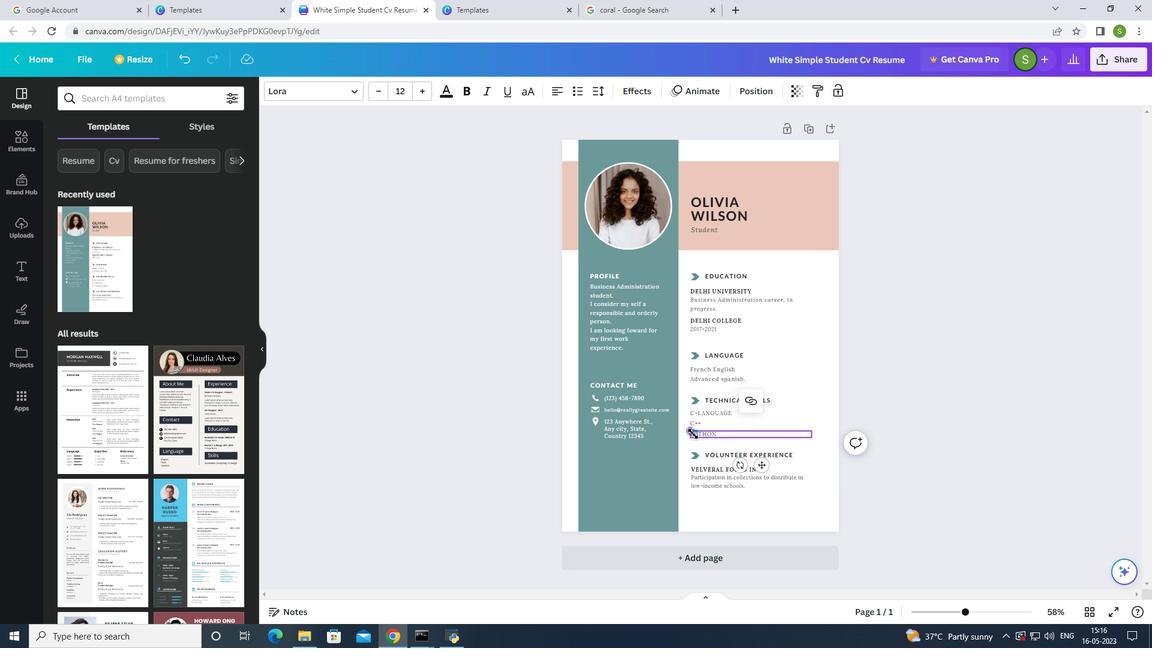 
Action: Mouse moved to (746, 399)
Screenshot: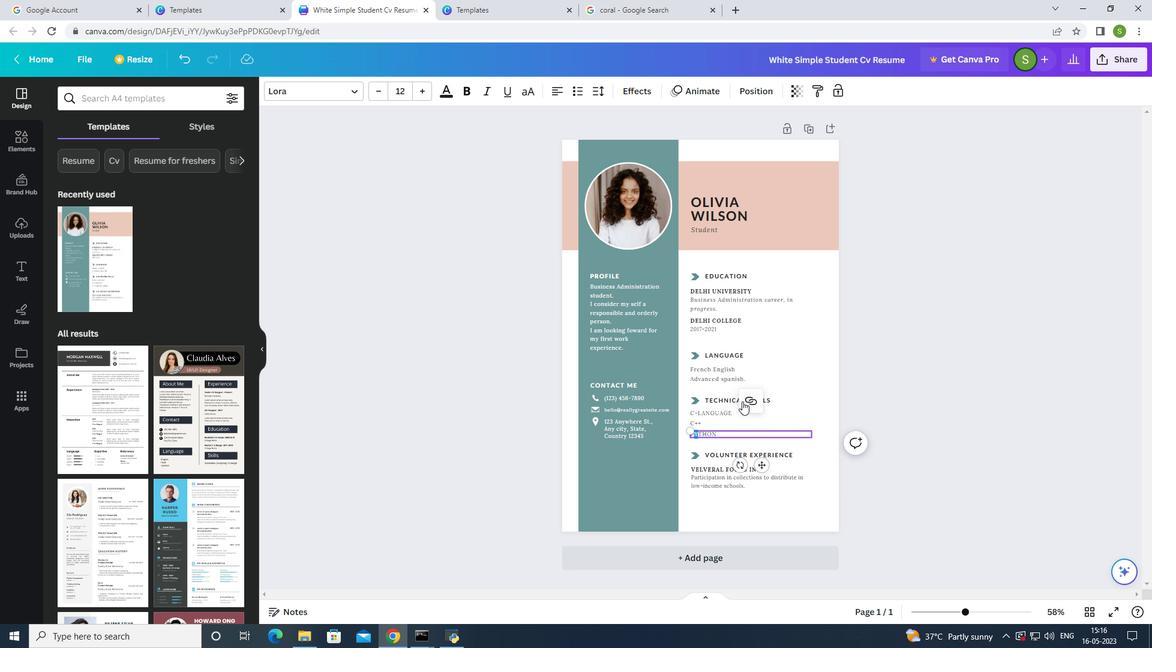 
Action: Mouse pressed left at (746, 399)
Screenshot: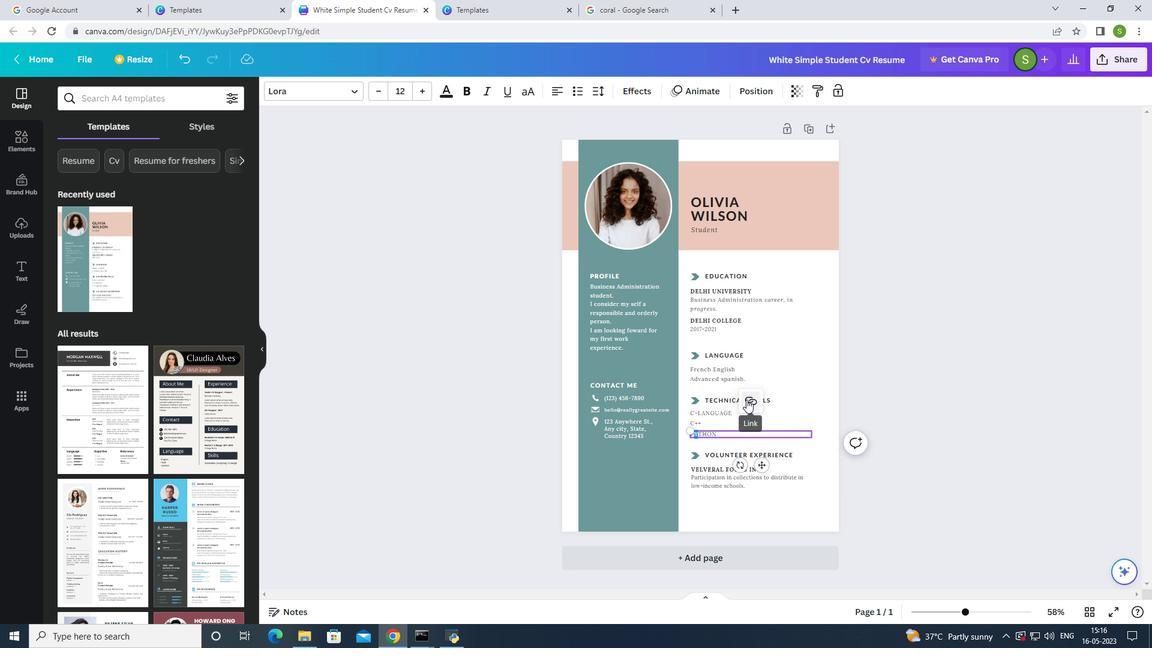 
Action: Mouse moved to (877, 387)
Screenshot: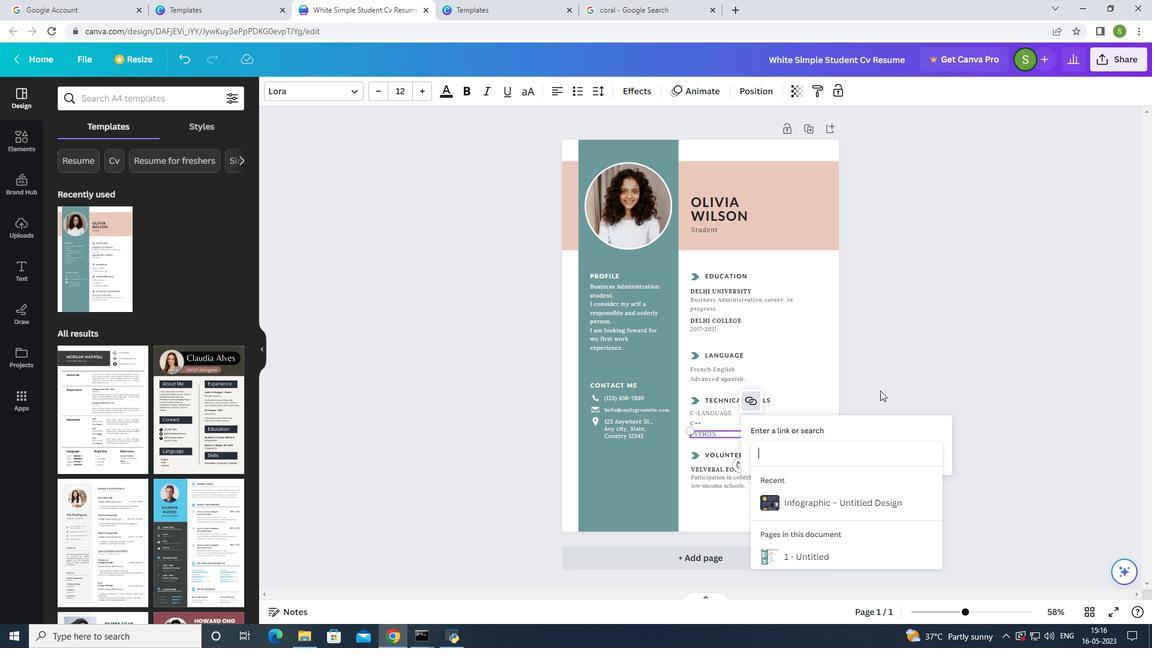 
Action: Mouse pressed left at (877, 387)
Screenshot: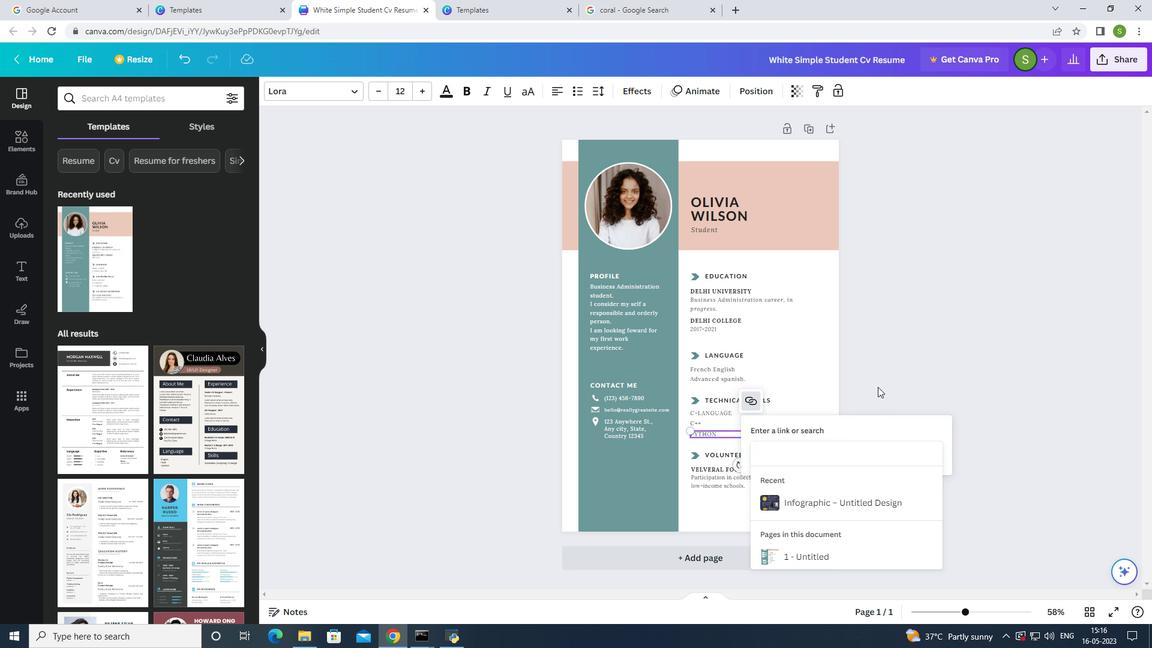 
Action: Mouse moved to (704, 434)
Screenshot: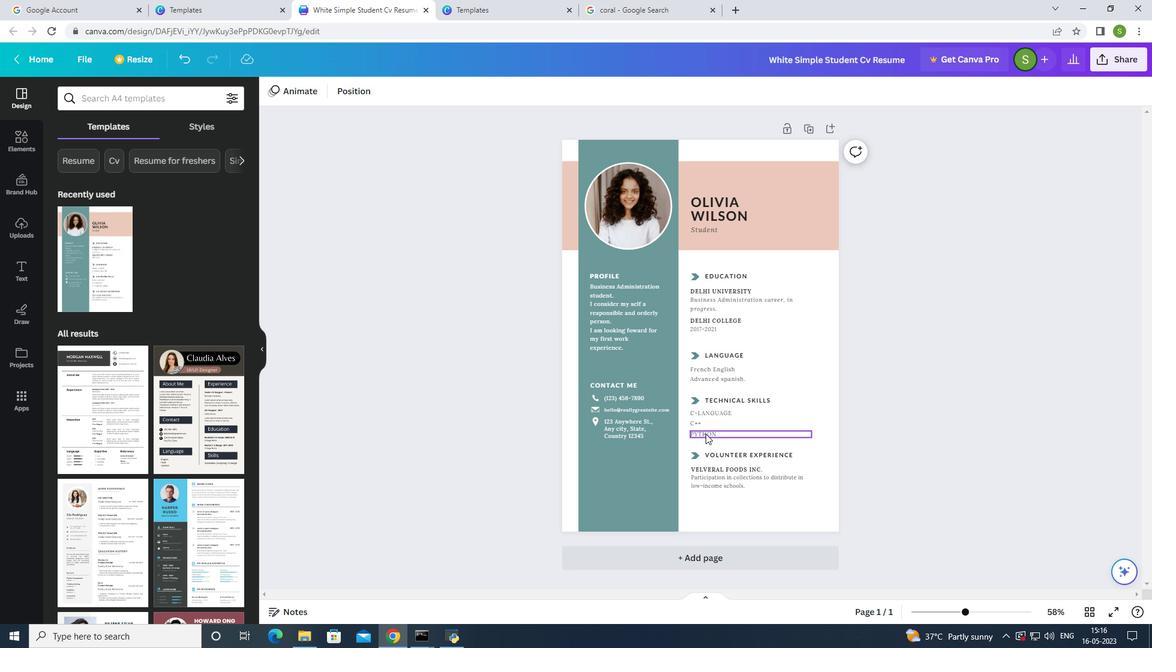 
Action: Mouse pressed left at (704, 434)
Screenshot: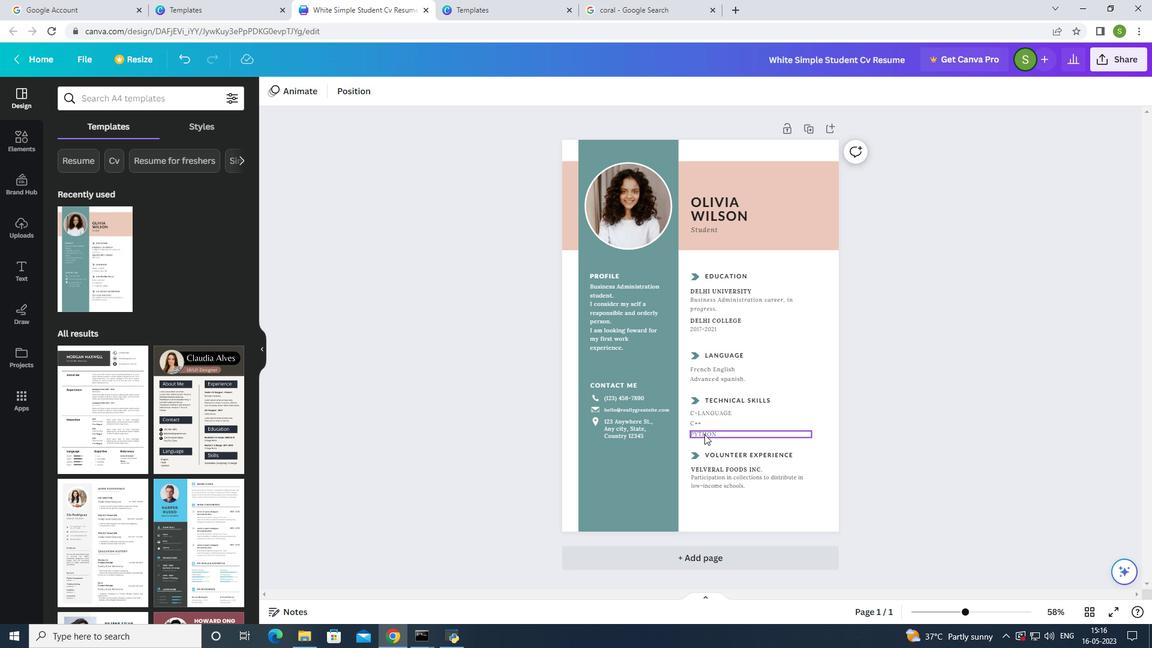 
Action: Mouse moved to (730, 405)
Screenshot: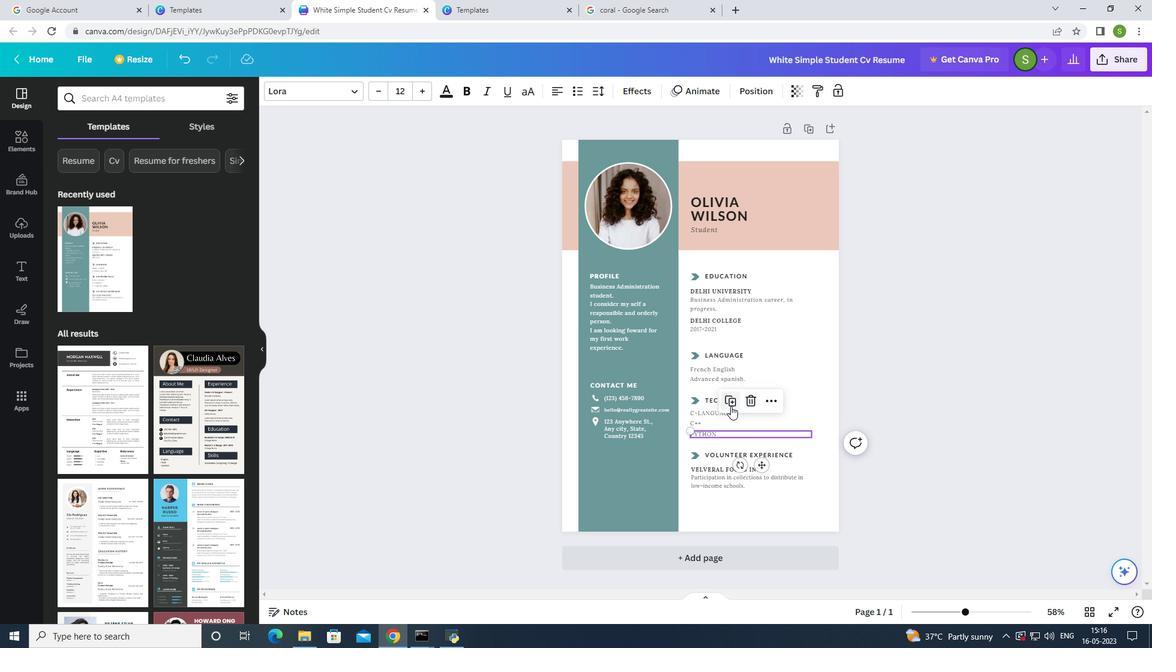 
Action: Mouse pressed left at (730, 405)
Screenshot: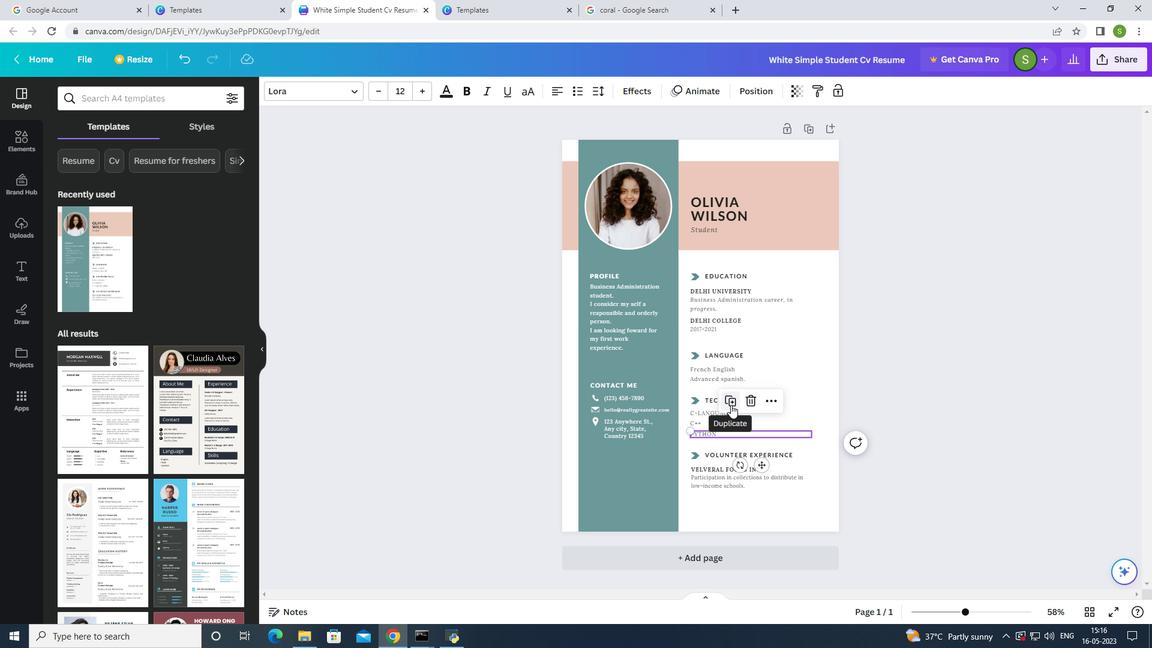 
Action: Mouse moved to (727, 441)
Screenshot: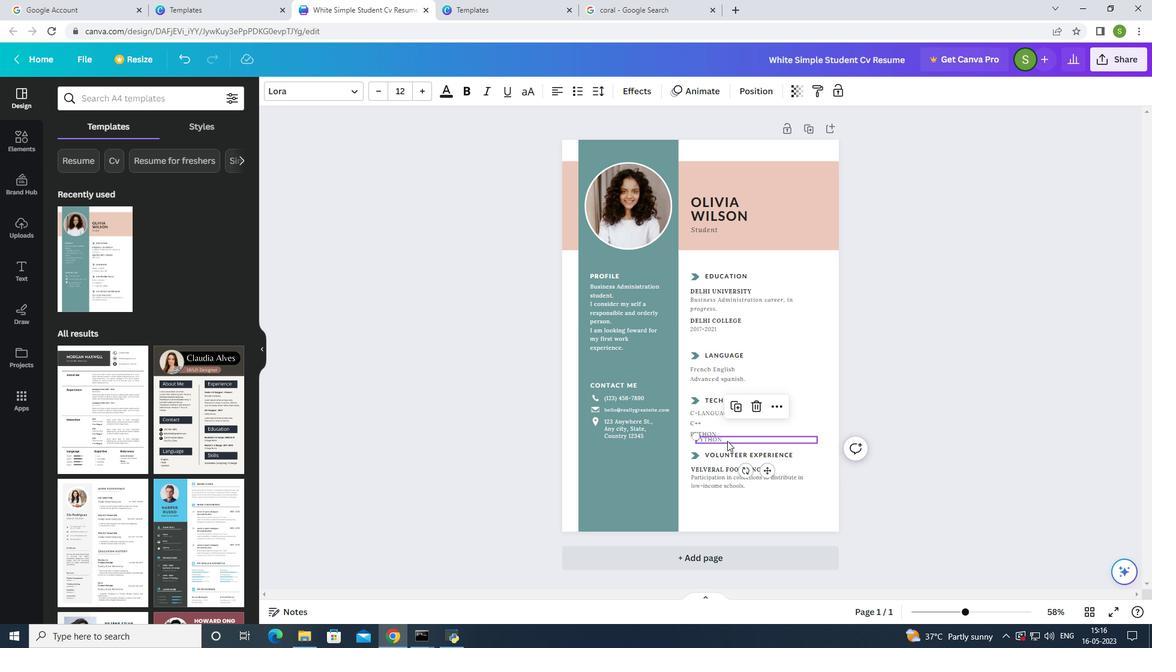 
Action: Mouse pressed left at (727, 441)
Screenshot: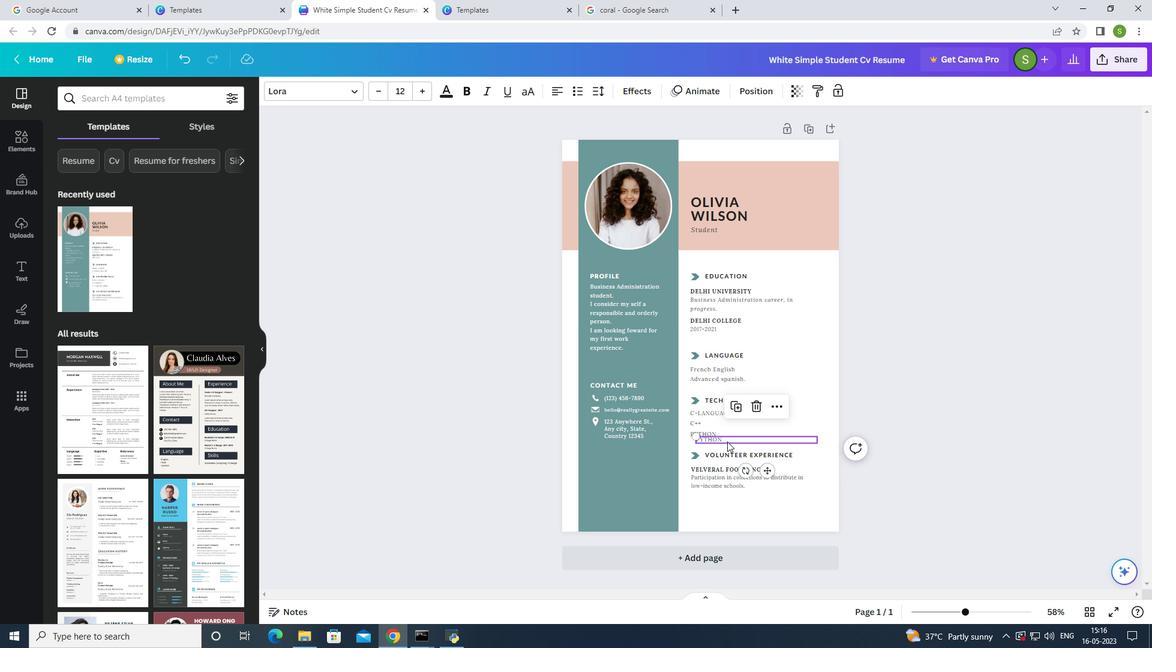 
Action: Mouse moved to (717, 438)
Screenshot: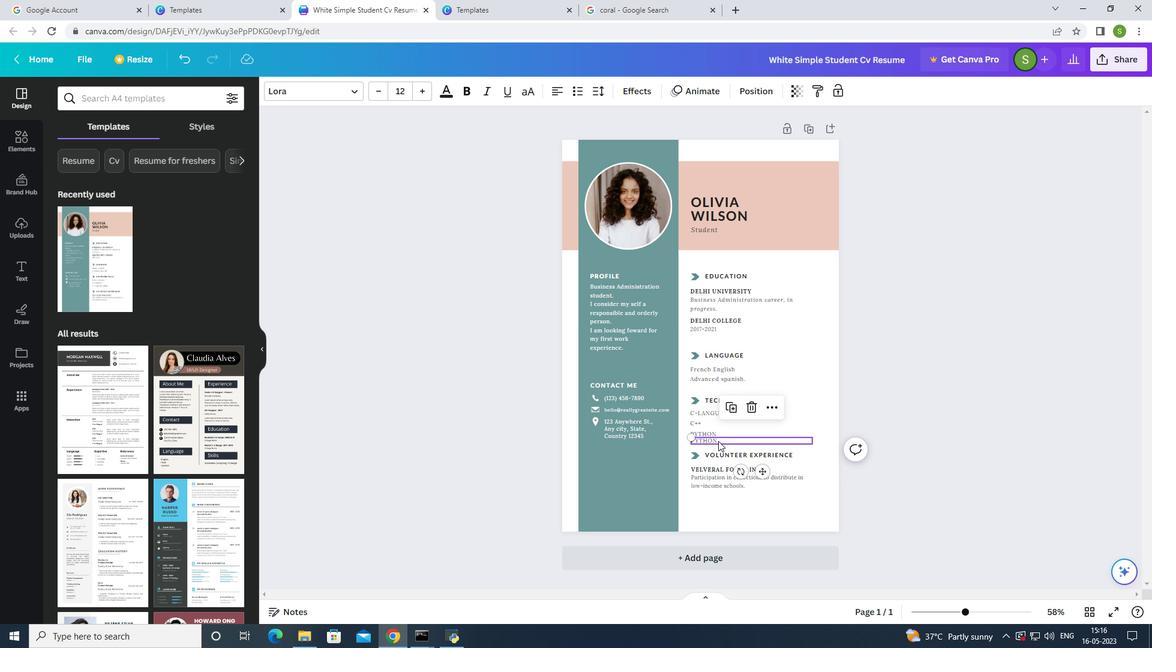 
Action: Mouse pressed left at (717, 438)
Screenshot: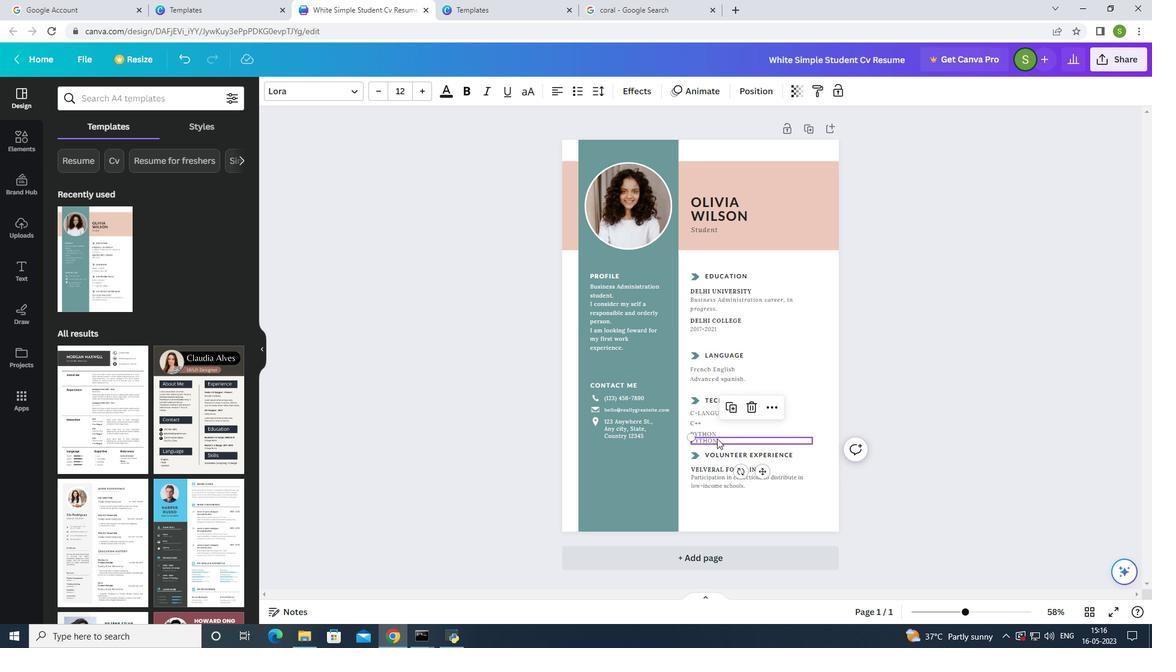 
Action: Mouse moved to (729, 442)
Screenshot: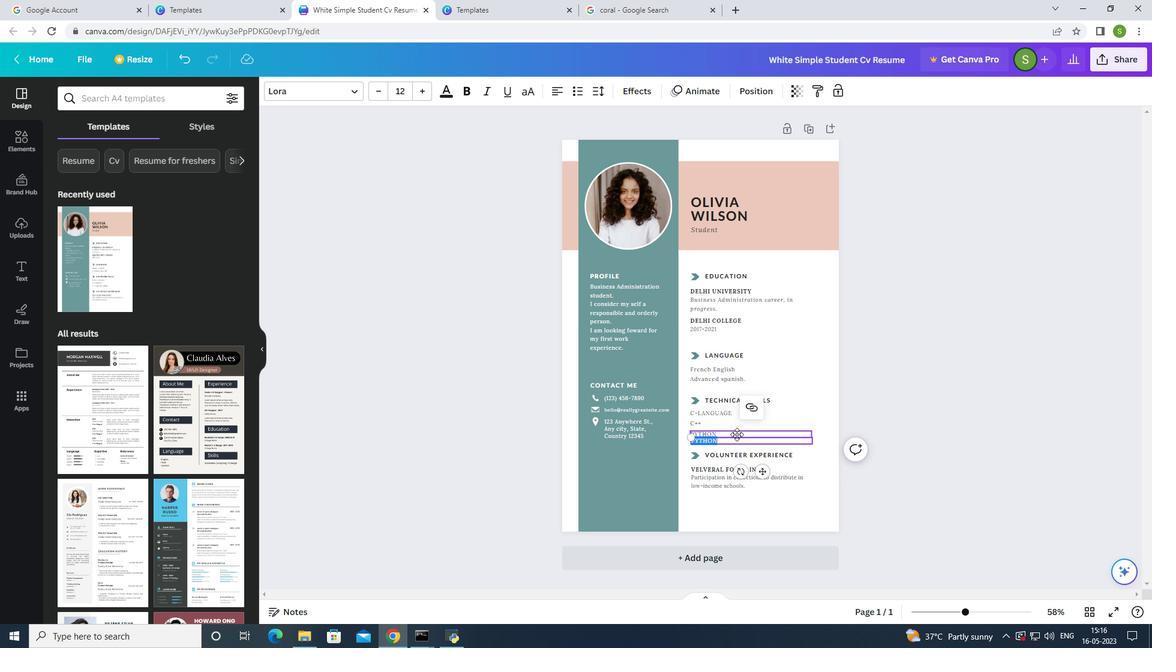 
Action: Mouse pressed left at (729, 442)
Screenshot: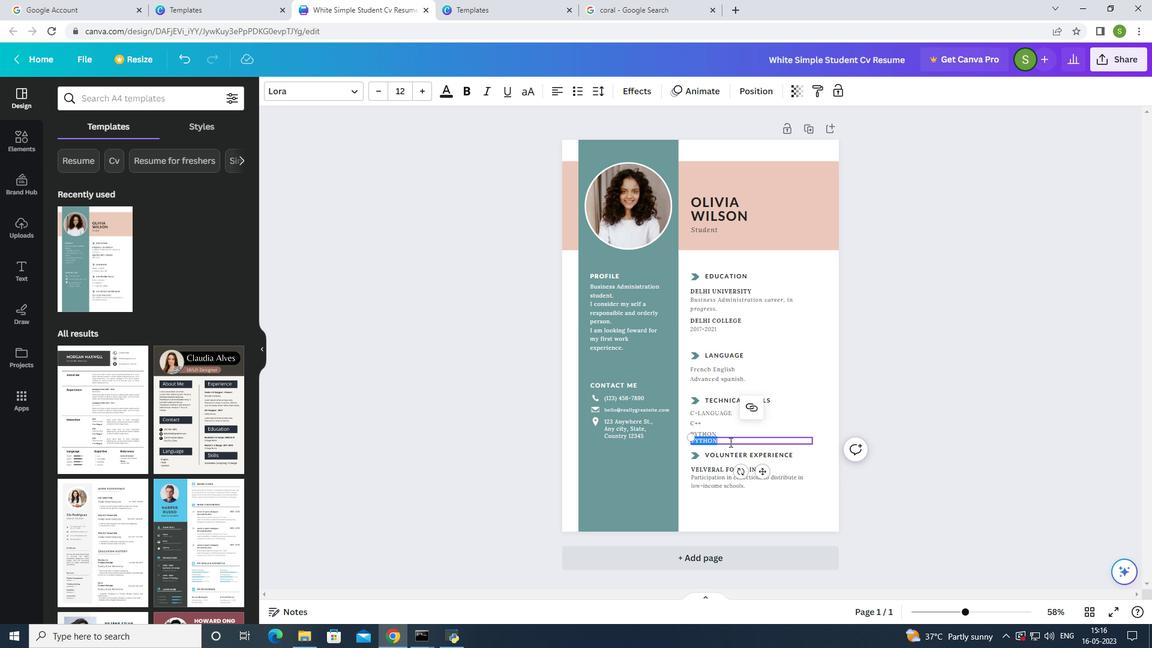 
Action: Mouse moved to (822, 451)
Screenshot: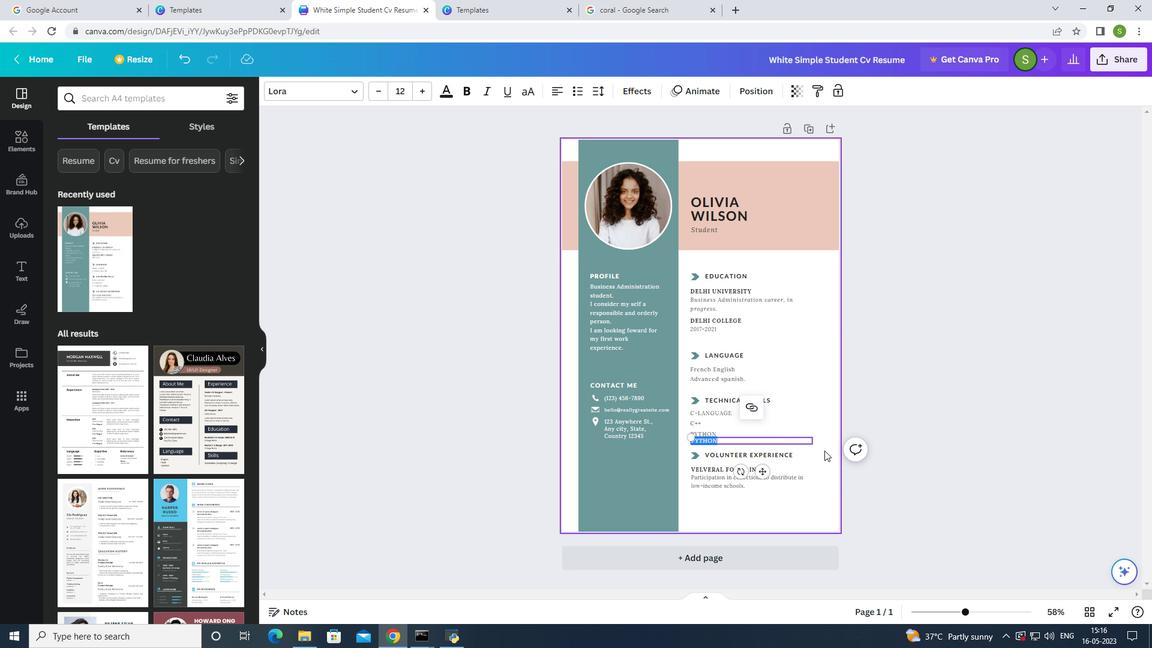 
Action: Key pressed JAVA
Screenshot: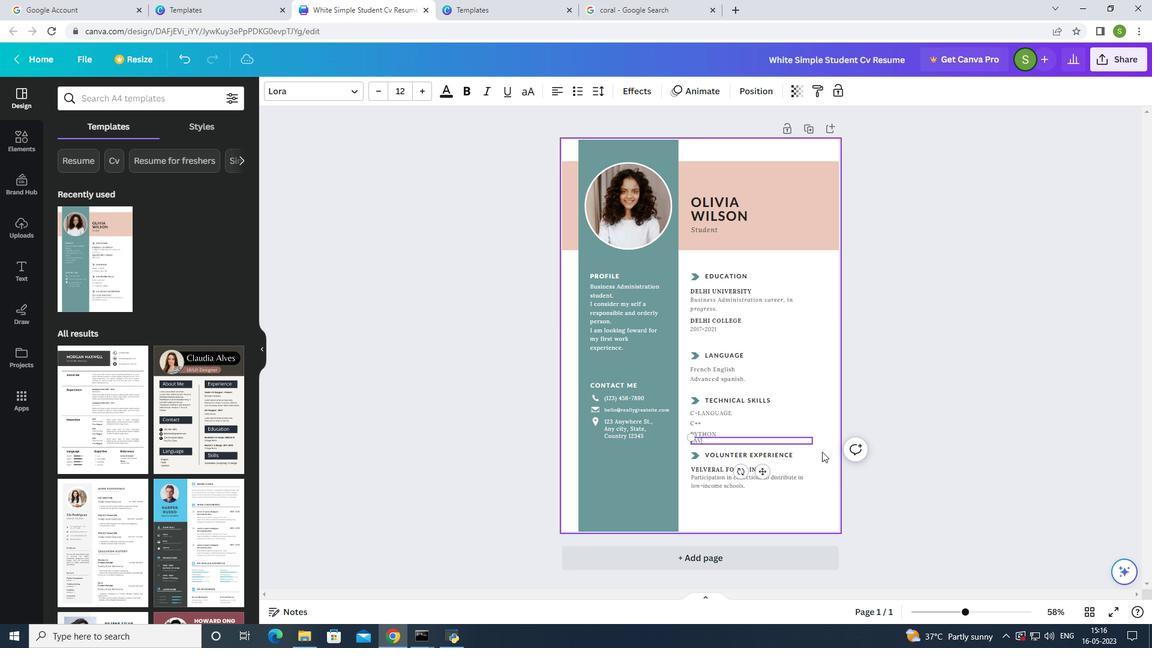 
Action: Mouse moved to (798, 489)
Screenshot: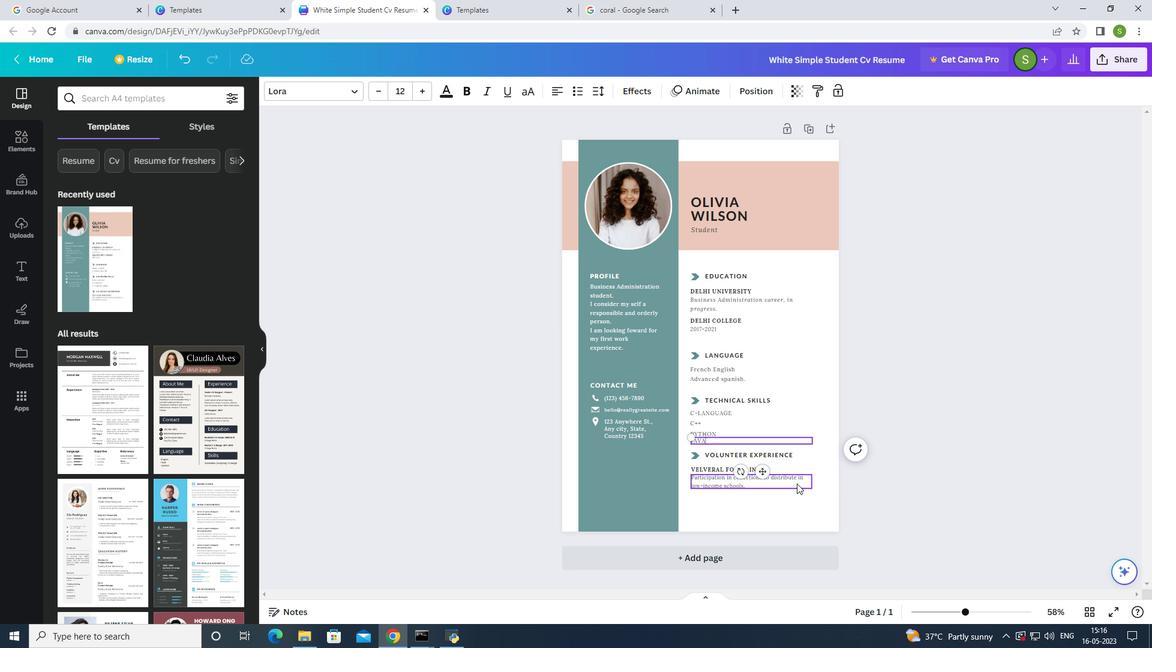 
Action: Mouse pressed left at (798, 489)
Screenshot: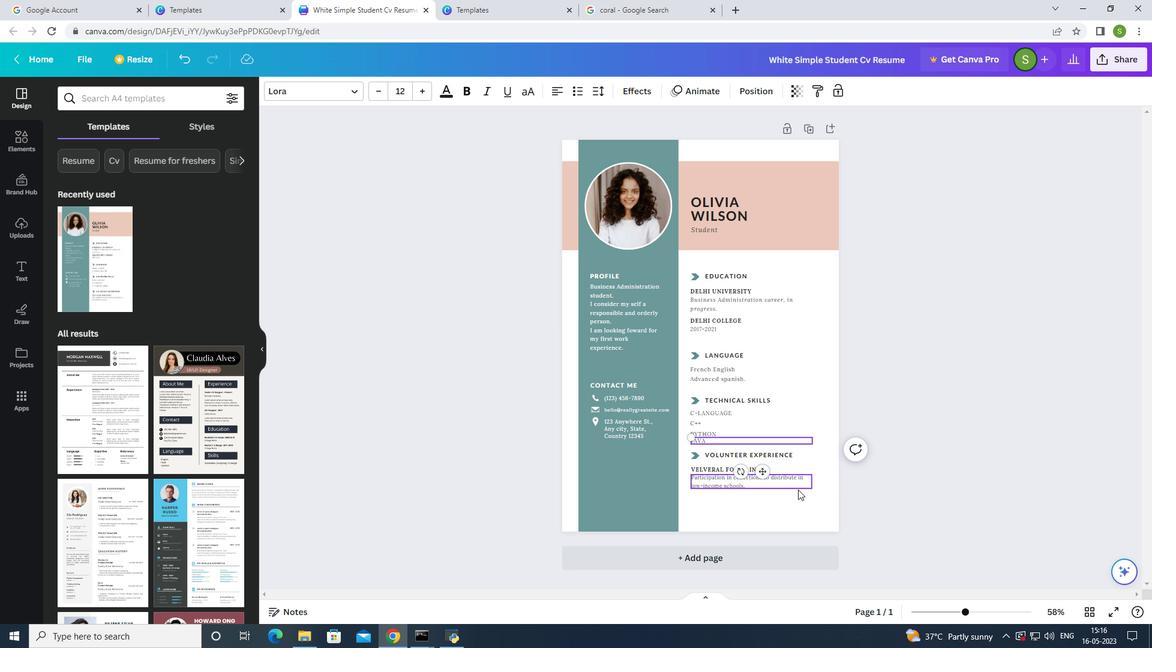 
Action: Mouse moved to (703, 209)
Screenshot: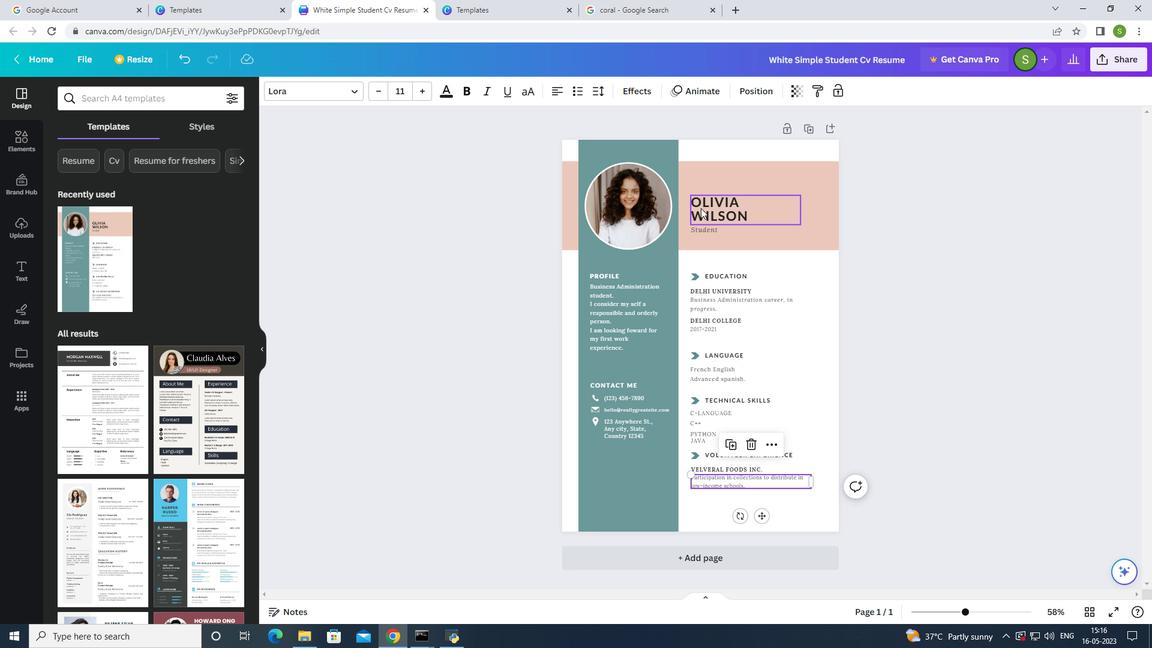 
Action: Mouse pressed left at (703, 209)
Screenshot: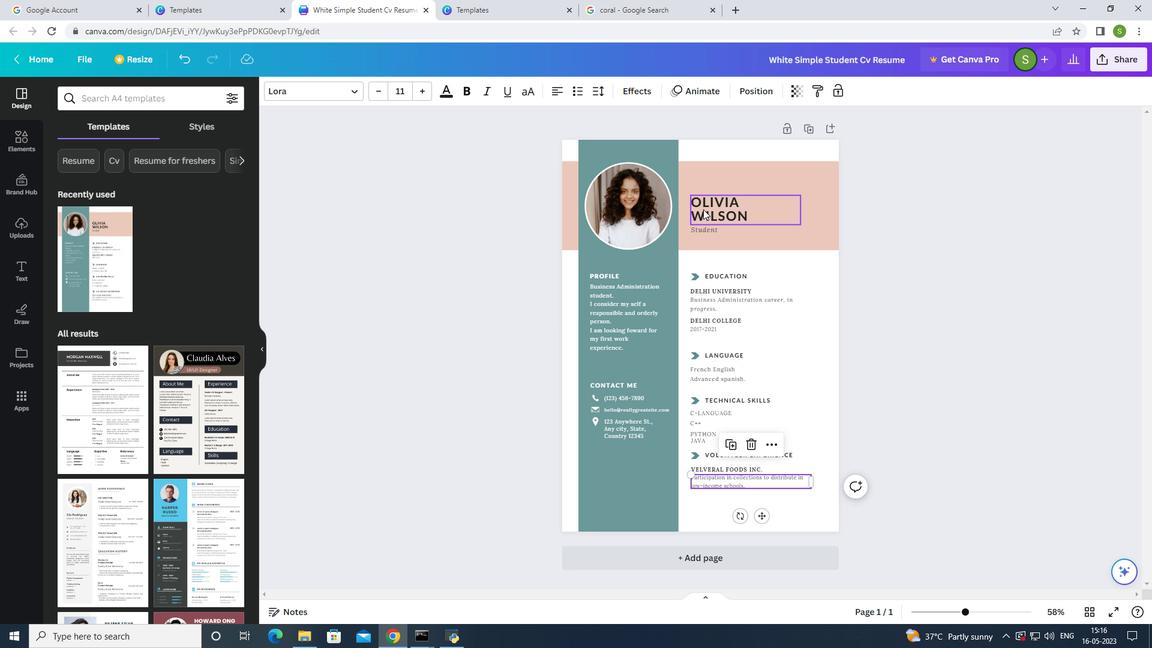 
Action: Mouse moved to (754, 217)
Screenshot: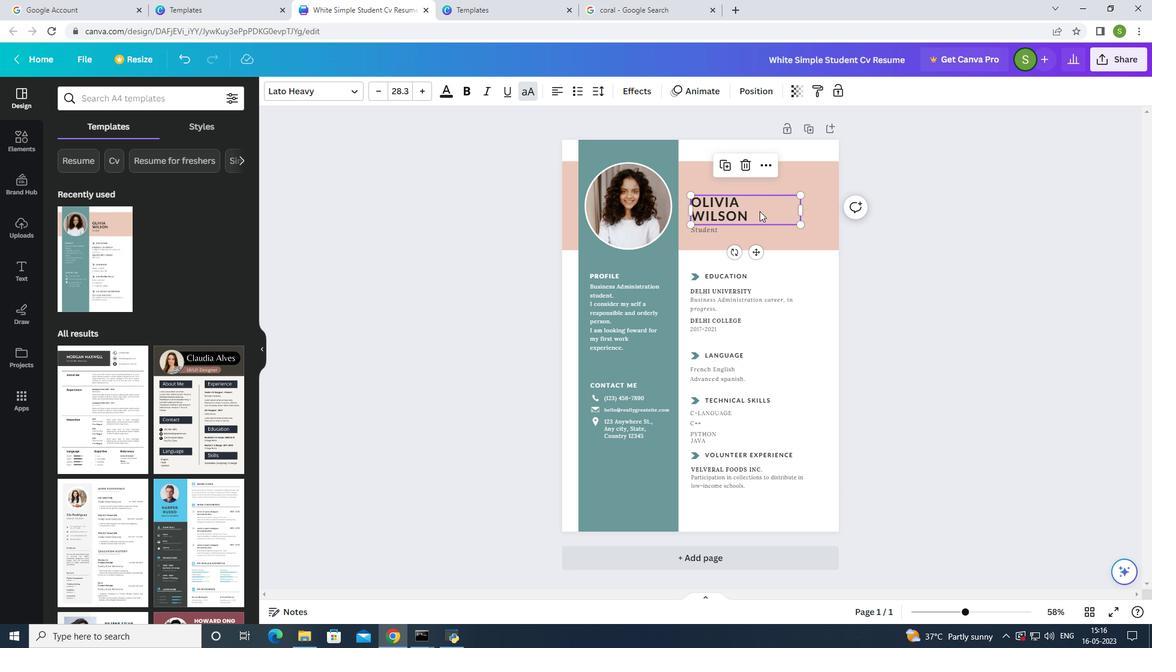 
Action: Mouse pressed left at (754, 217)
Screenshot: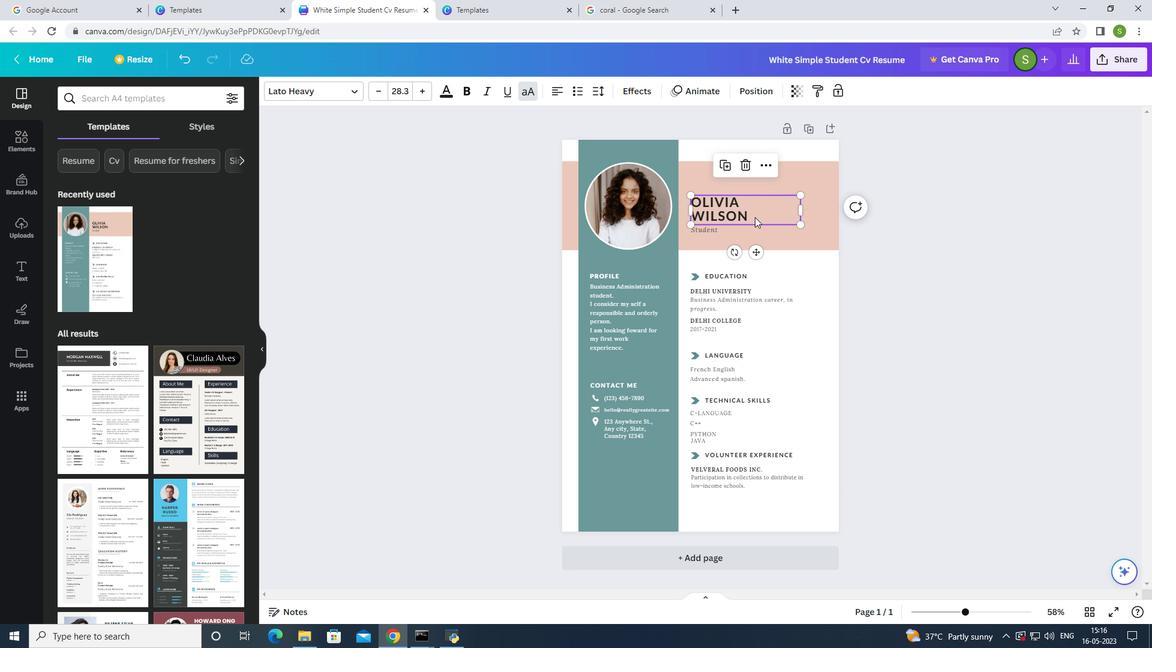 
Action: Key pressed RIYA<Key.space>YA<Key.backspace><Key.backspace><Key.backspace><Key.backspace><Key.backspace><Key.backspace><Key.backspace>SWETA<Key.space>SINGH
Screenshot: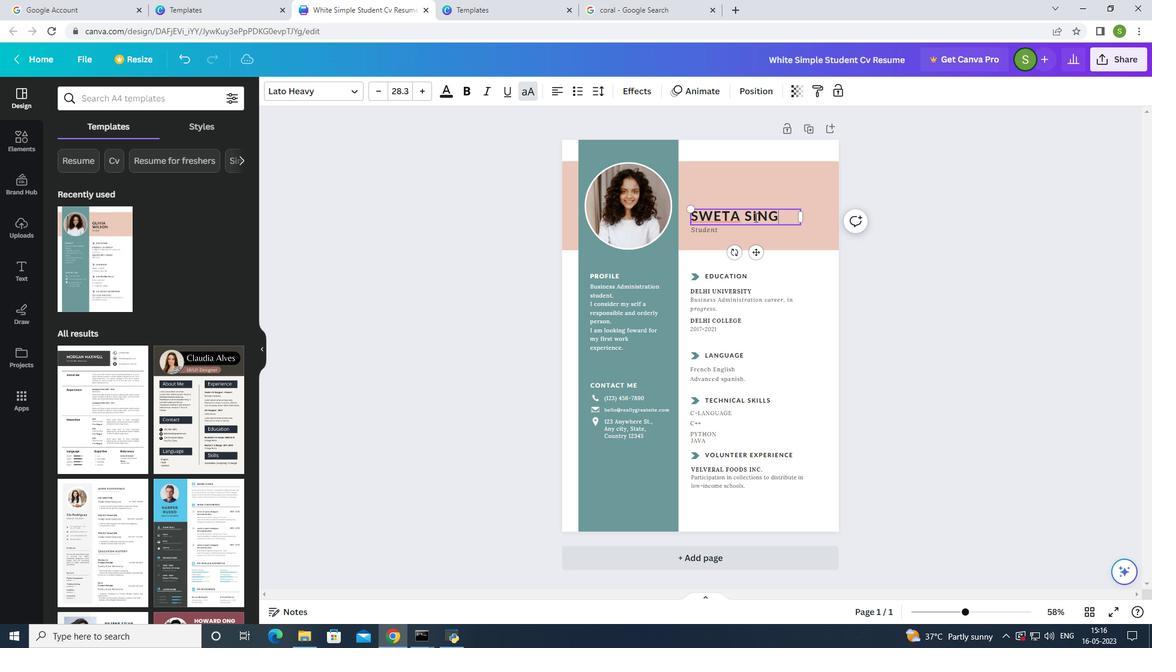 
Action: Mouse moved to (725, 245)
Screenshot: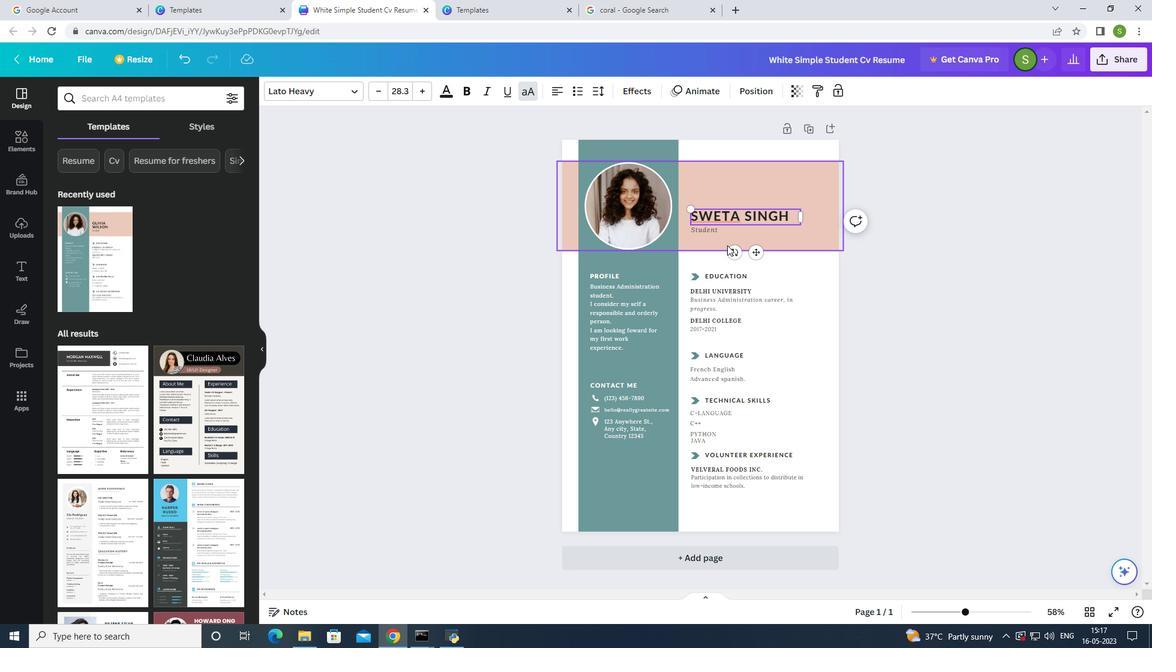 
